 Task: Play online Dominion games in easy mode.
Action: Mouse moved to (327, 376)
Screenshot: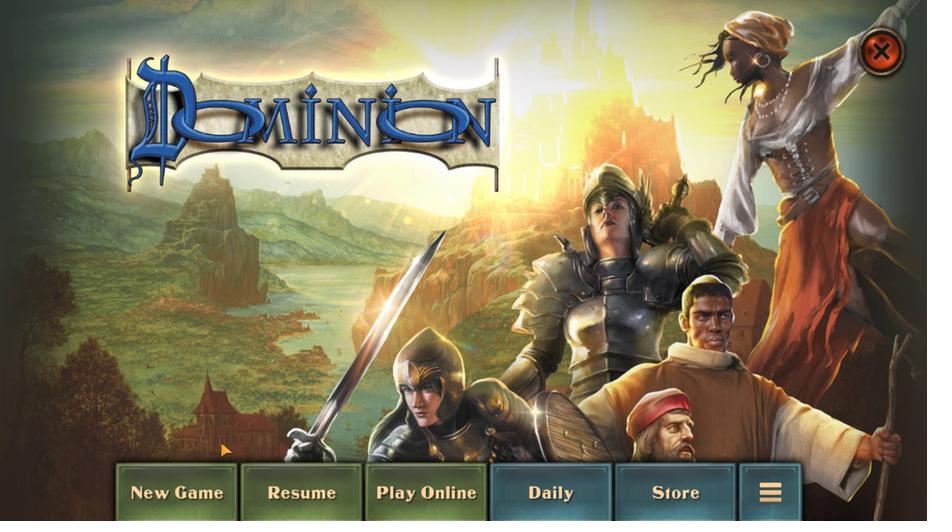 
Action: Mouse pressed left at (327, 376)
Screenshot: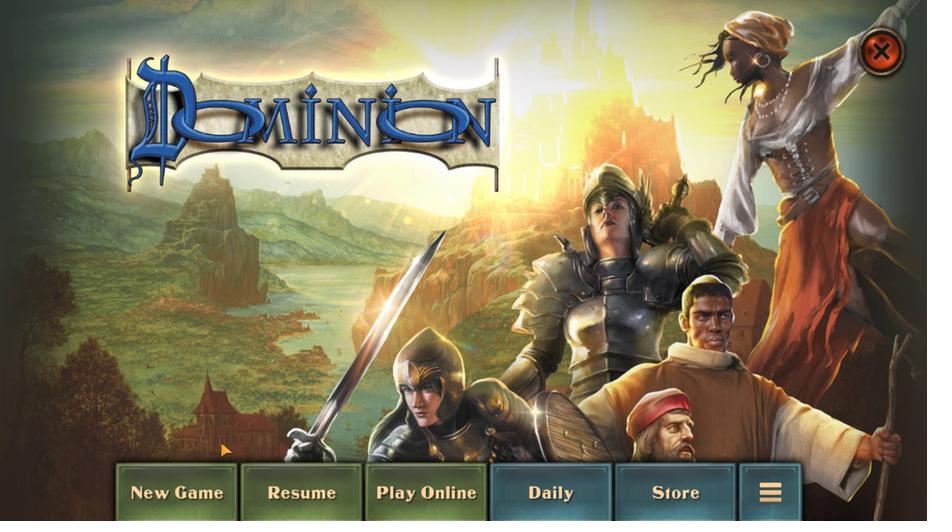 
Action: Mouse moved to (395, 428)
Screenshot: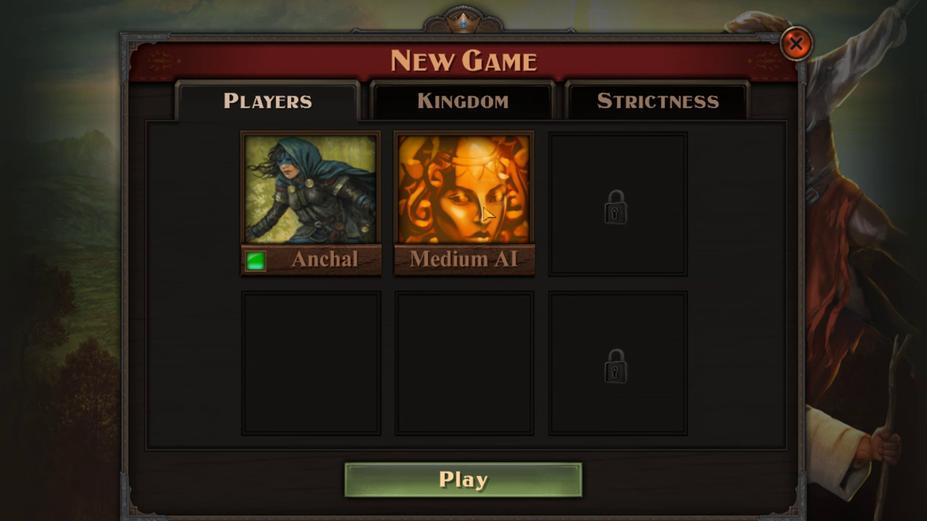 
Action: Mouse pressed left at (395, 428)
Screenshot: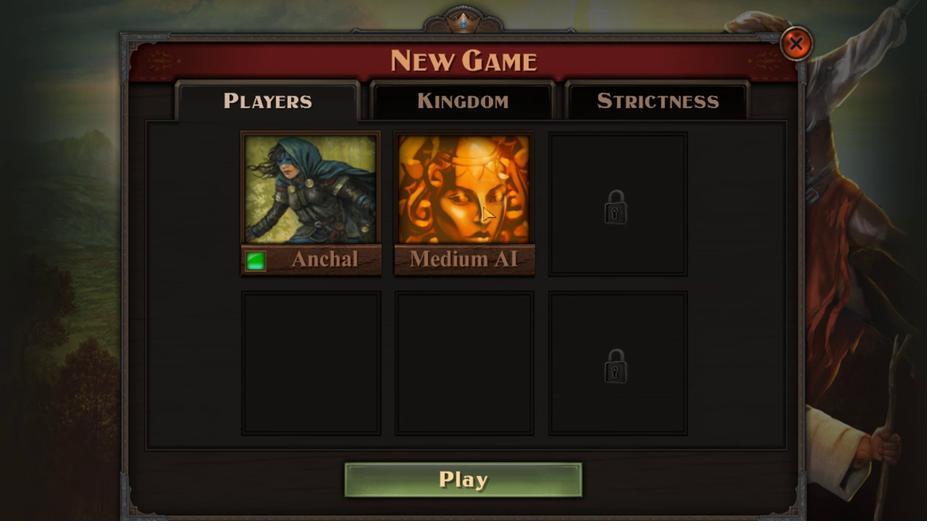 
Action: Mouse moved to (355, 414)
Screenshot: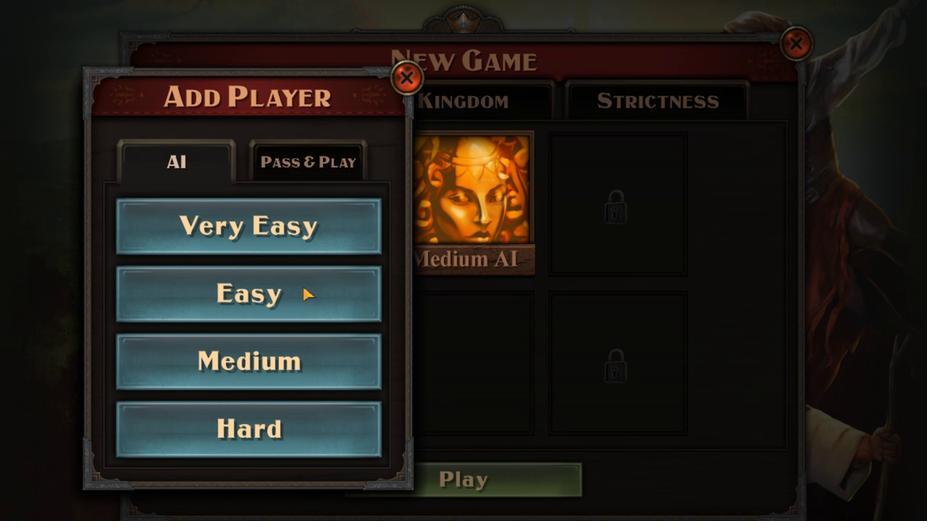 
Action: Mouse pressed left at (355, 414)
Screenshot: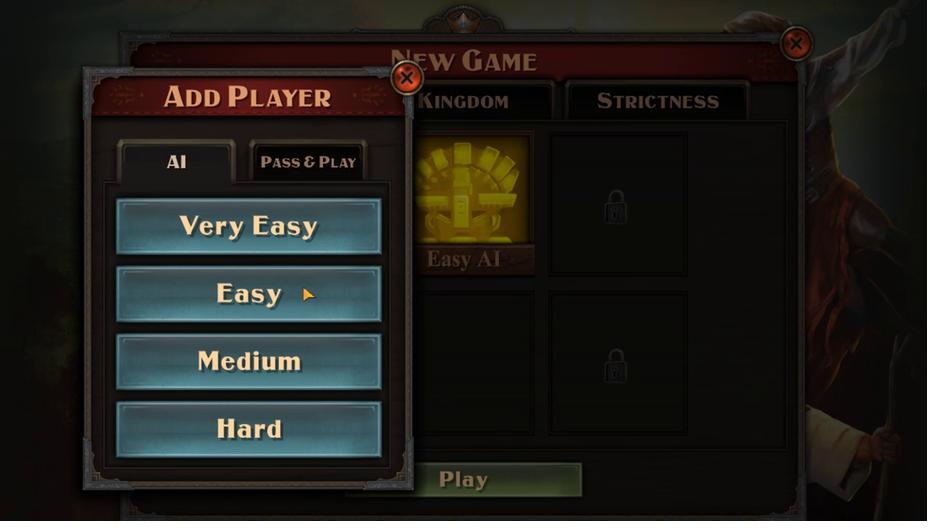 
Action: Mouse moved to (377, 379)
Screenshot: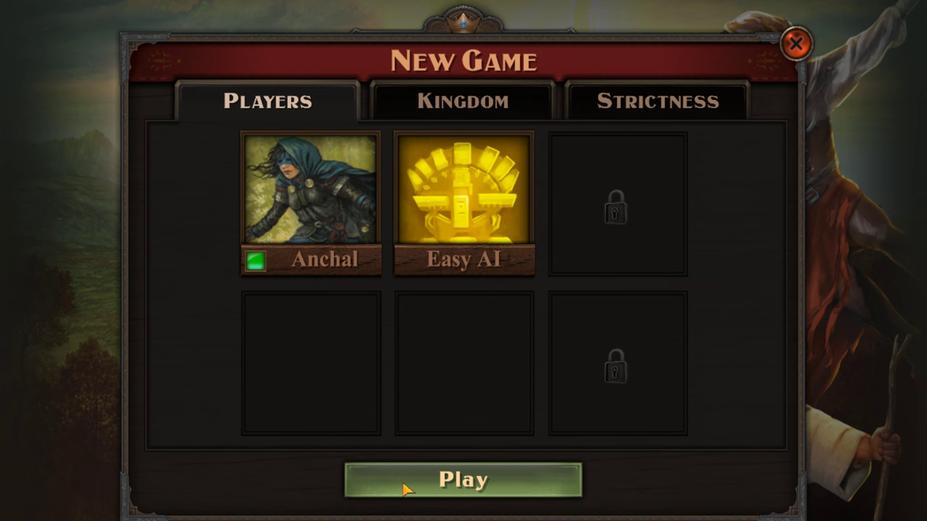 
Action: Mouse pressed left at (377, 379)
Screenshot: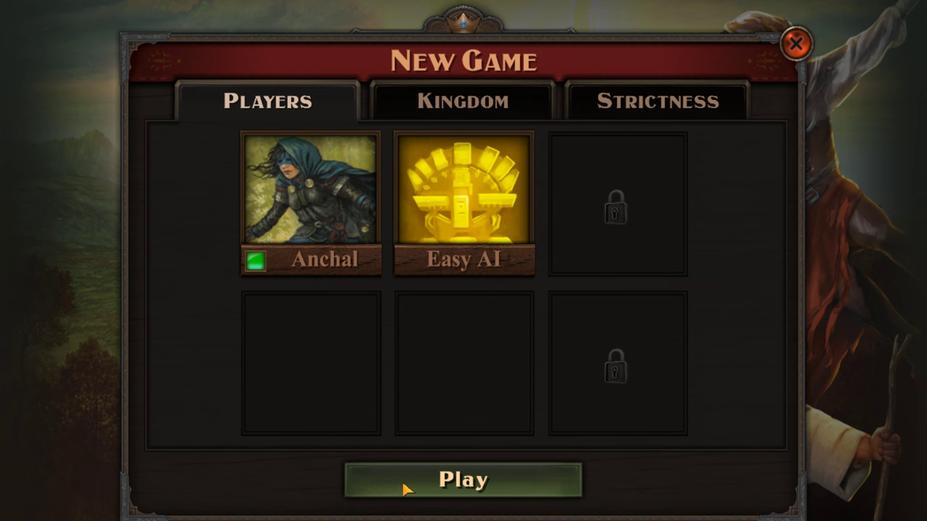 
Action: Mouse moved to (363, 382)
Screenshot: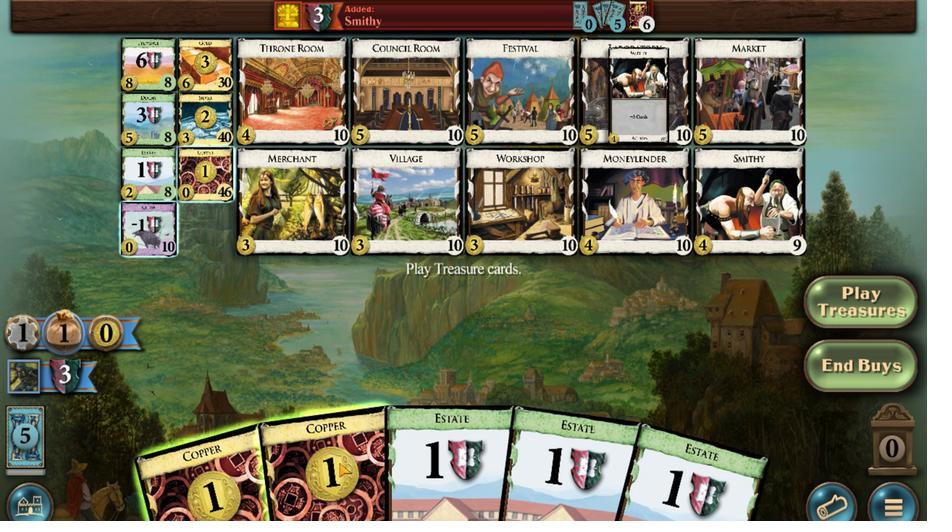 
Action: Mouse pressed left at (363, 382)
Screenshot: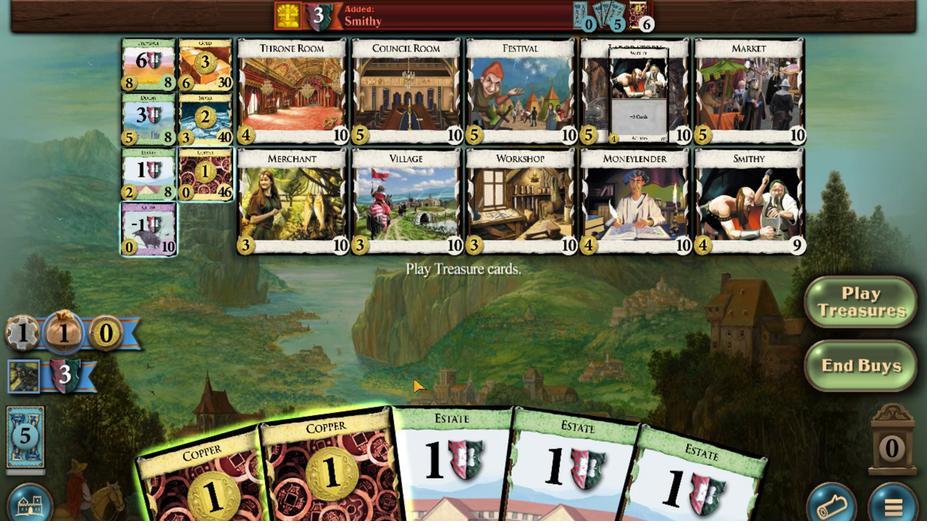 
Action: Mouse moved to (354, 383)
Screenshot: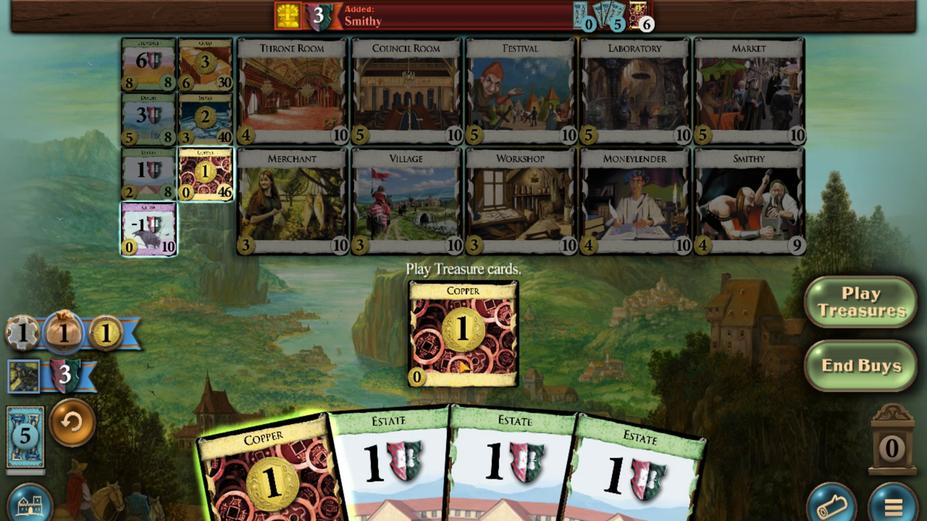 
Action: Mouse pressed left at (354, 383)
Screenshot: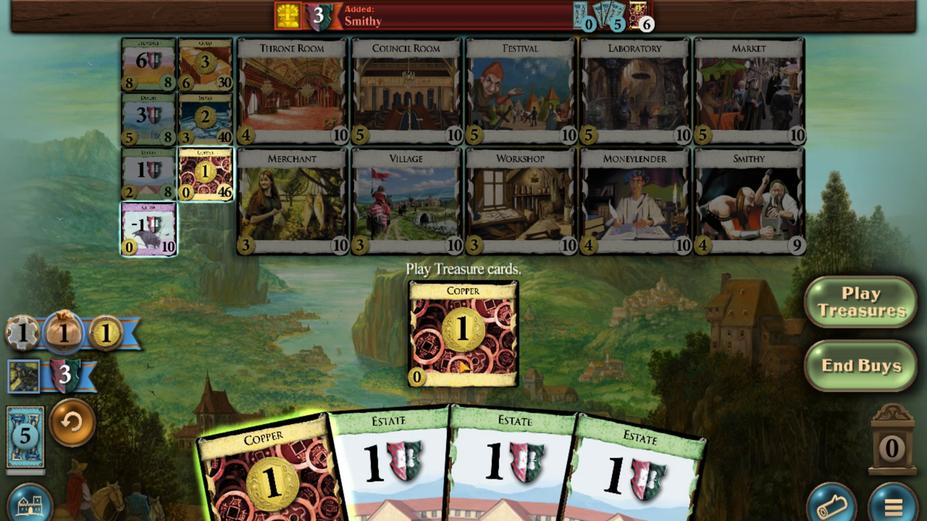 
Action: Mouse moved to (320, 436)
Screenshot: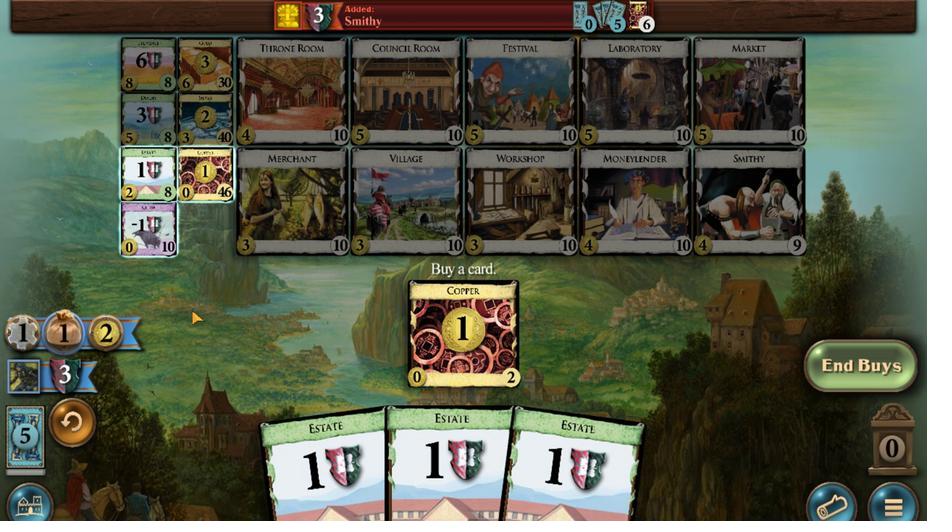 
Action: Mouse pressed left at (320, 436)
Screenshot: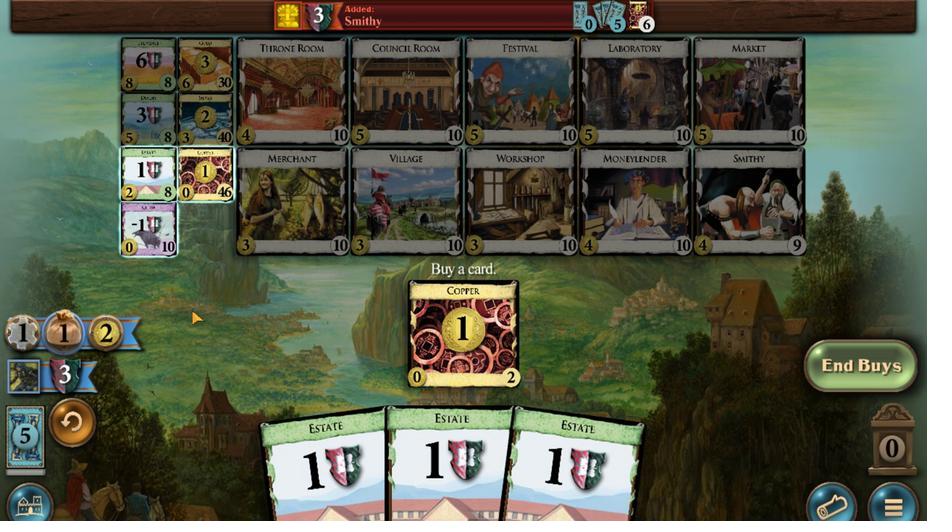 
Action: Mouse moved to (391, 376)
Screenshot: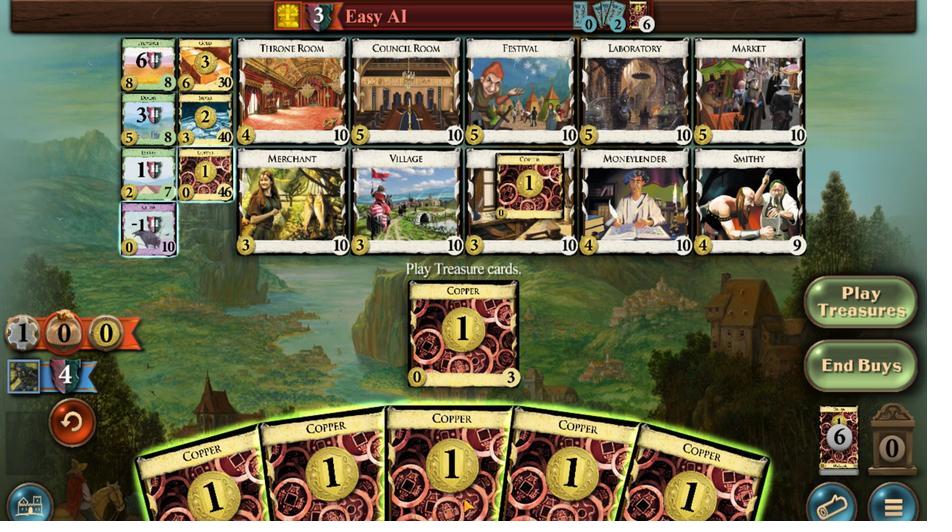 
Action: Mouse pressed left at (391, 376)
Screenshot: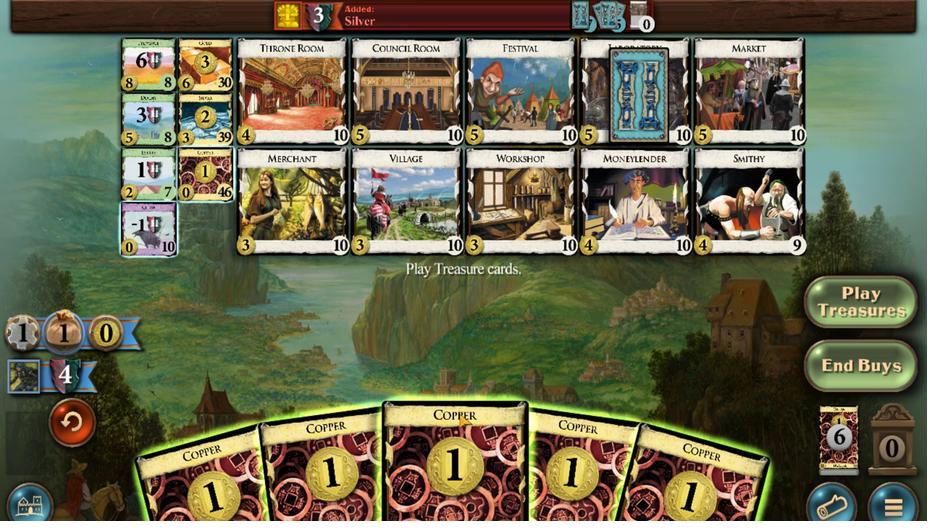 
Action: Mouse moved to (403, 373)
Screenshot: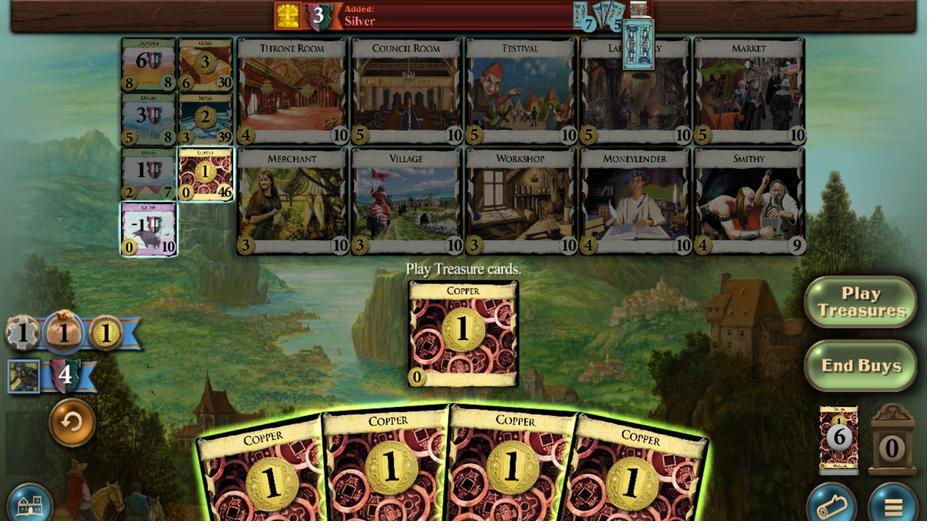 
Action: Mouse pressed left at (403, 373)
Screenshot: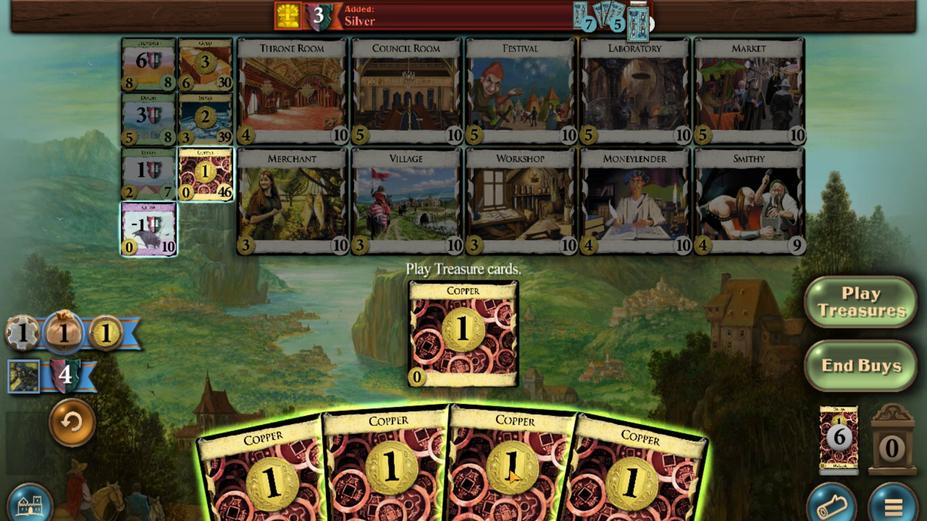 
Action: Mouse moved to (391, 378)
Screenshot: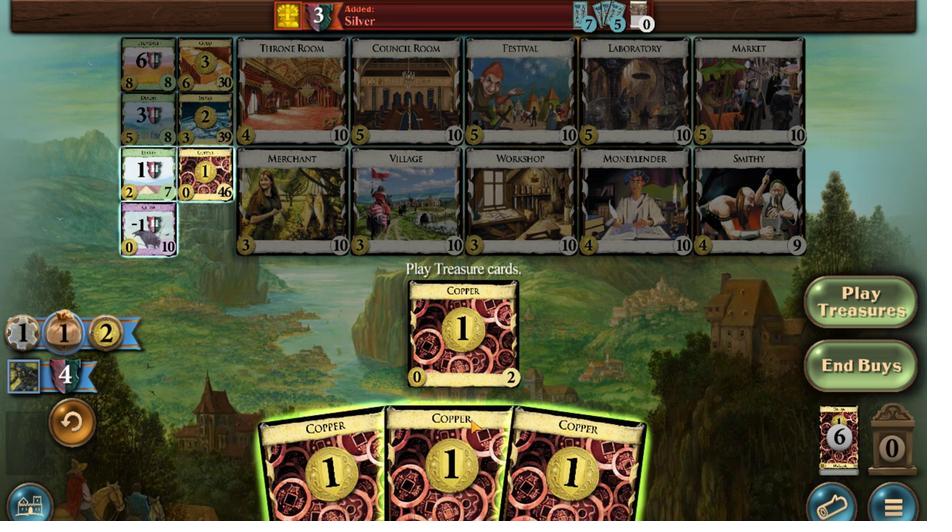 
Action: Mouse pressed left at (391, 378)
Screenshot: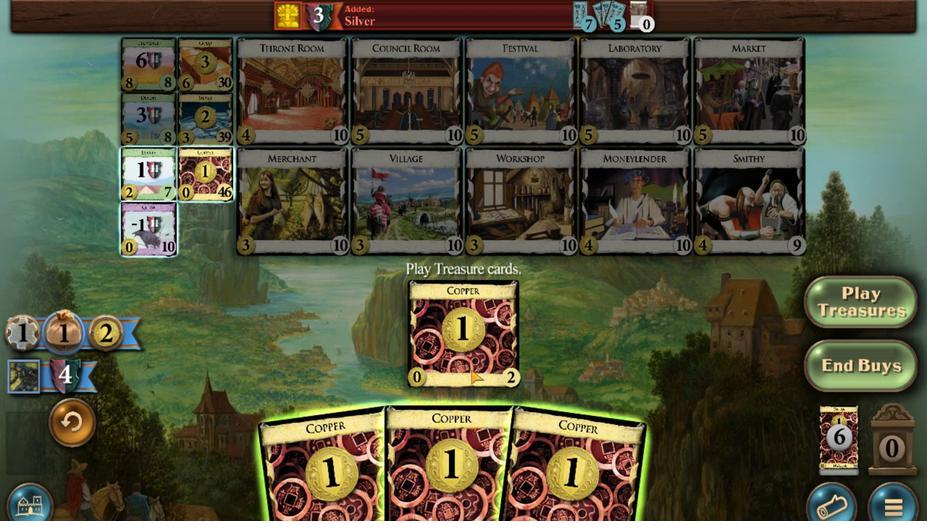 
Action: Mouse moved to (401, 376)
Screenshot: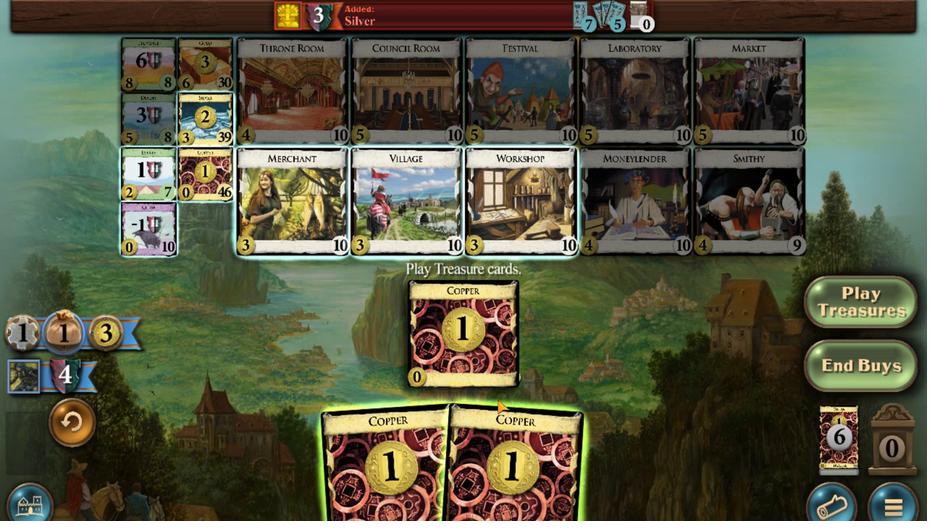 
Action: Mouse pressed left at (401, 376)
Screenshot: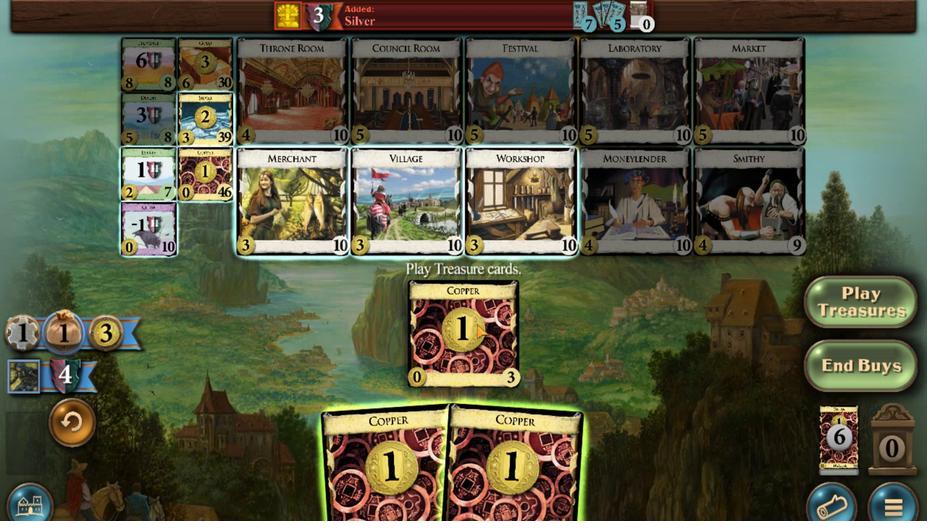 
Action: Mouse moved to (384, 387)
Screenshot: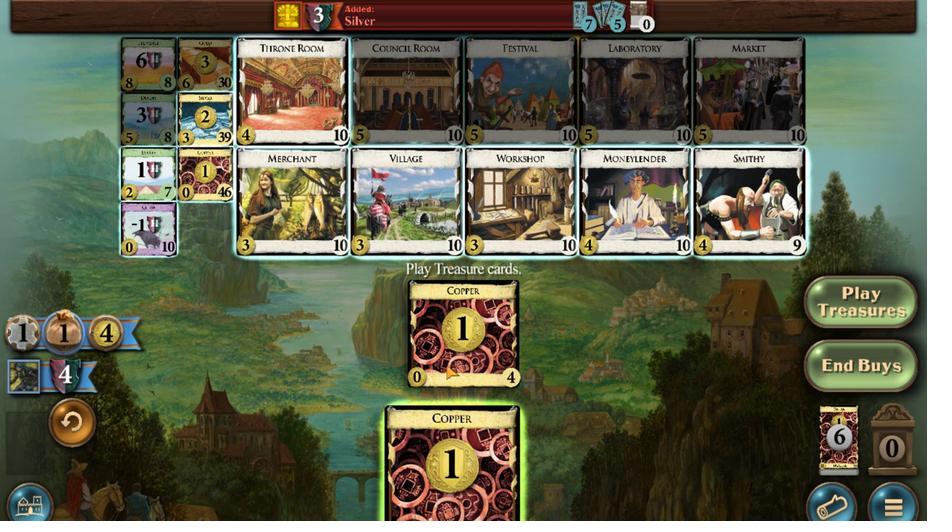 
Action: Mouse pressed left at (384, 387)
Screenshot: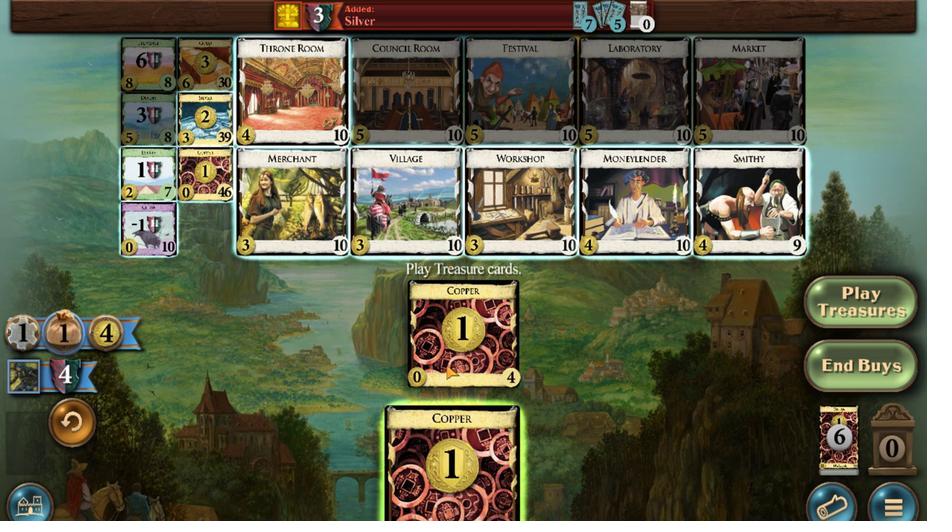 
Action: Mouse moved to (378, 452)
Screenshot: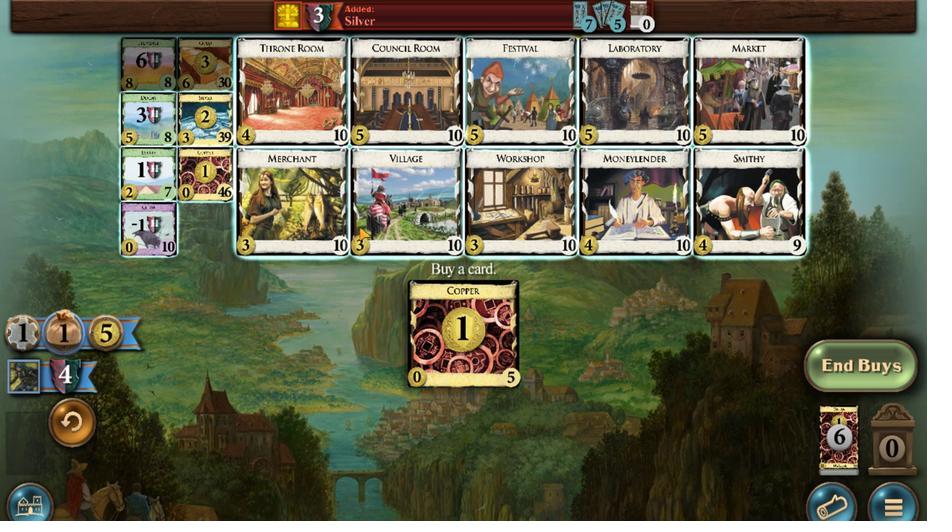 
Action: Mouse pressed left at (378, 452)
Screenshot: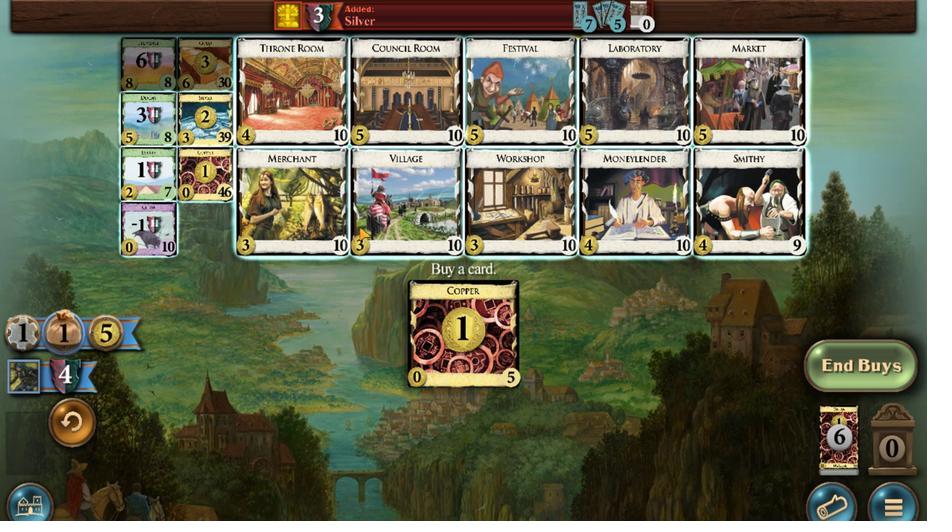 
Action: Mouse moved to (381, 379)
Screenshot: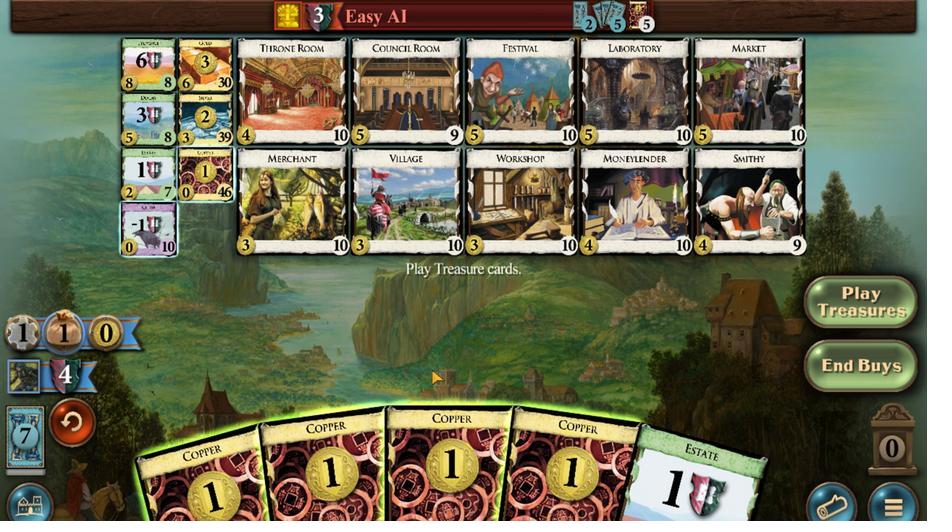 
Action: Mouse pressed left at (381, 379)
Screenshot: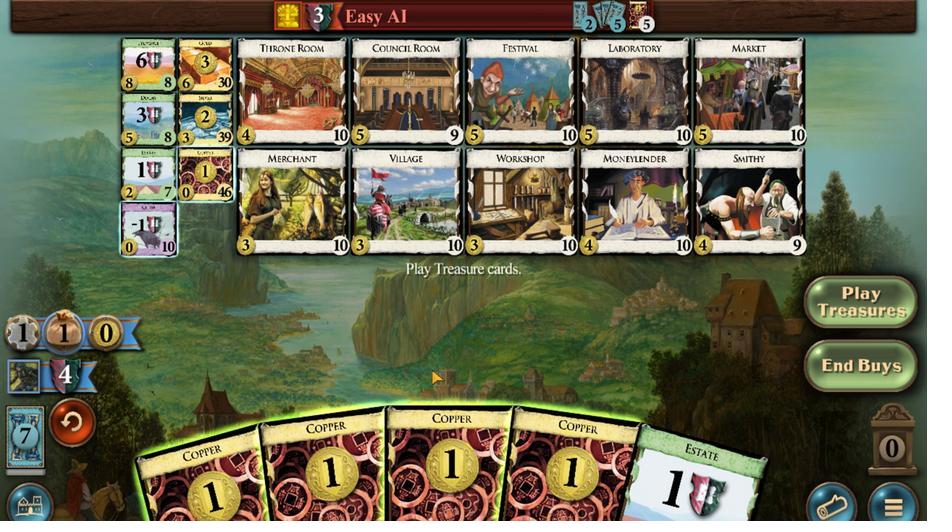 
Action: Mouse moved to (400, 375)
Screenshot: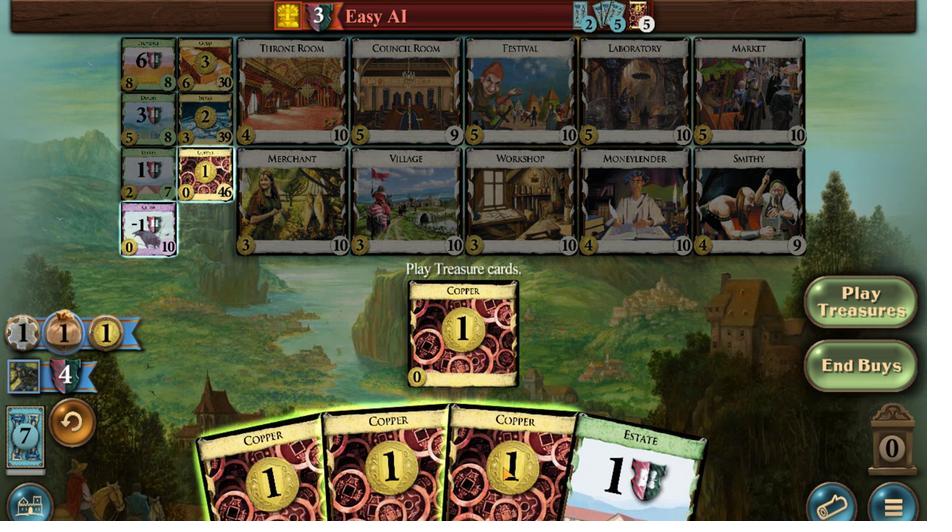 
Action: Mouse pressed left at (400, 375)
Screenshot: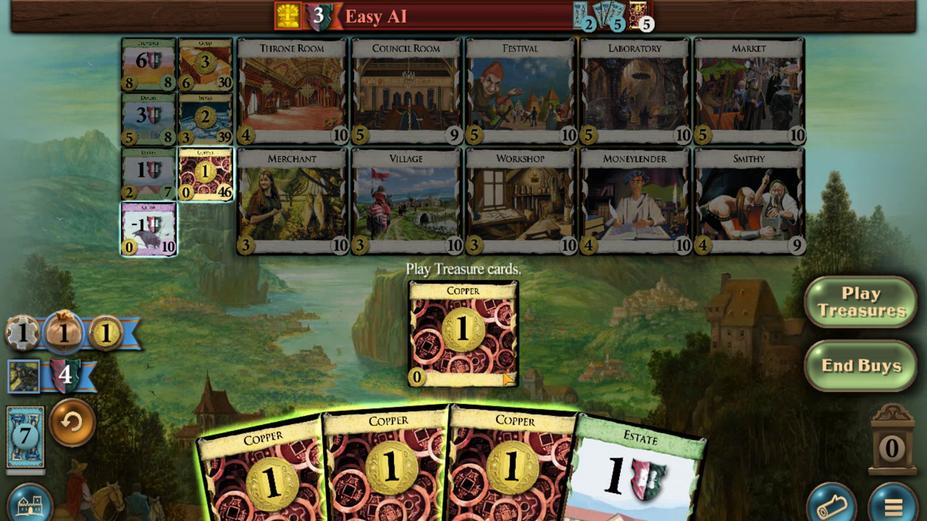 
Action: Mouse moved to (385, 377)
Screenshot: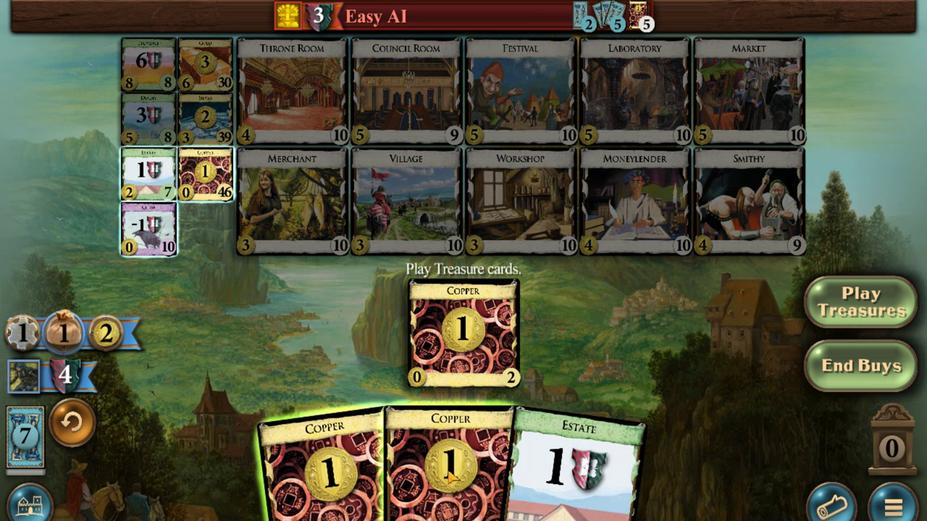 
Action: Mouse pressed left at (385, 377)
Screenshot: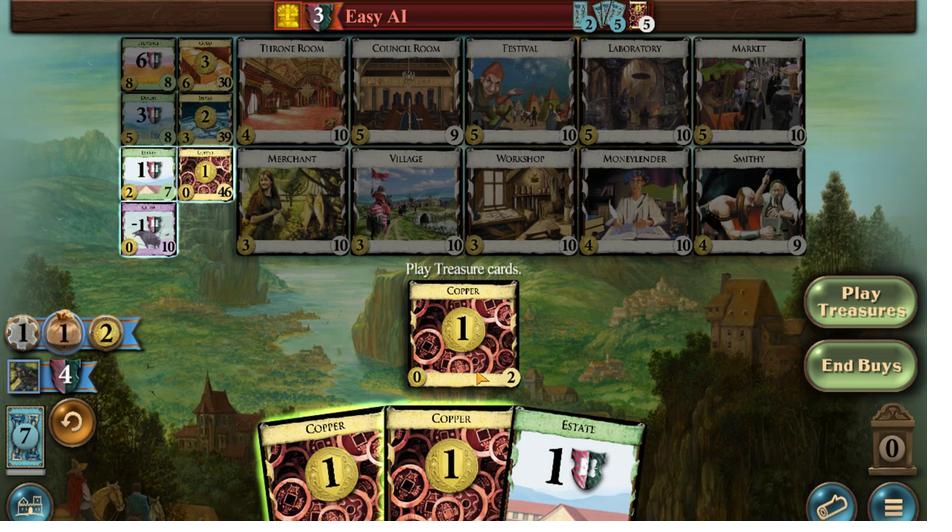 
Action: Mouse moved to (373, 376)
Screenshot: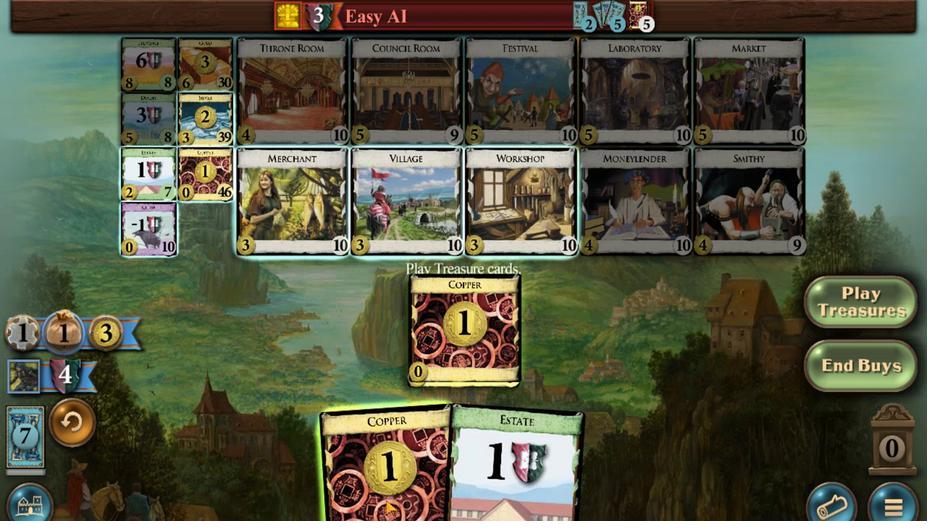 
Action: Mouse pressed left at (373, 376)
Screenshot: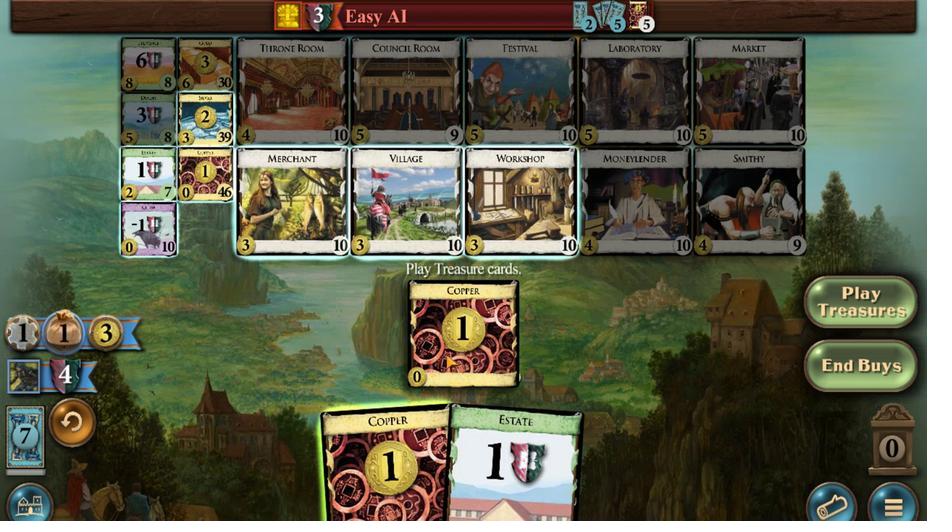 
Action: Mouse moved to (357, 452)
Screenshot: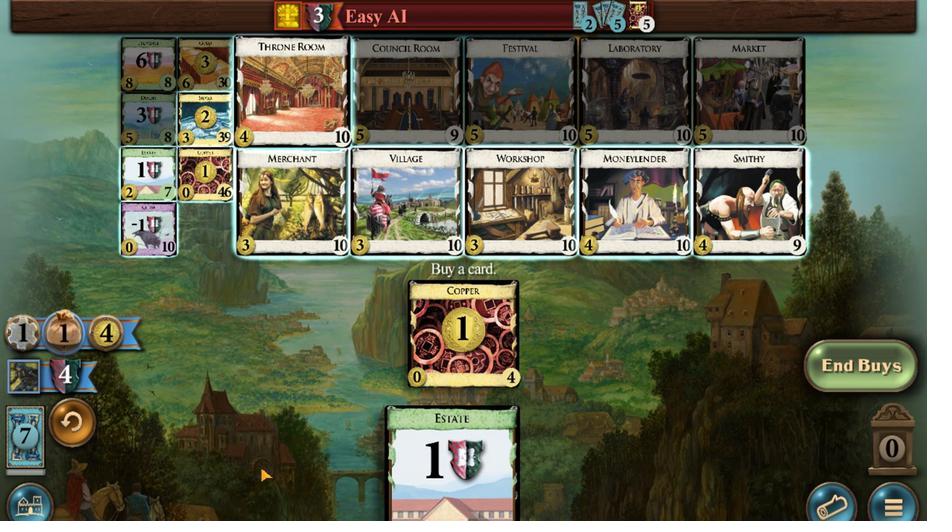 
Action: Mouse pressed left at (357, 452)
Screenshot: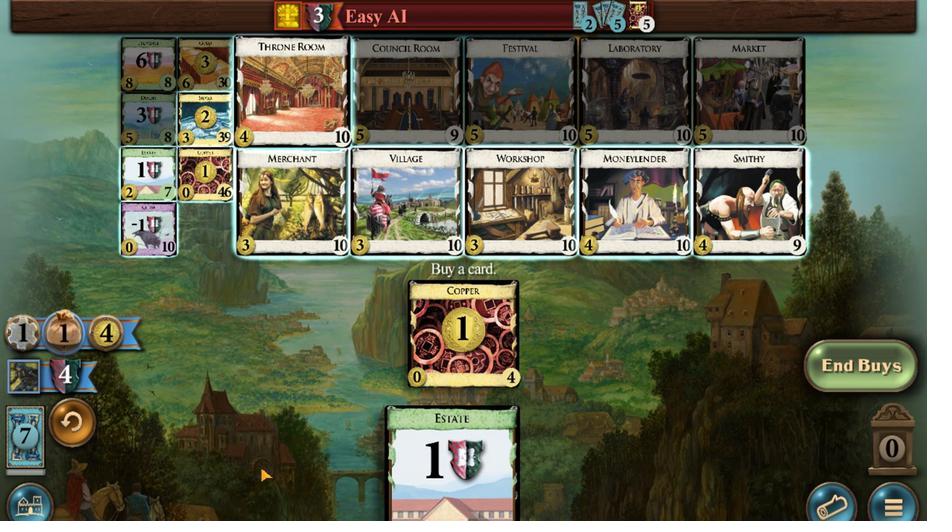 
Action: Mouse moved to (383, 383)
Screenshot: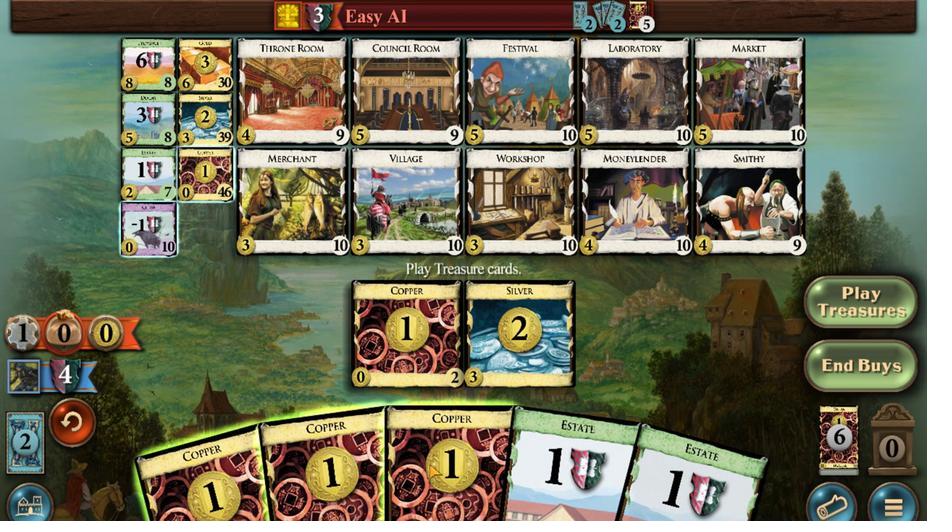 
Action: Mouse pressed left at (383, 383)
Screenshot: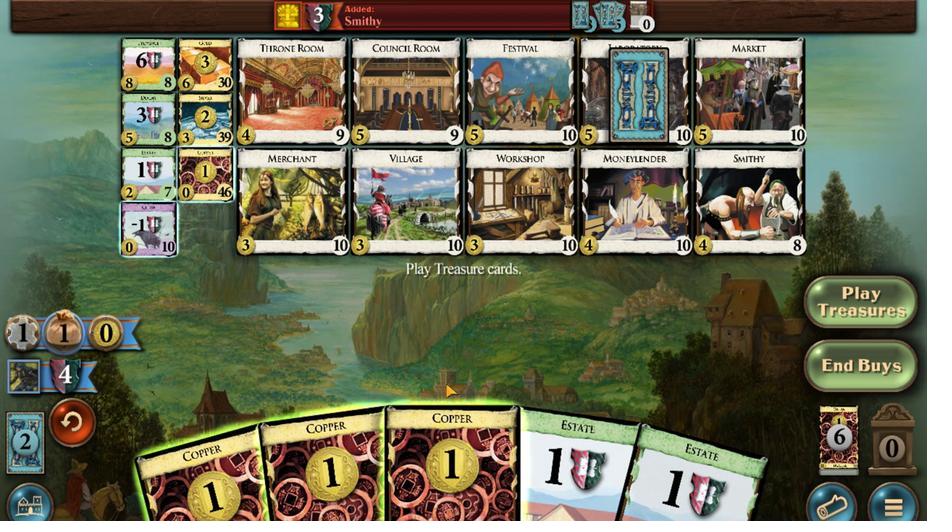 
Action: Mouse moved to (366, 377)
Screenshot: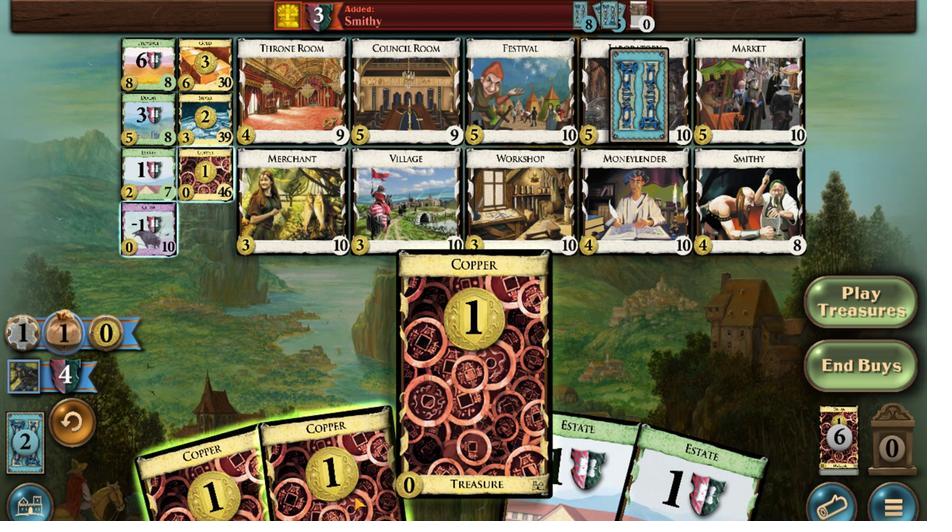 
Action: Mouse pressed left at (366, 377)
Screenshot: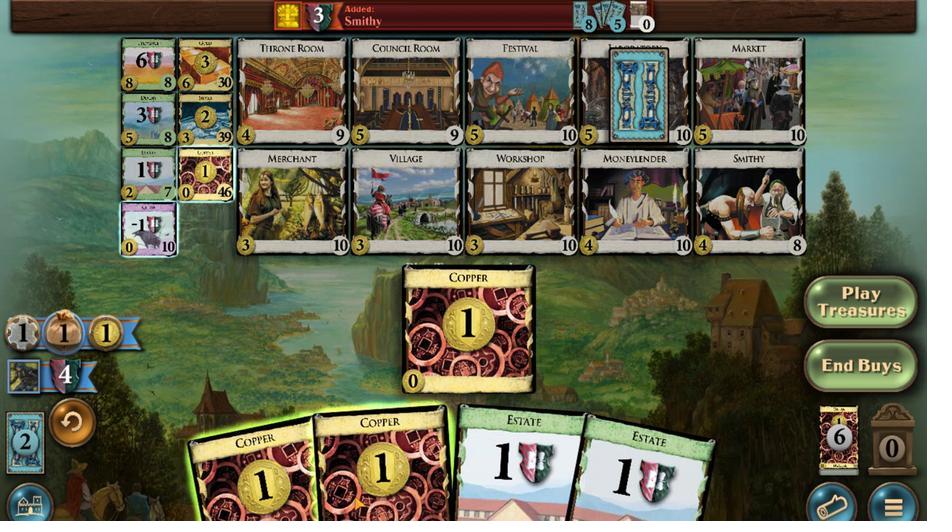 
Action: Mouse moved to (354, 369)
Screenshot: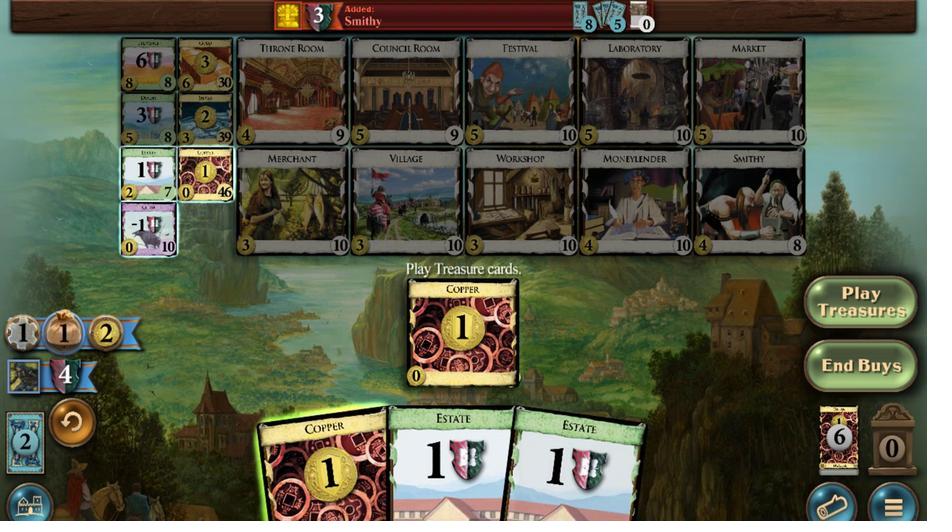 
Action: Mouse pressed left at (354, 369)
Screenshot: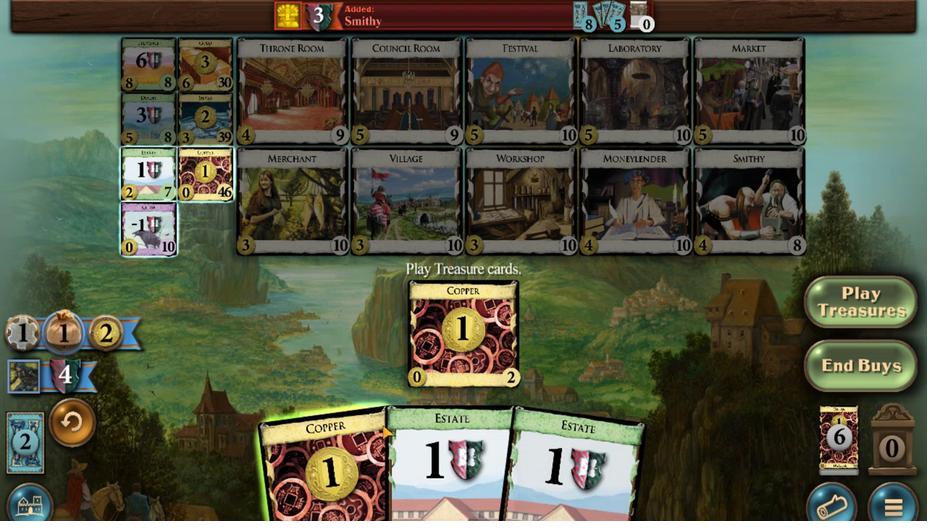 
Action: Mouse moved to (358, 373)
Screenshot: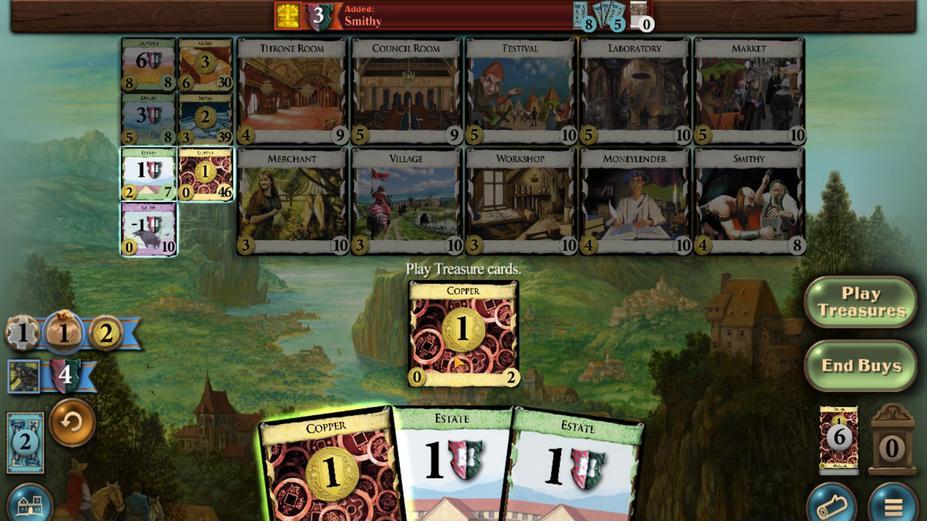 
Action: Mouse pressed left at (358, 373)
Screenshot: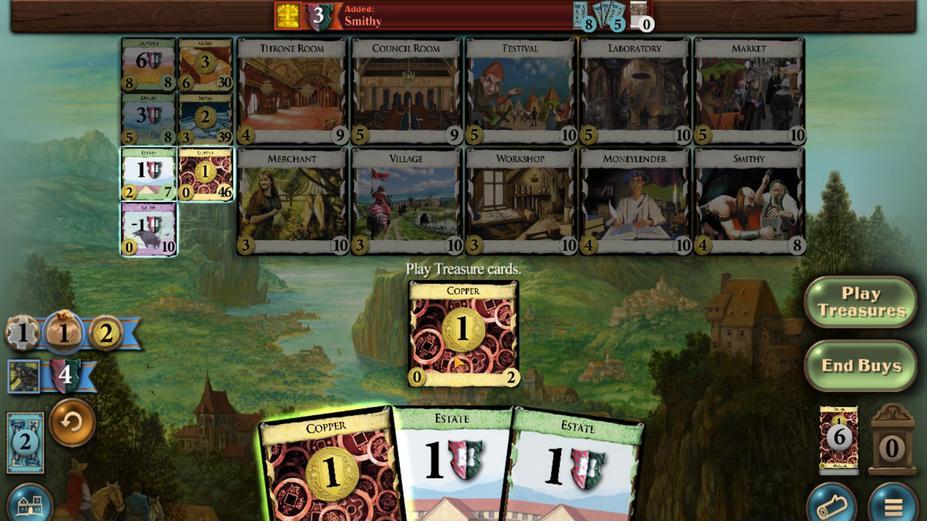 
Action: Mouse moved to (357, 430)
Screenshot: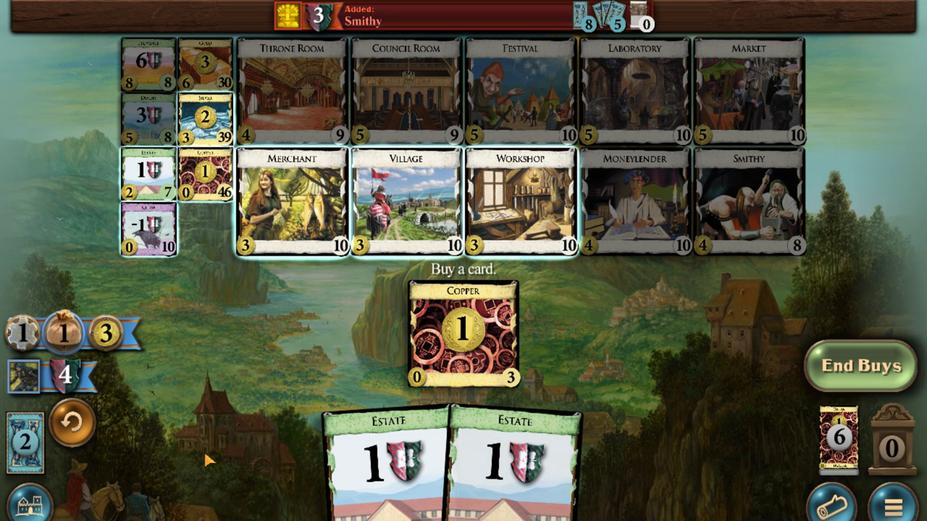 
Action: Mouse pressed left at (357, 430)
Screenshot: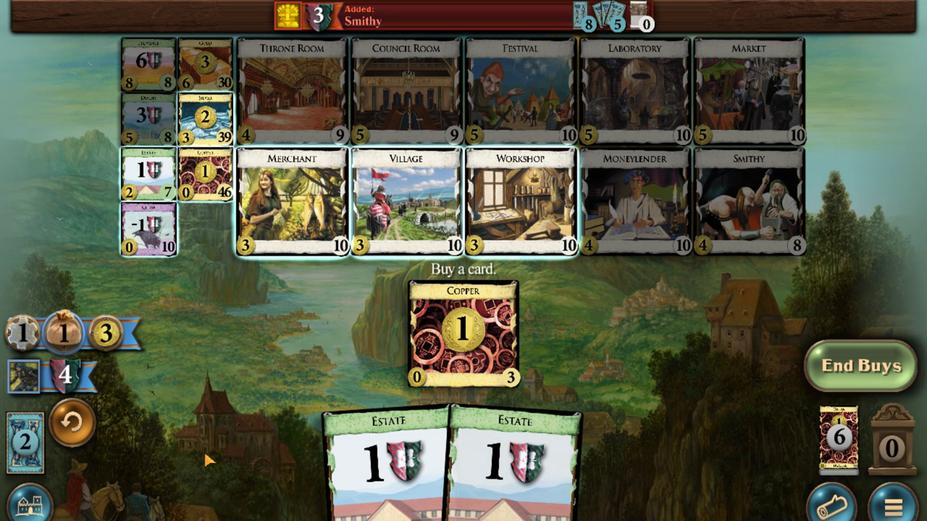 
Action: Mouse moved to (334, 377)
Screenshot: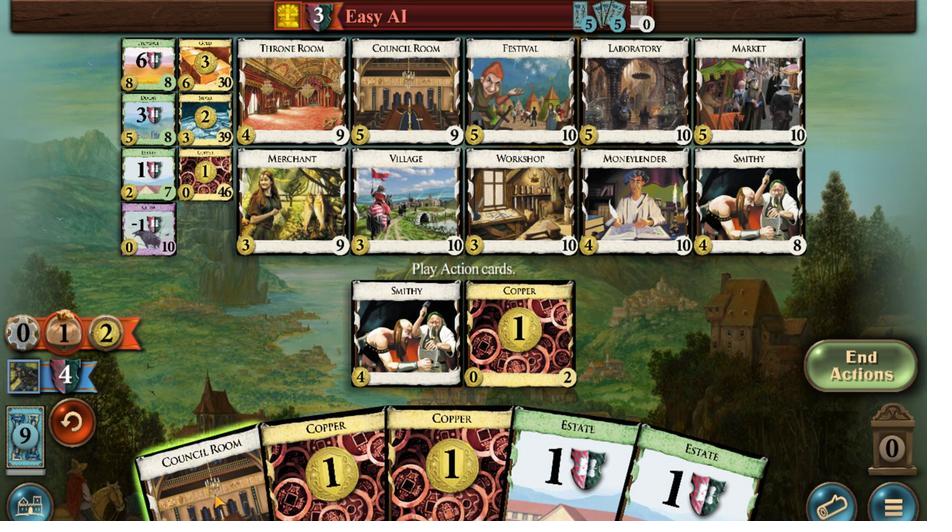 
Action: Mouse pressed left at (334, 377)
Screenshot: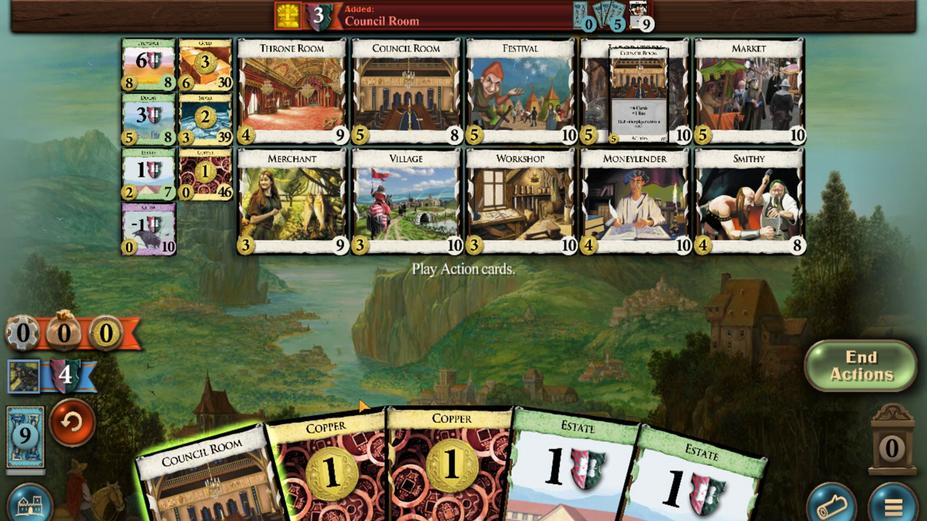 
Action: Mouse moved to (381, 378)
Screenshot: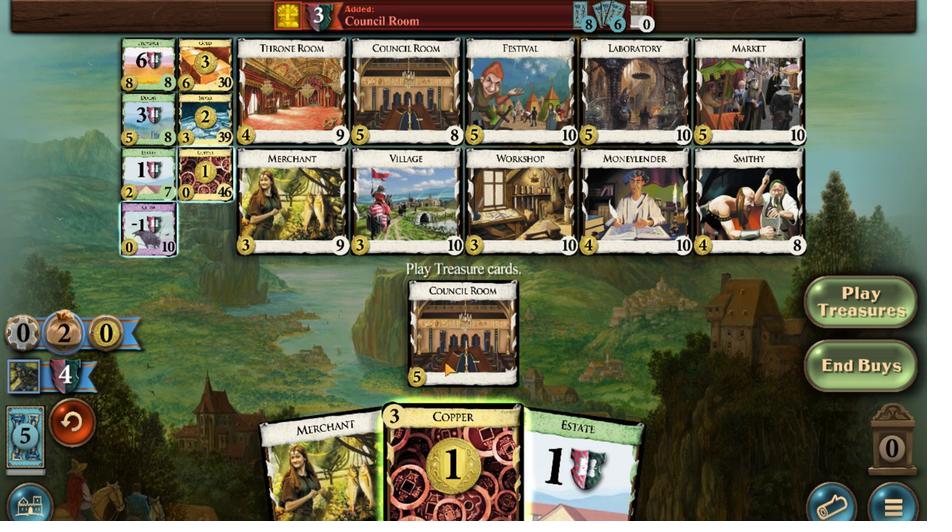 
Action: Mouse pressed left at (381, 378)
Screenshot: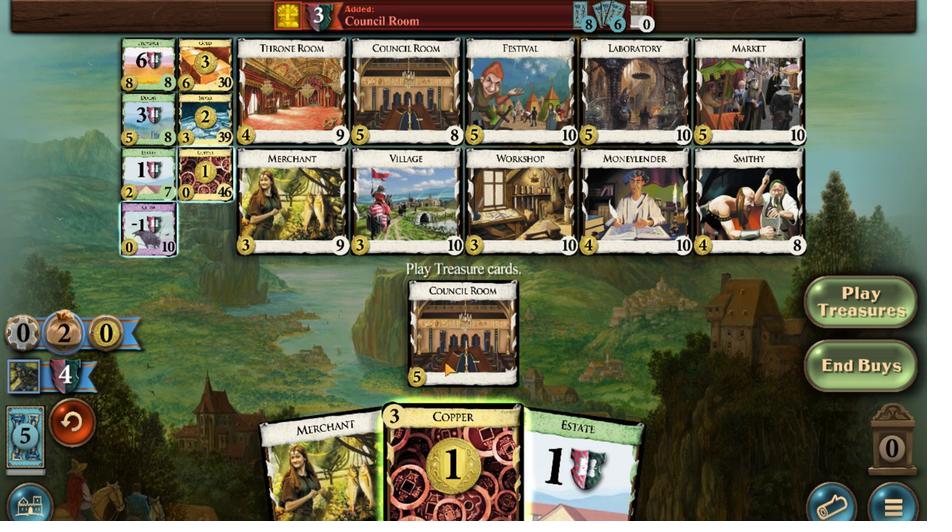 
Action: Mouse moved to (384, 379)
Screenshot: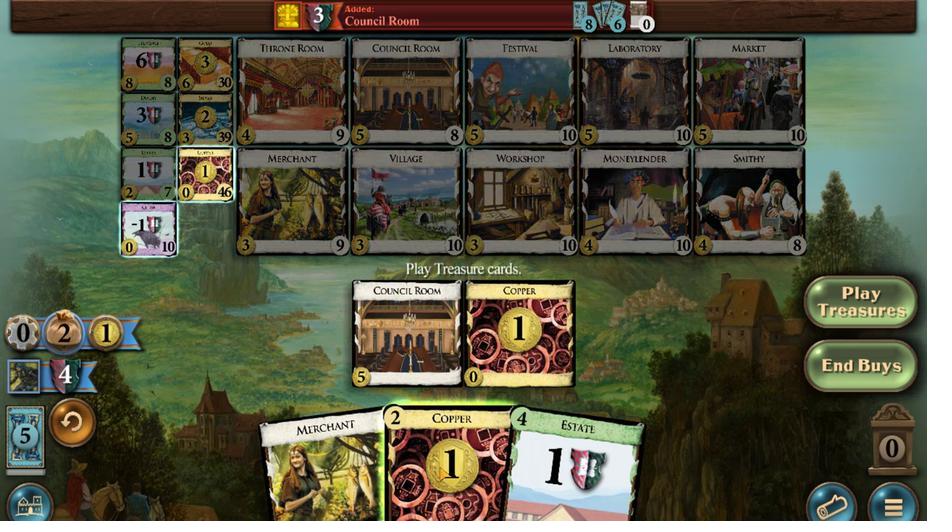 
Action: Mouse pressed left at (384, 379)
Screenshot: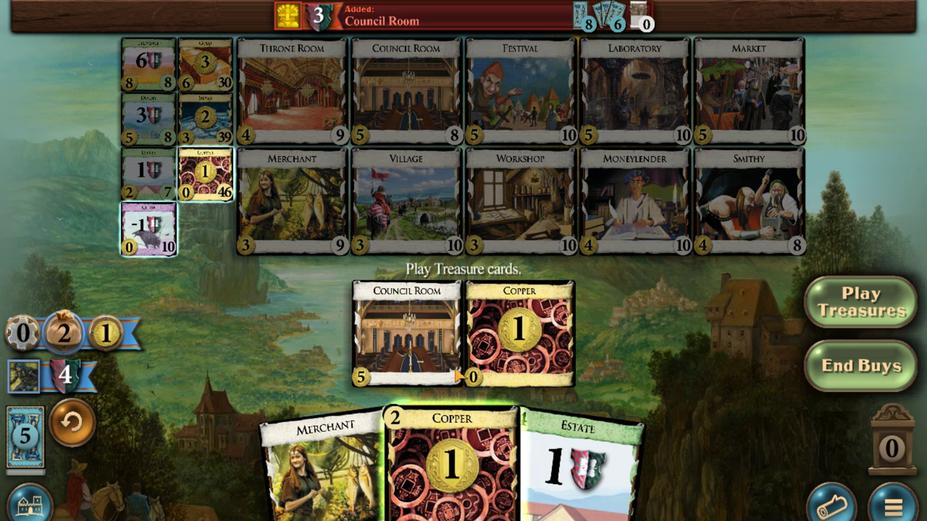 
Action: Mouse moved to (385, 381)
Screenshot: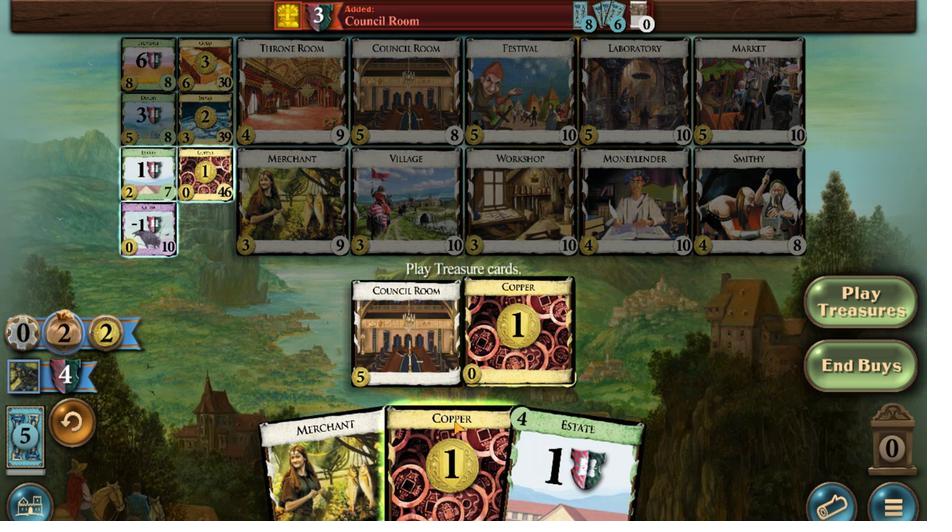 
Action: Mouse pressed left at (385, 381)
Screenshot: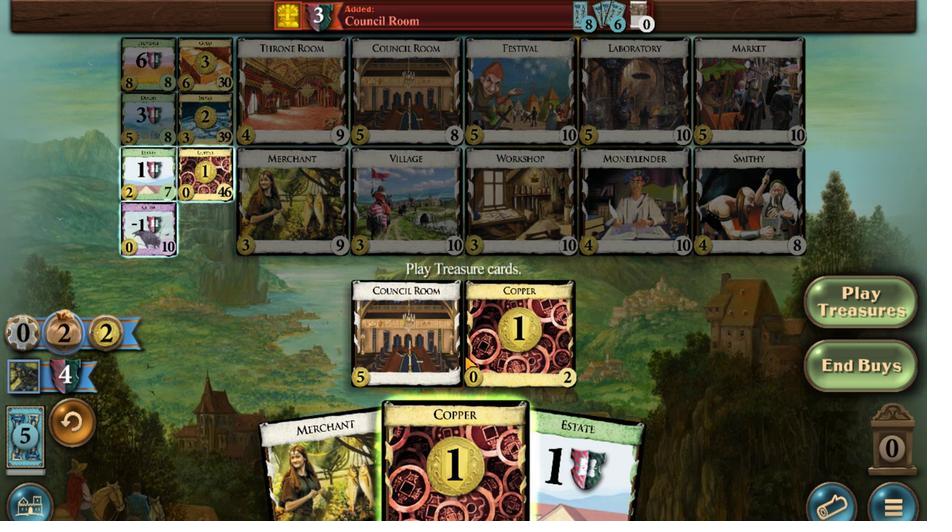 
Action: Mouse moved to (334, 447)
Screenshot: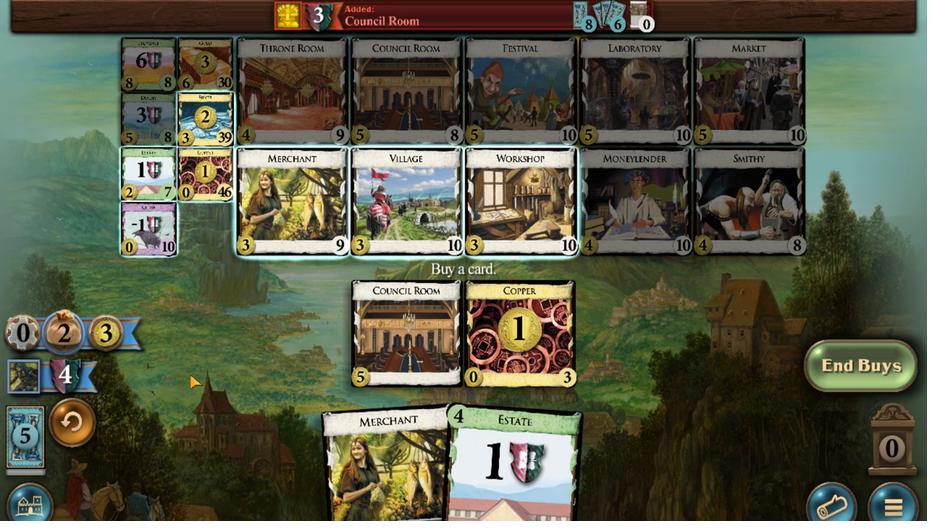 
Action: Mouse pressed left at (334, 447)
Screenshot: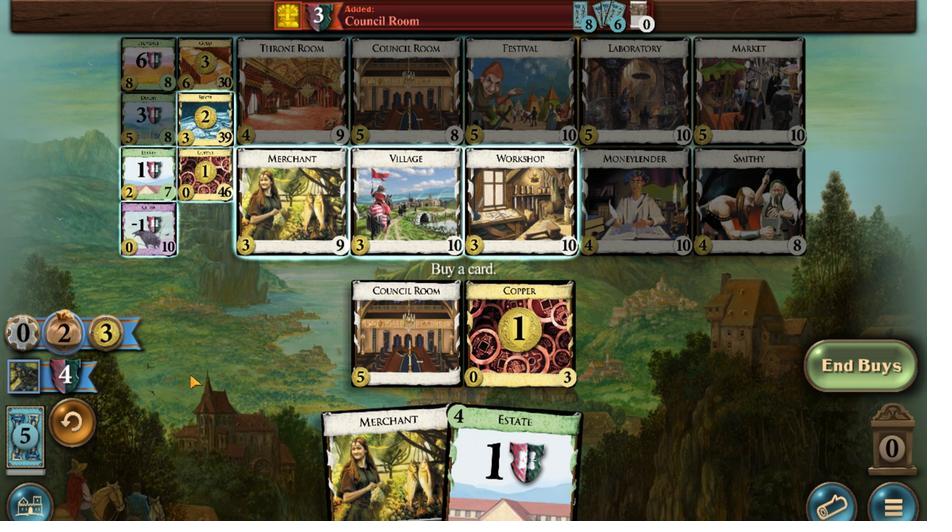 
Action: Mouse moved to (332, 434)
Screenshot: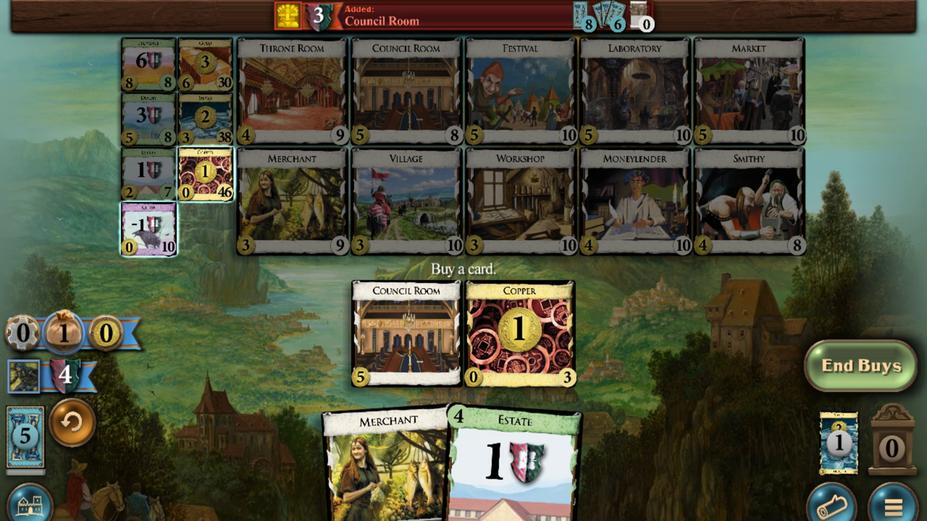 
Action: Mouse pressed left at (332, 436)
Screenshot: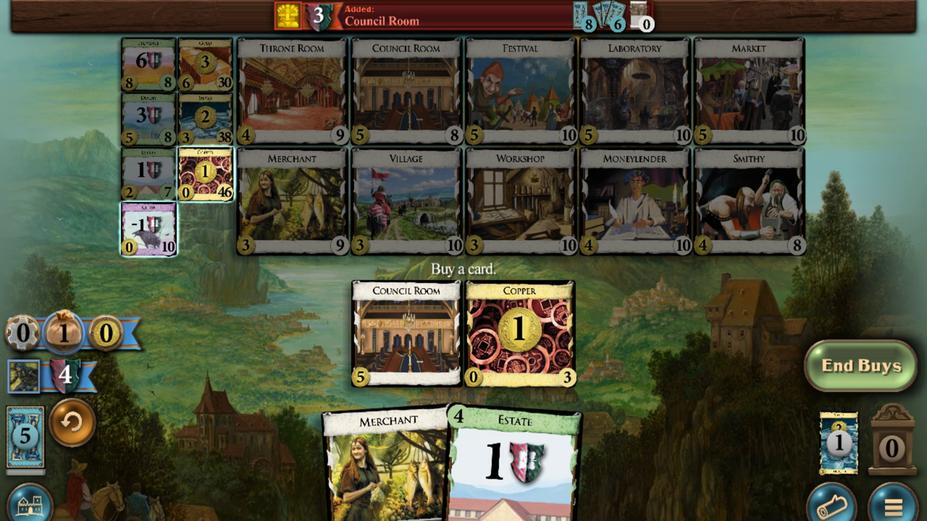 
Action: Mouse moved to (331, 432)
Screenshot: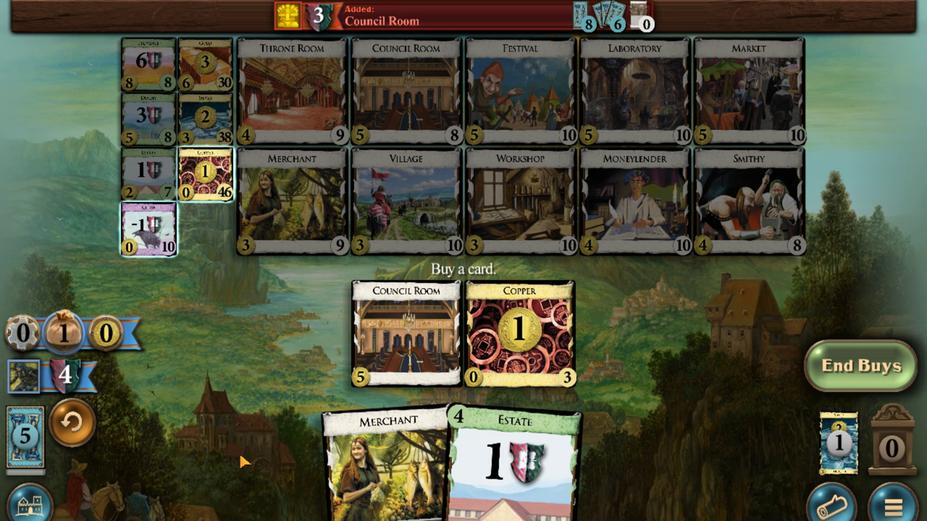 
Action: Mouse pressed left at (331, 432)
Screenshot: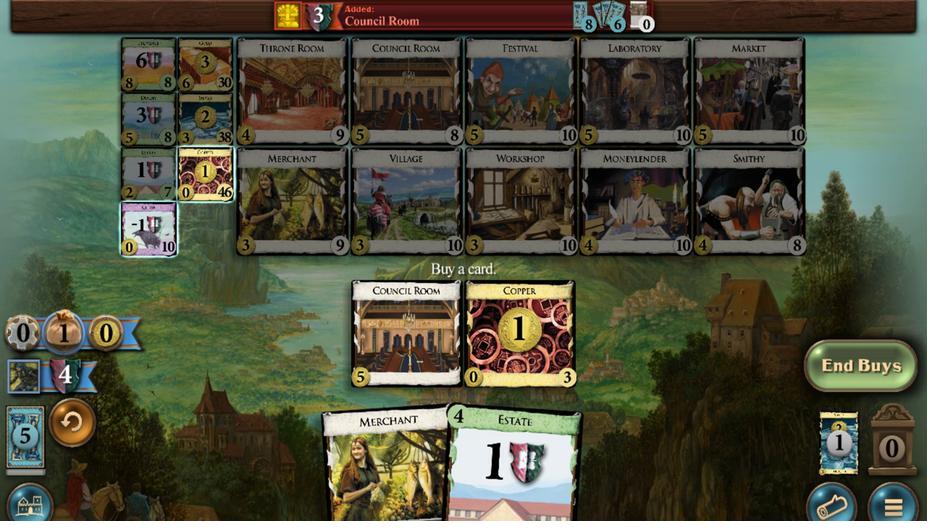 
Action: Mouse moved to (333, 377)
Screenshot: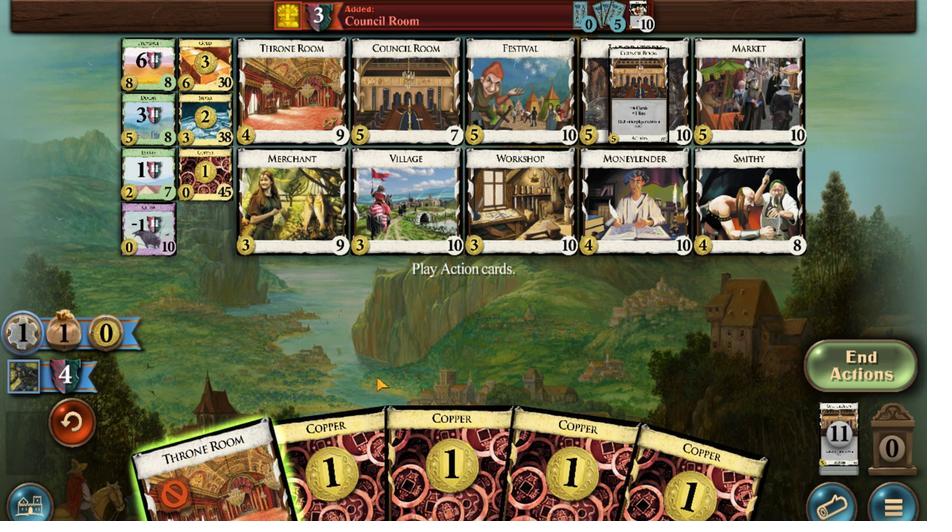 
Action: Mouse pressed left at (333, 377)
Screenshot: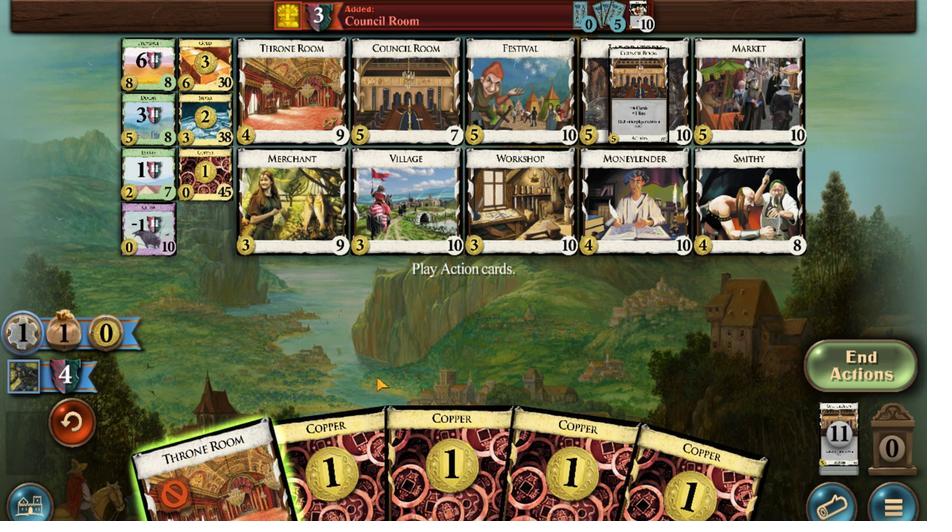 
Action: Mouse moved to (369, 381)
Screenshot: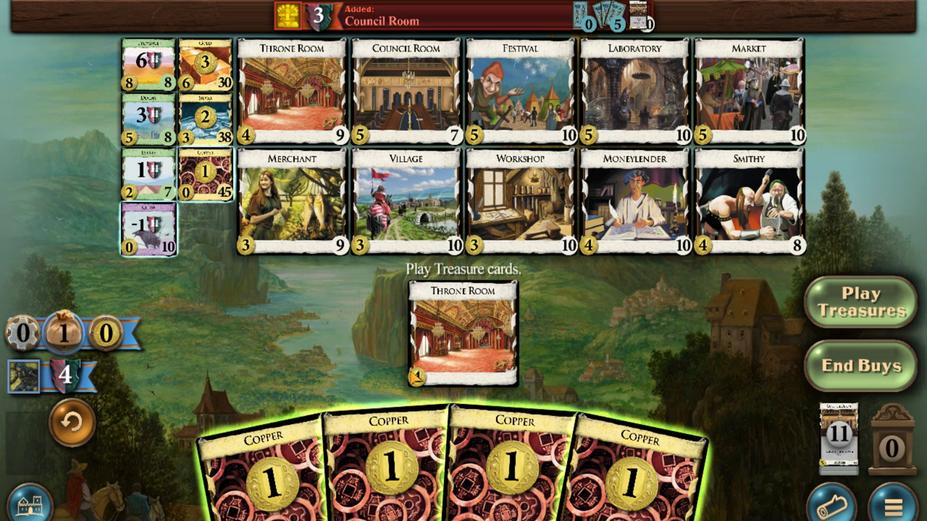 
Action: Mouse pressed left at (369, 381)
Screenshot: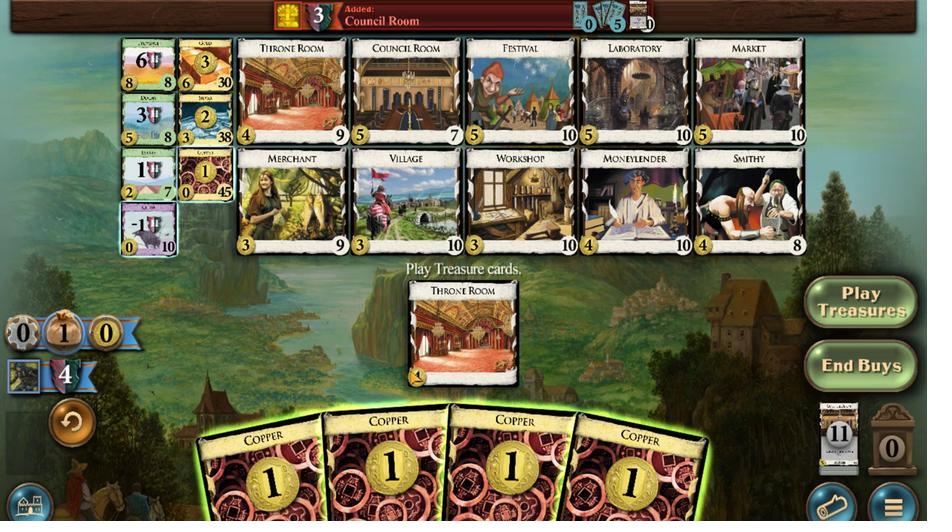 
Action: Mouse moved to (383, 381)
Screenshot: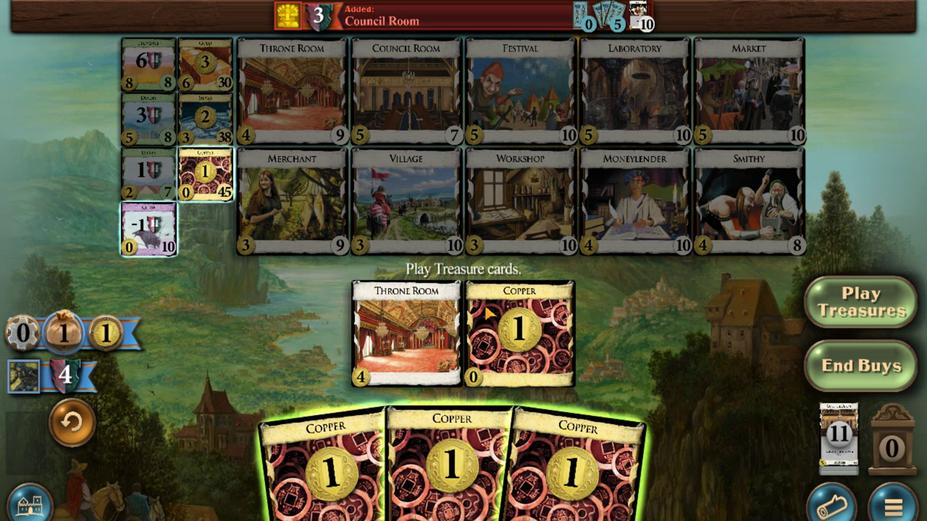 
Action: Mouse pressed left at (383, 381)
Screenshot: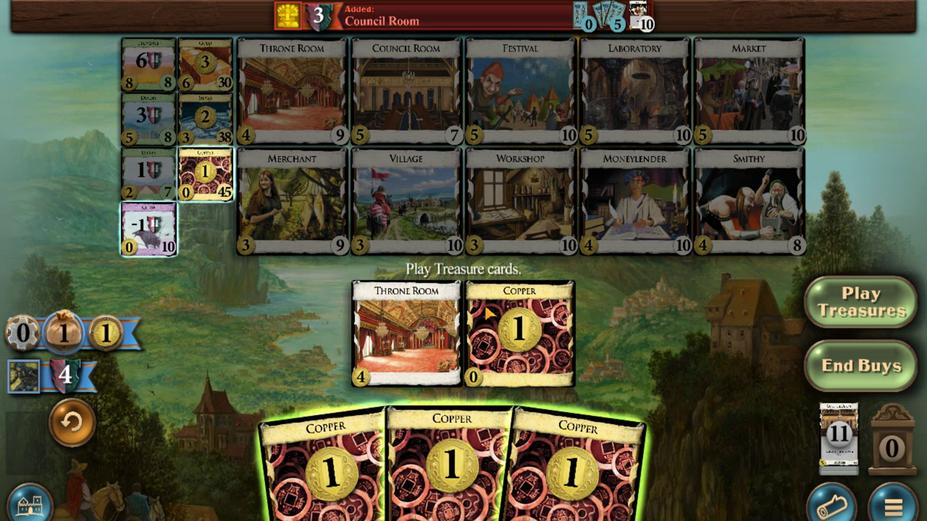 
Action: Mouse moved to (401, 376)
Screenshot: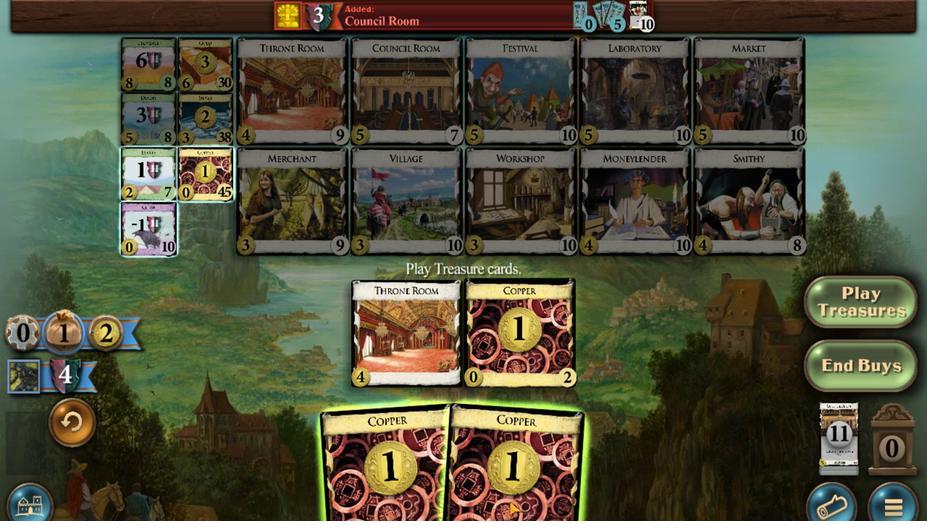 
Action: Mouse pressed left at (401, 376)
Screenshot: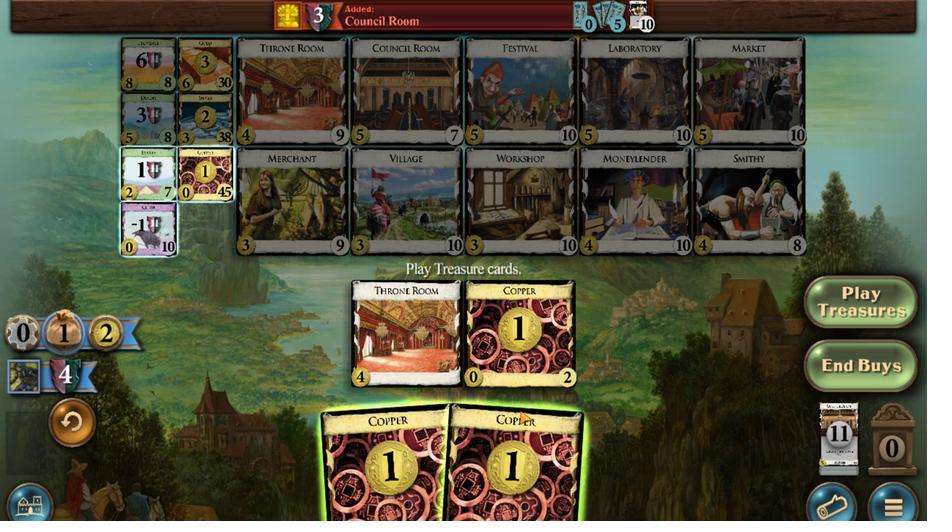 
Action: Mouse moved to (389, 378)
Screenshot: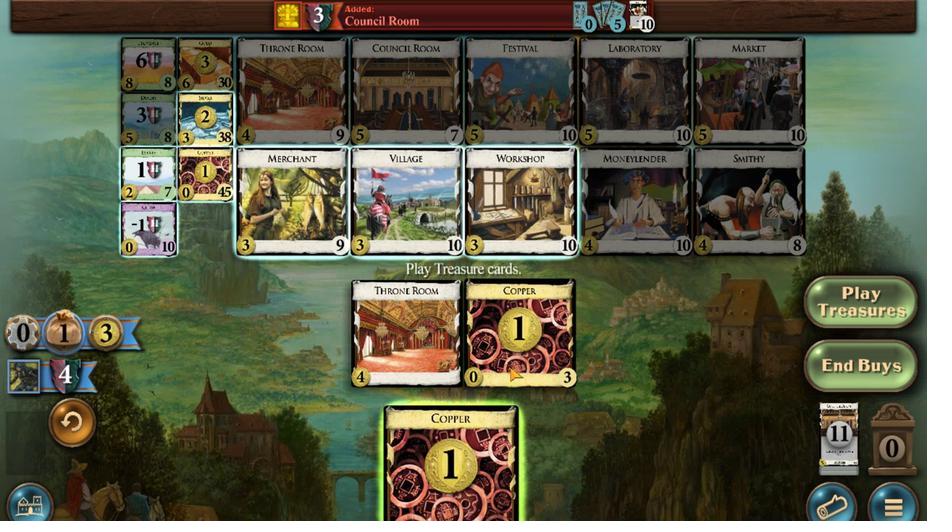 
Action: Mouse pressed left at (389, 378)
Screenshot: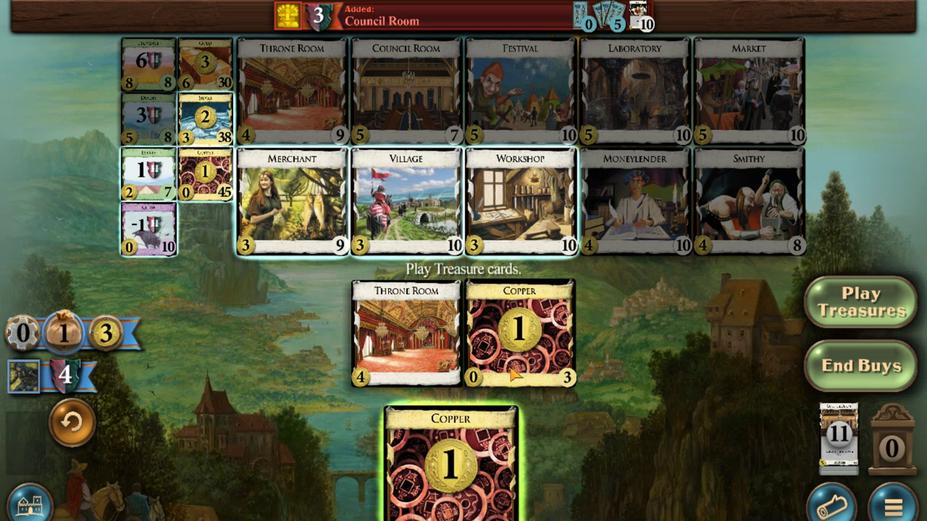 
Action: Mouse moved to (431, 433)
Screenshot: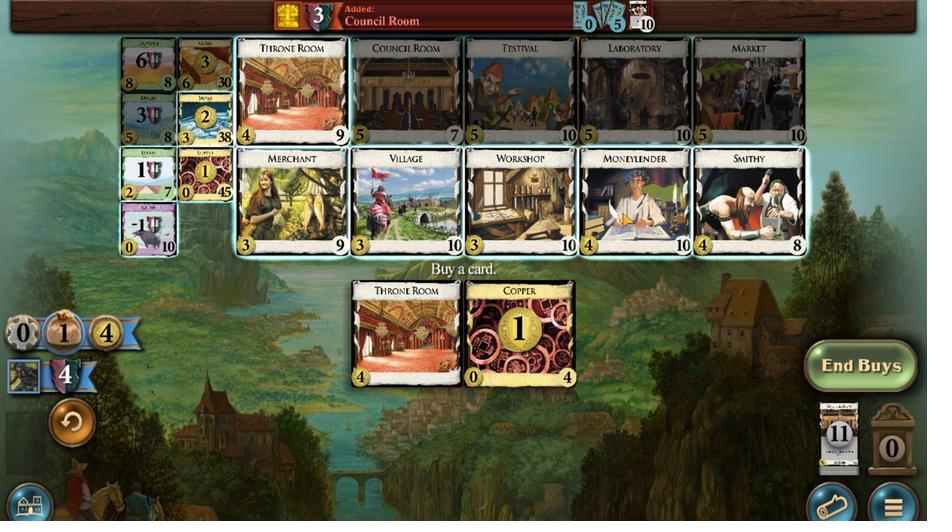 
Action: Mouse pressed left at (431, 433)
Screenshot: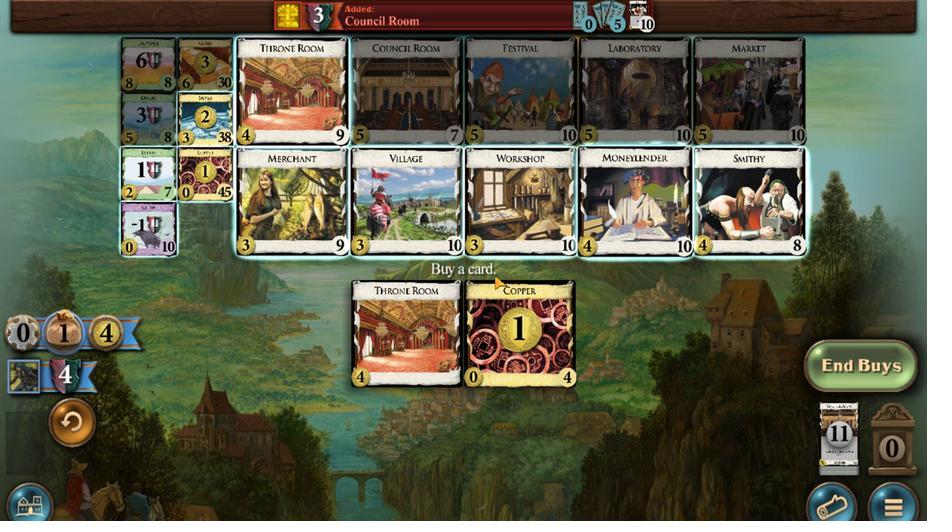
Action: Mouse moved to (324, 376)
Screenshot: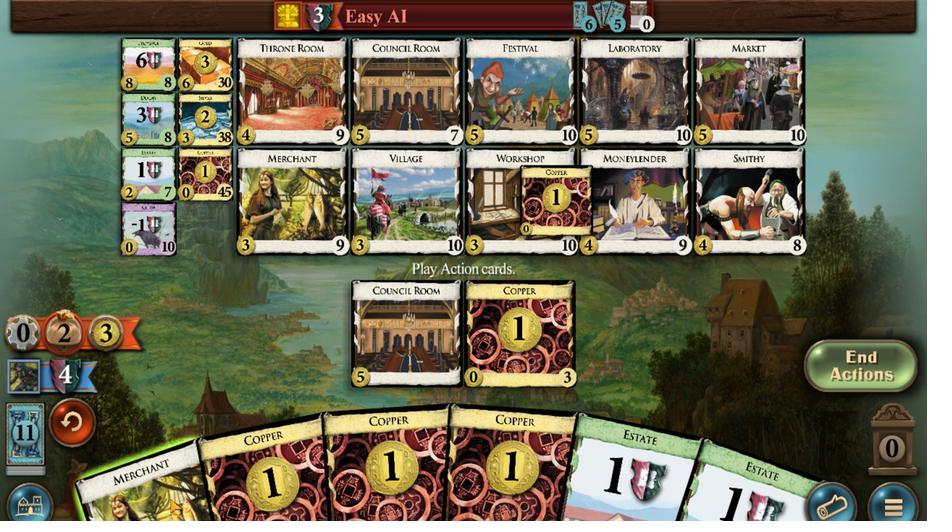 
Action: Mouse pressed left at (324, 376)
Screenshot: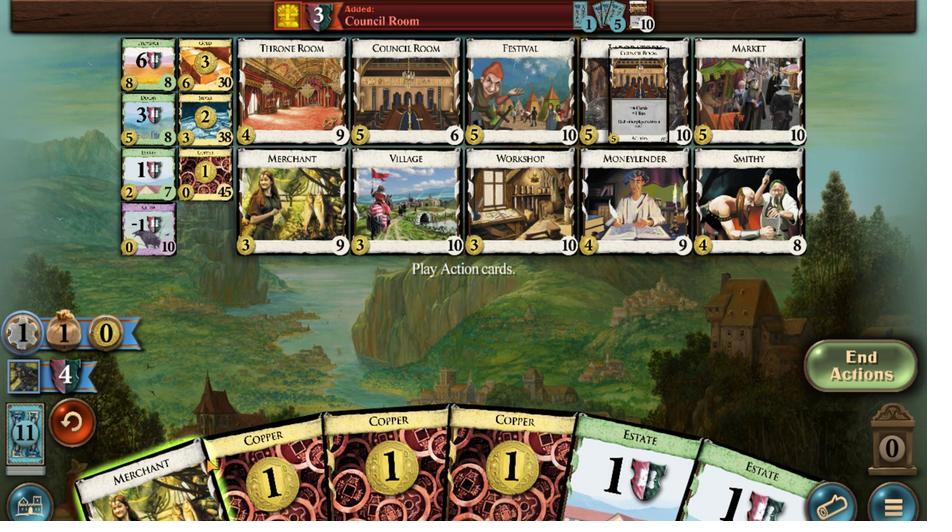 
Action: Mouse moved to (326, 378)
Screenshot: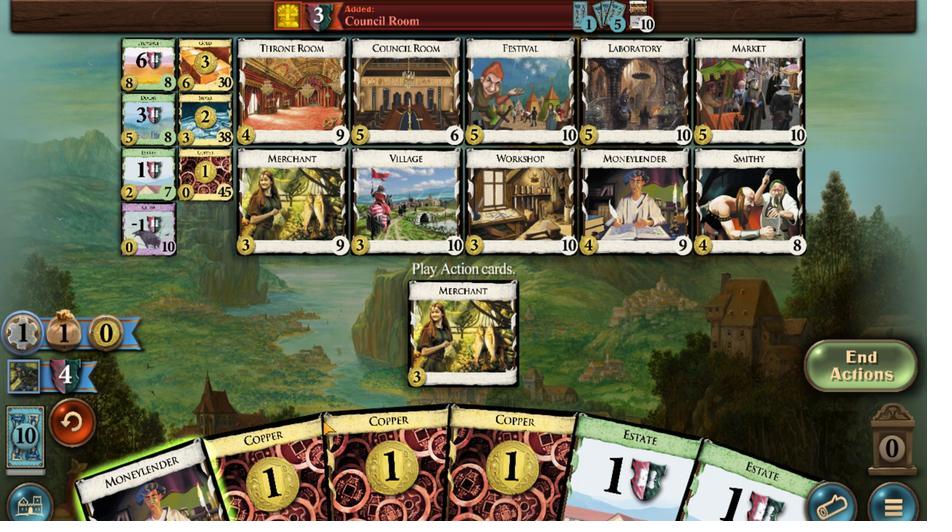 
Action: Mouse pressed left at (326, 378)
Screenshot: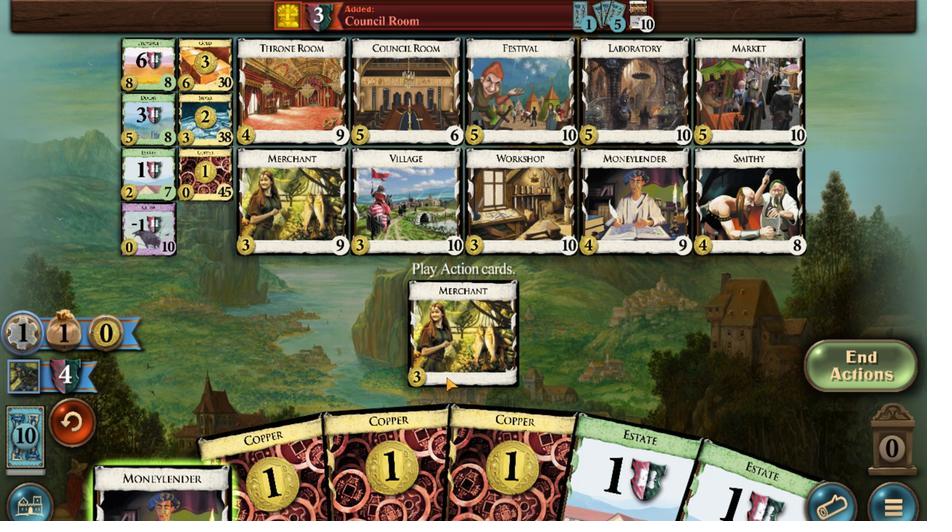 
Action: Mouse moved to (373, 381)
Screenshot: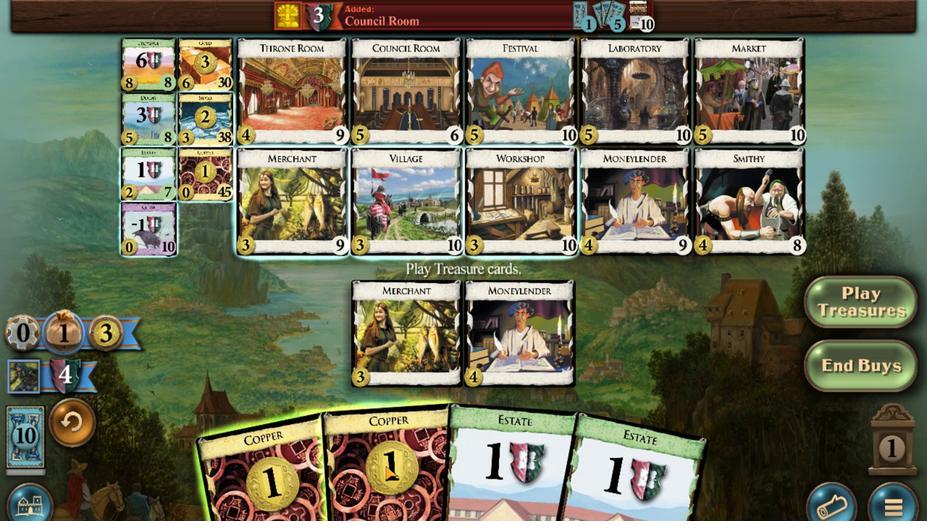 
Action: Mouse pressed left at (373, 381)
Screenshot: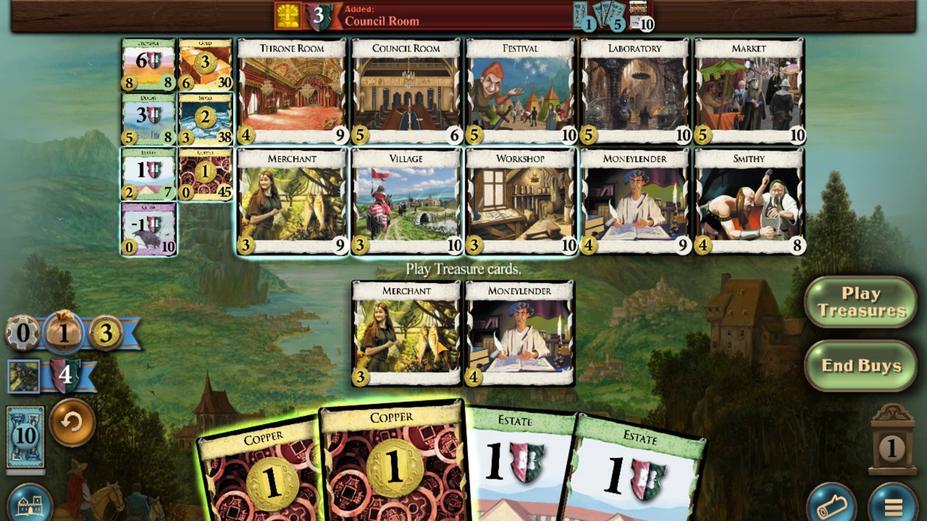 
Action: Mouse moved to (365, 386)
Screenshot: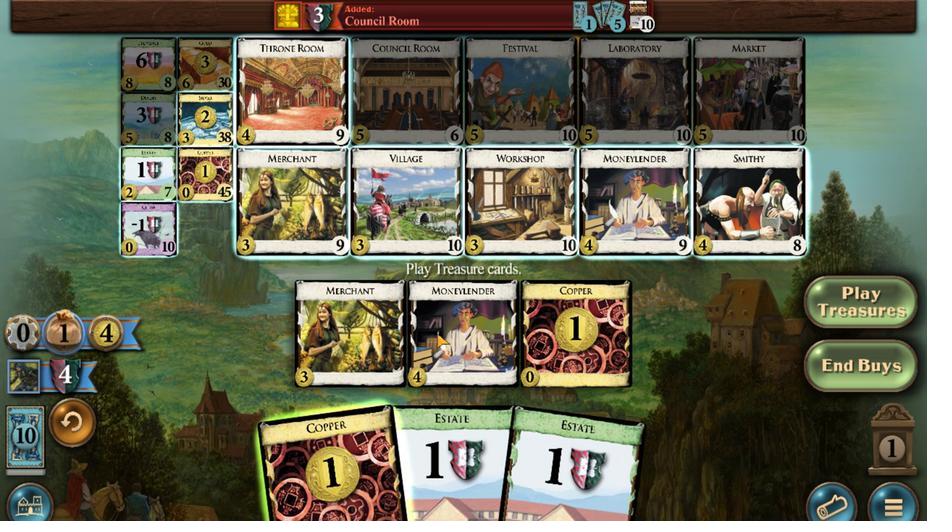 
Action: Mouse pressed left at (365, 386)
Screenshot: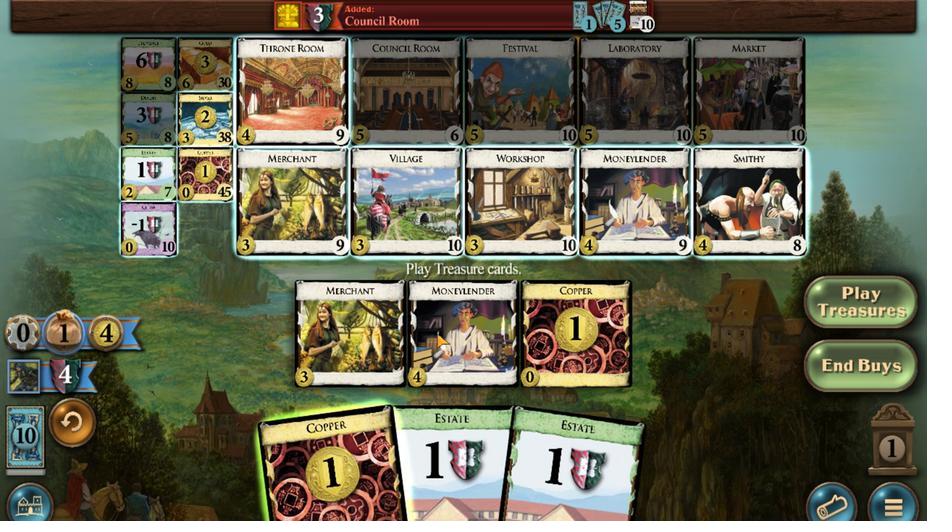 
Action: Mouse moved to (381, 453)
Screenshot: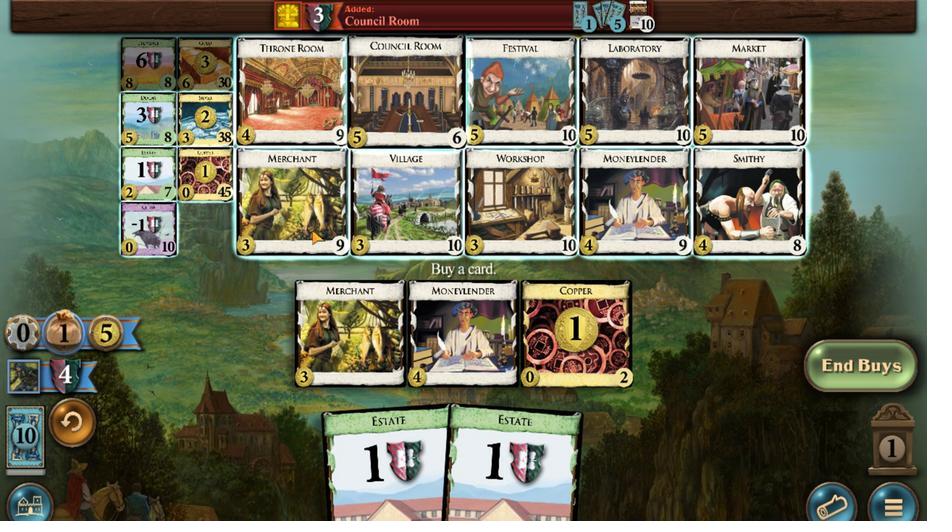 
Action: Mouse pressed left at (381, 453)
Screenshot: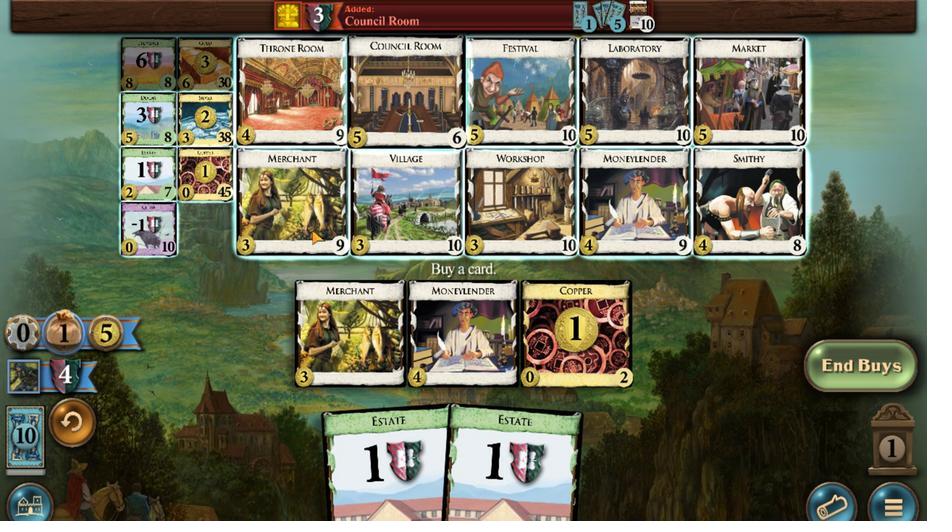 
Action: Mouse moved to (334, 379)
Screenshot: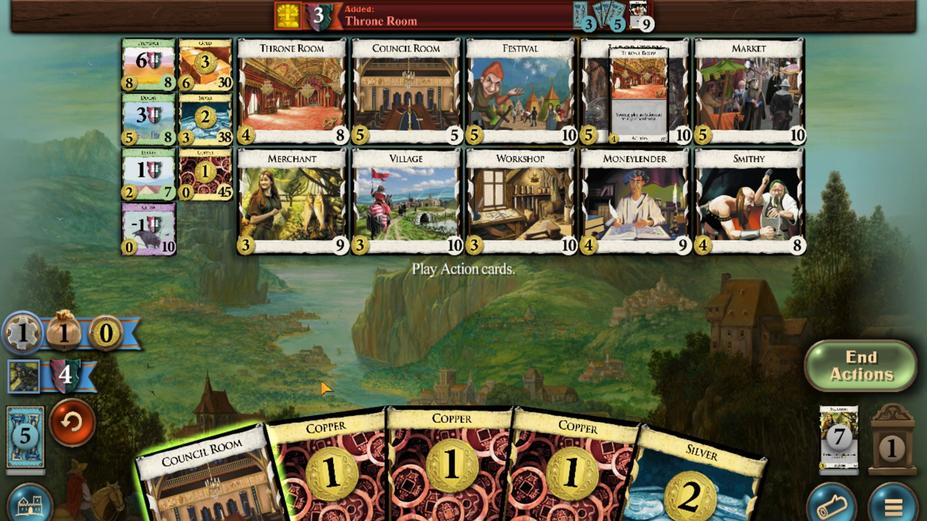 
Action: Mouse pressed left at (334, 379)
Screenshot: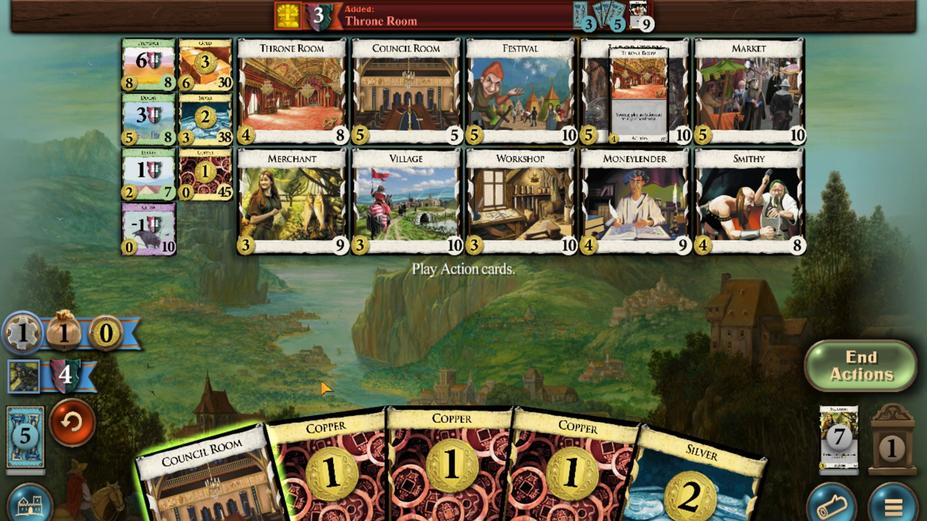 
Action: Mouse moved to (381, 381)
Screenshot: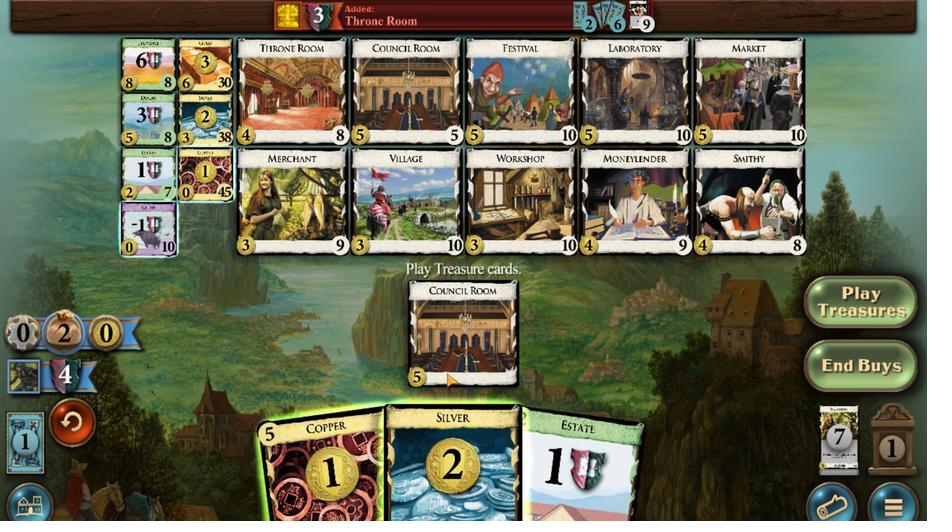 
Action: Mouse pressed left at (381, 381)
Screenshot: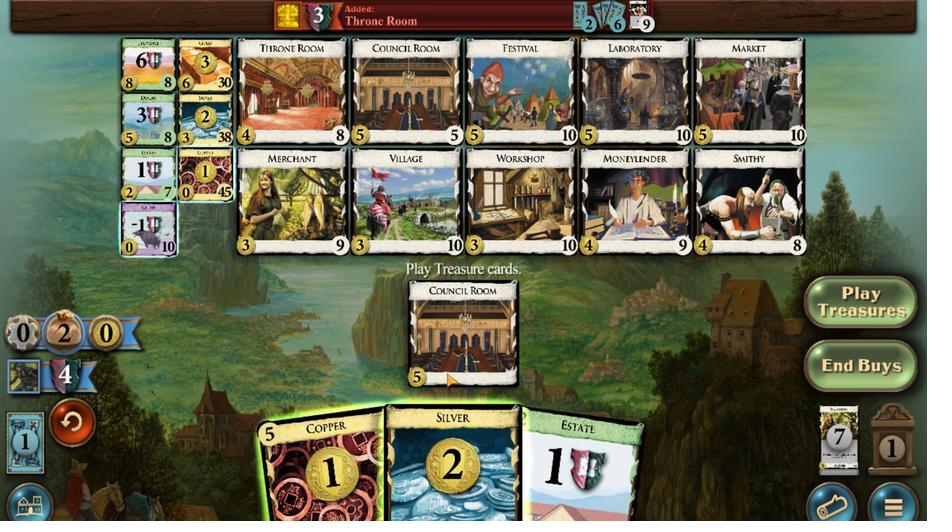 
Action: Mouse moved to (373, 378)
Screenshot: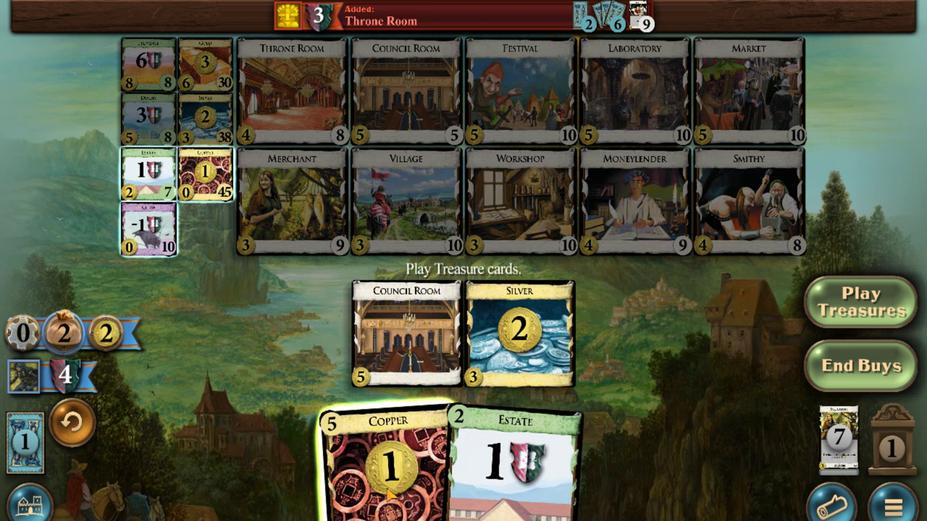 
Action: Mouse pressed left at (373, 378)
Screenshot: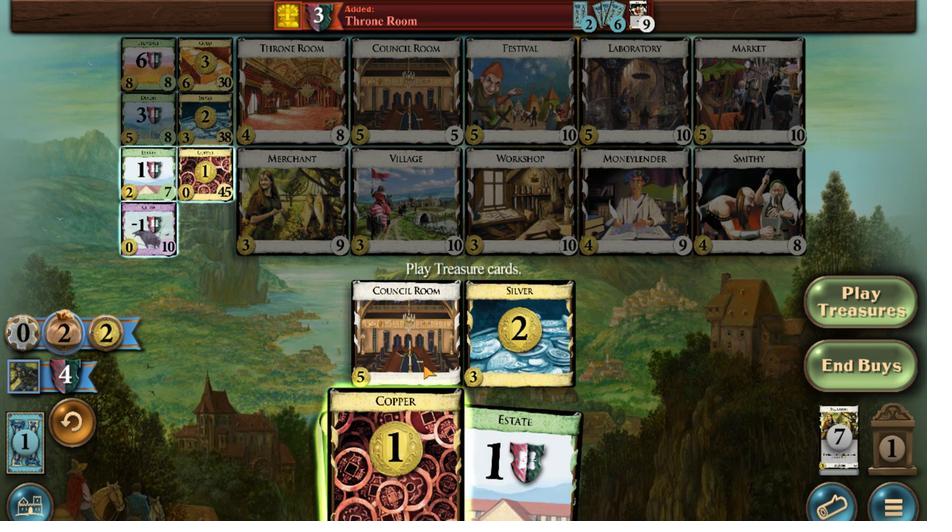 
Action: Mouse moved to (372, 381)
Screenshot: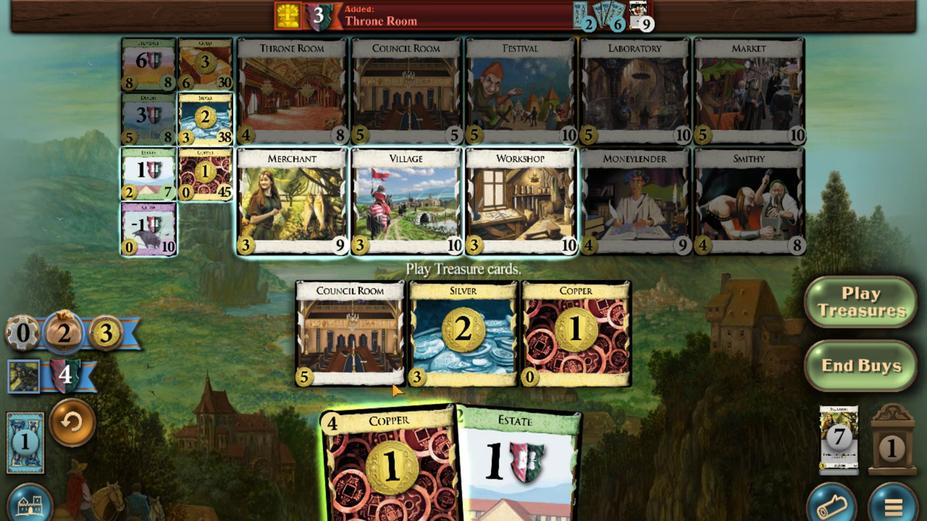 
Action: Mouse pressed left at (372, 381)
Screenshot: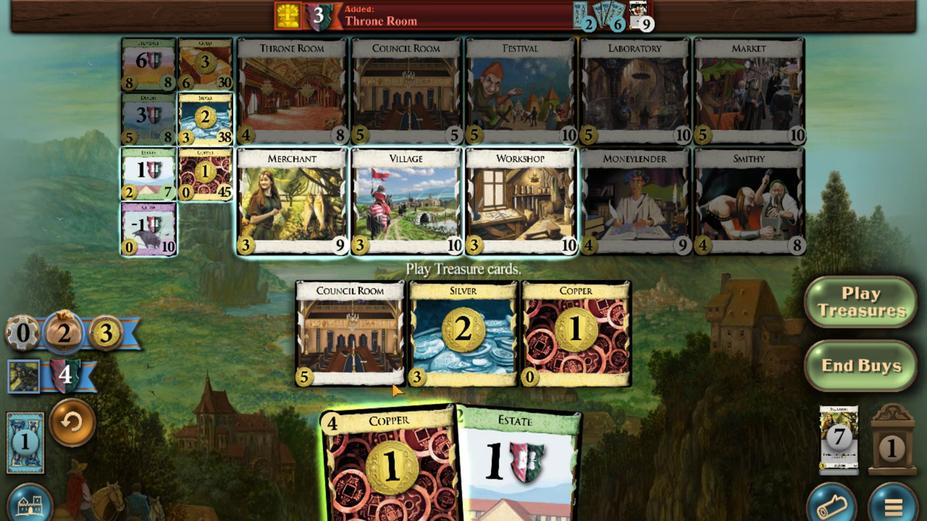 
Action: Mouse moved to (371, 384)
Screenshot: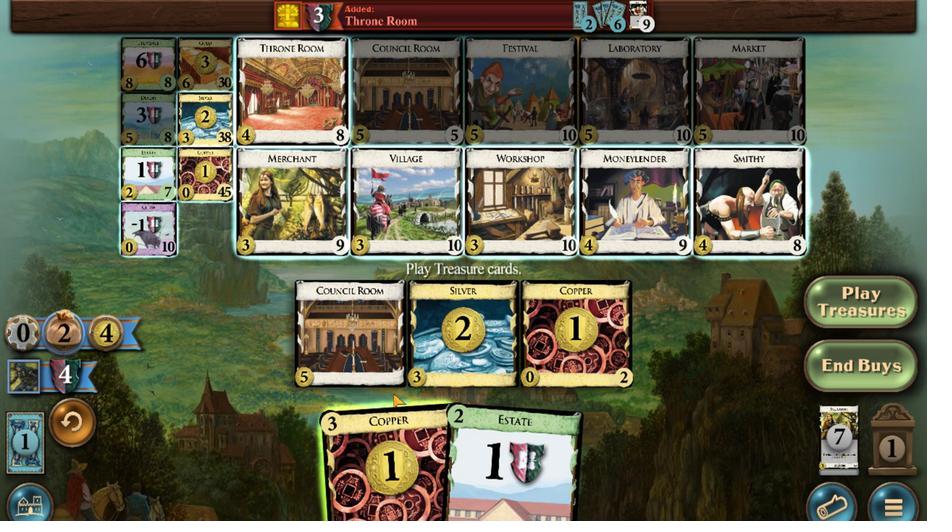 
Action: Mouse pressed left at (371, 384)
Screenshot: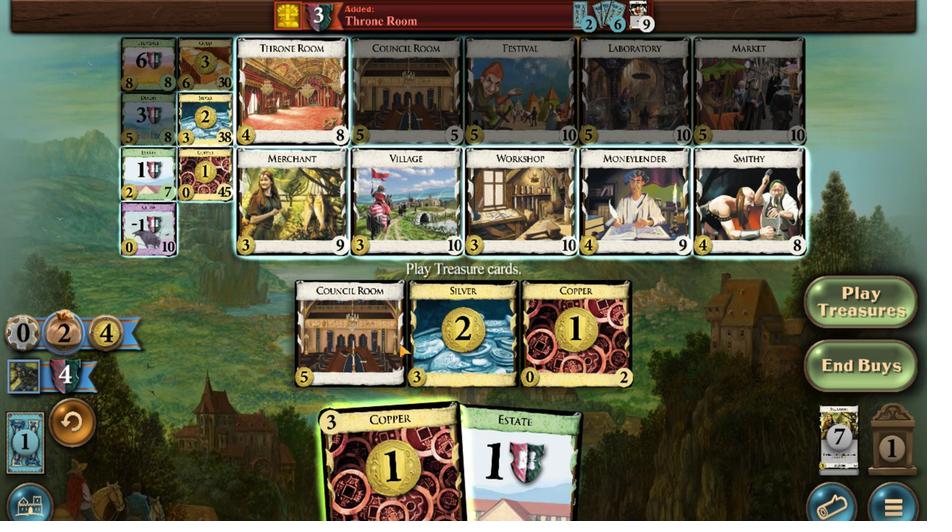 
Action: Mouse moved to (402, 453)
Screenshot: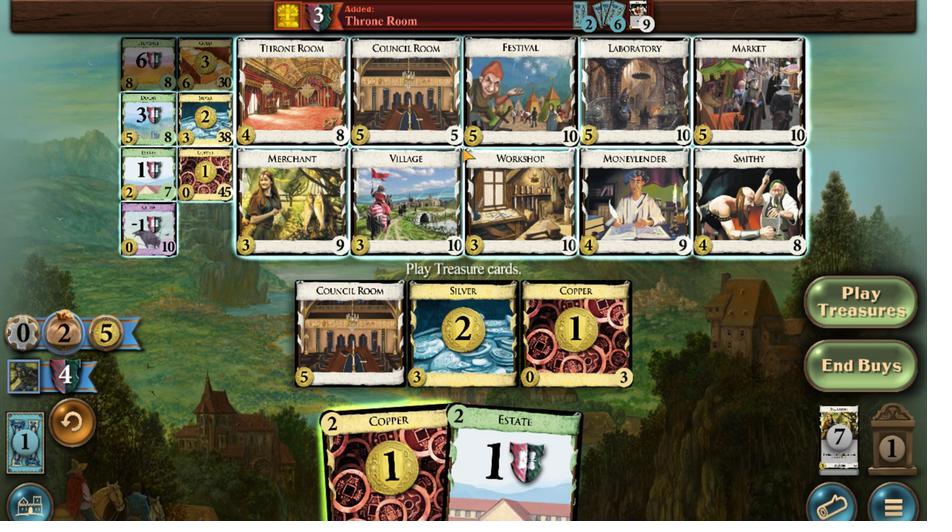 
Action: Mouse pressed left at (402, 453)
Screenshot: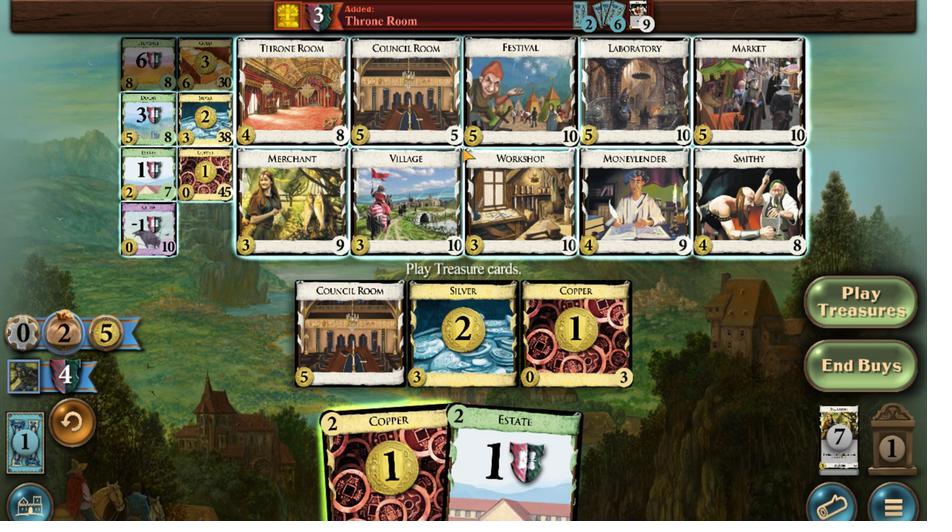 
Action: Mouse moved to (330, 436)
Screenshot: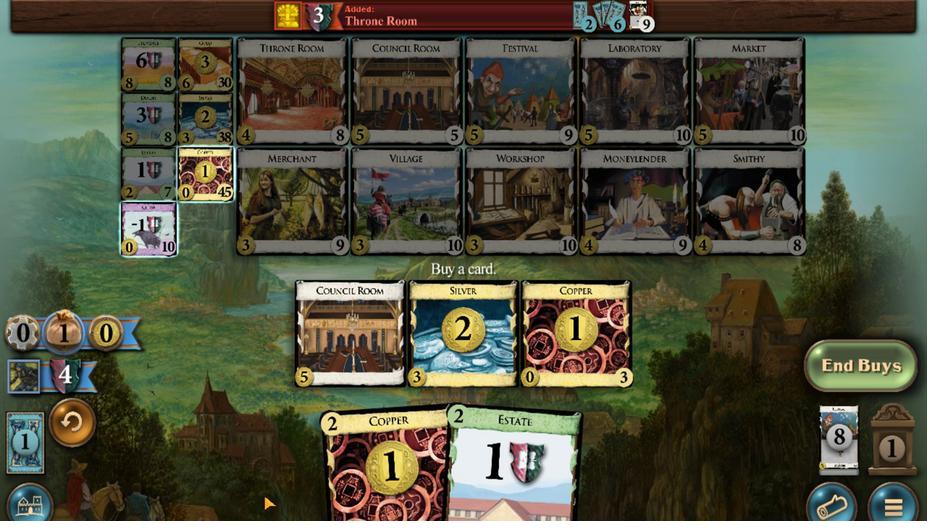
Action: Mouse pressed left at (329, 436)
Screenshot: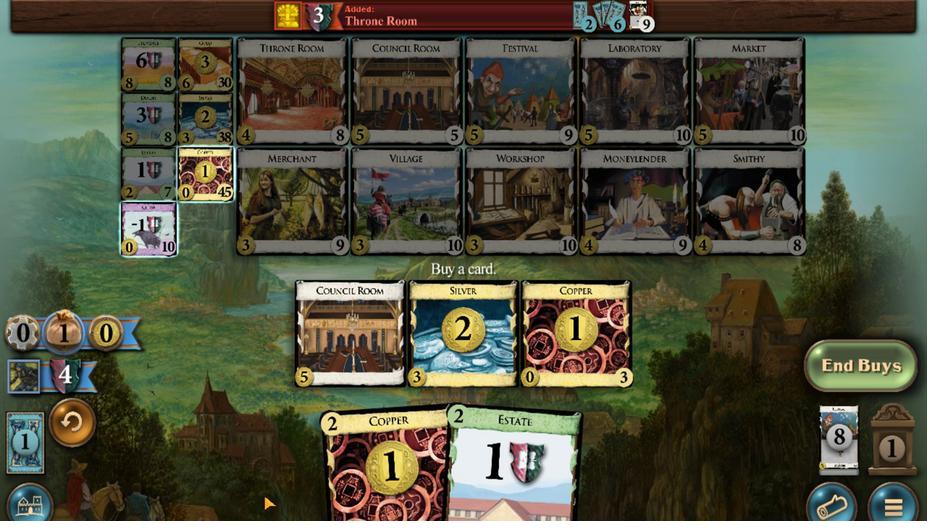 
Action: Mouse moved to (397, 380)
Screenshot: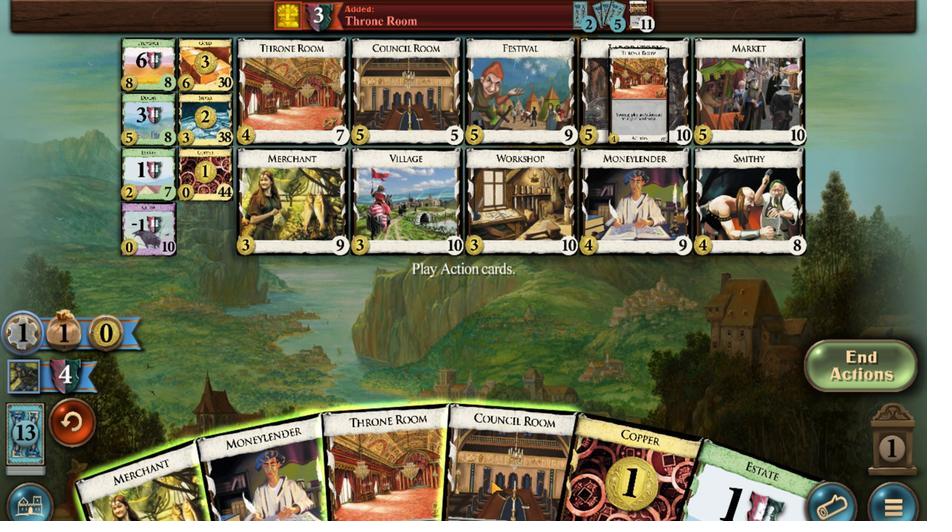 
Action: Mouse pressed left at (397, 380)
Screenshot: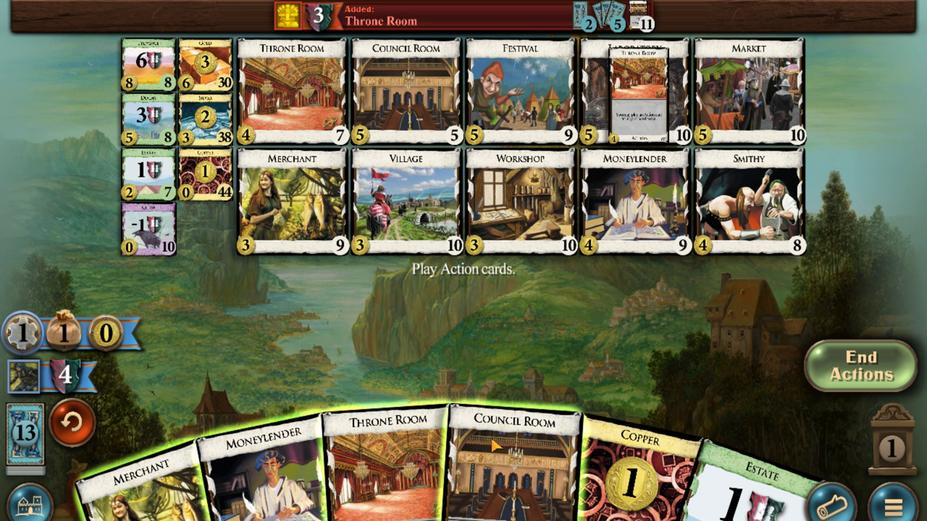 
Action: Mouse moved to (417, 378)
Screenshot: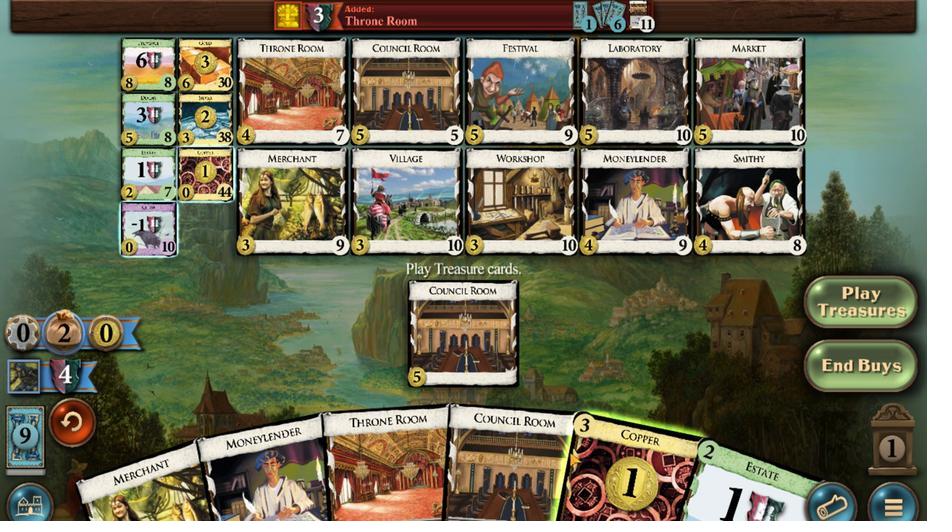 
Action: Mouse pressed left at (417, 378)
Screenshot: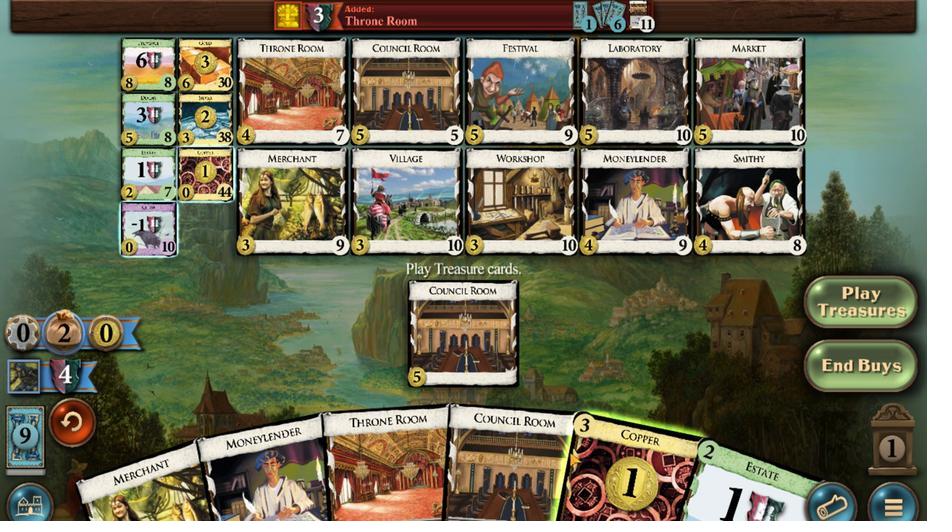 
Action: Mouse moved to (332, 436)
Screenshot: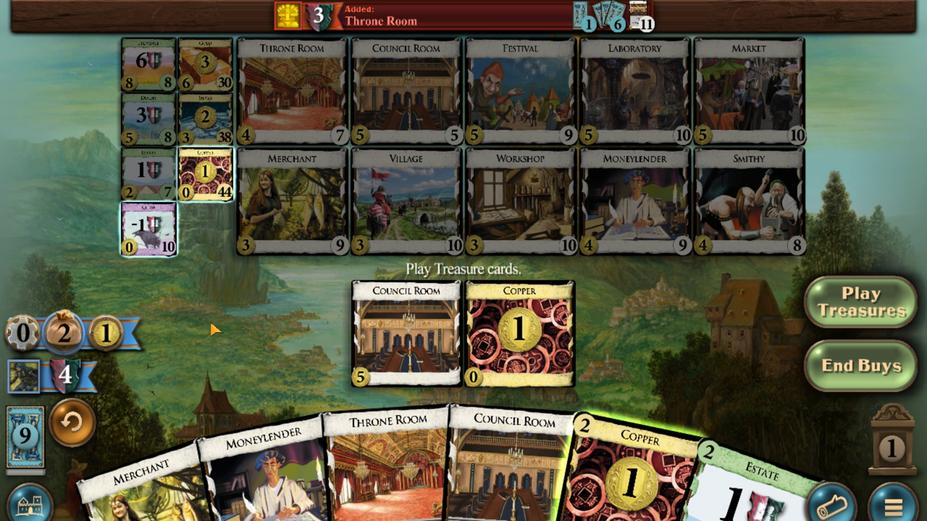 
Action: Mouse pressed left at (332, 436)
Screenshot: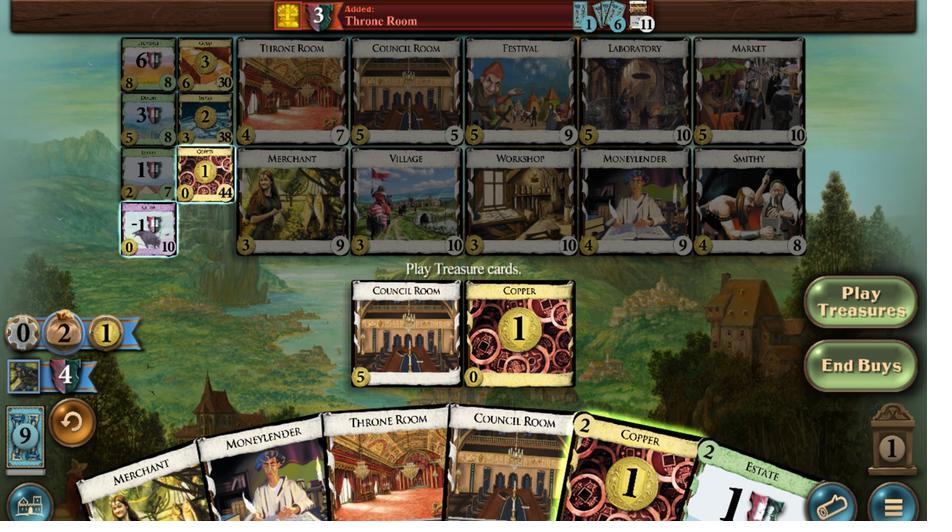 
Action: Mouse moved to (334, 436)
Screenshot: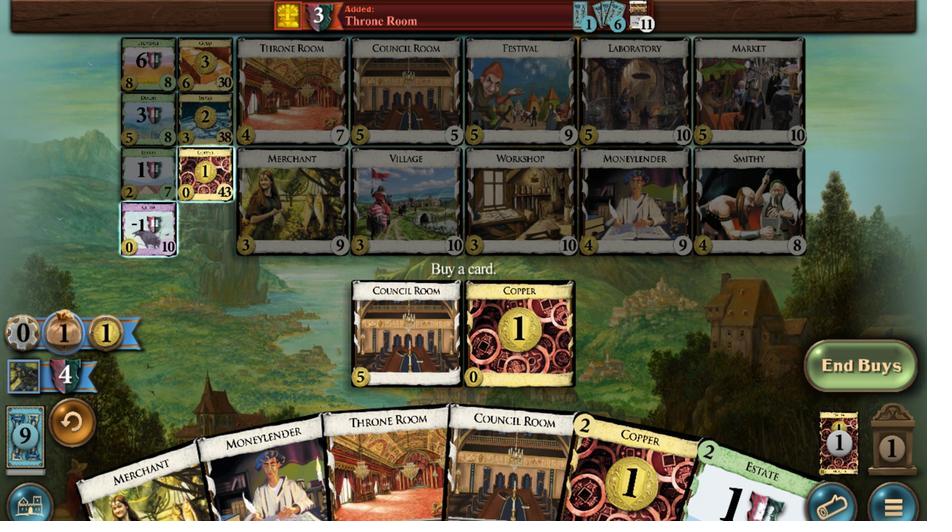 
Action: Mouse pressed left at (334, 436)
Screenshot: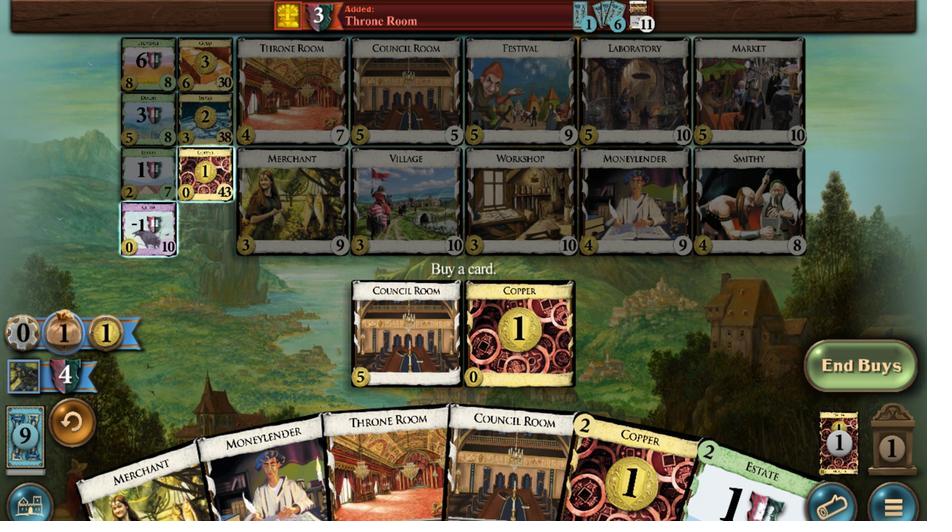 
Action: Mouse moved to (326, 376)
Screenshot: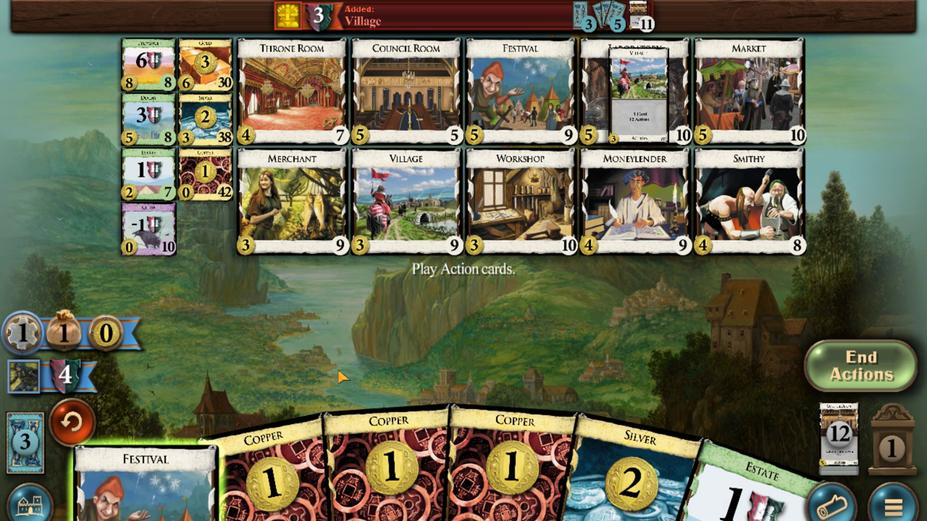
Action: Mouse pressed left at (326, 376)
Screenshot: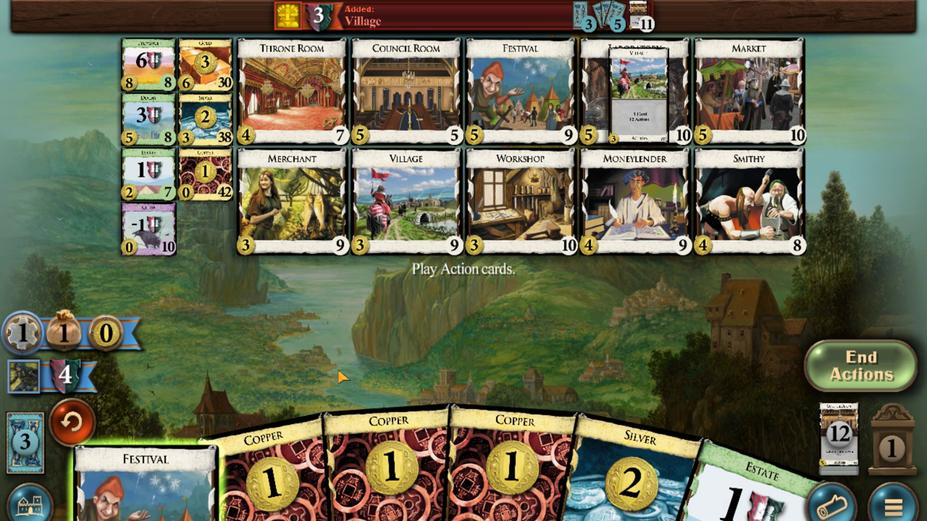 
Action: Mouse moved to (410, 378)
Screenshot: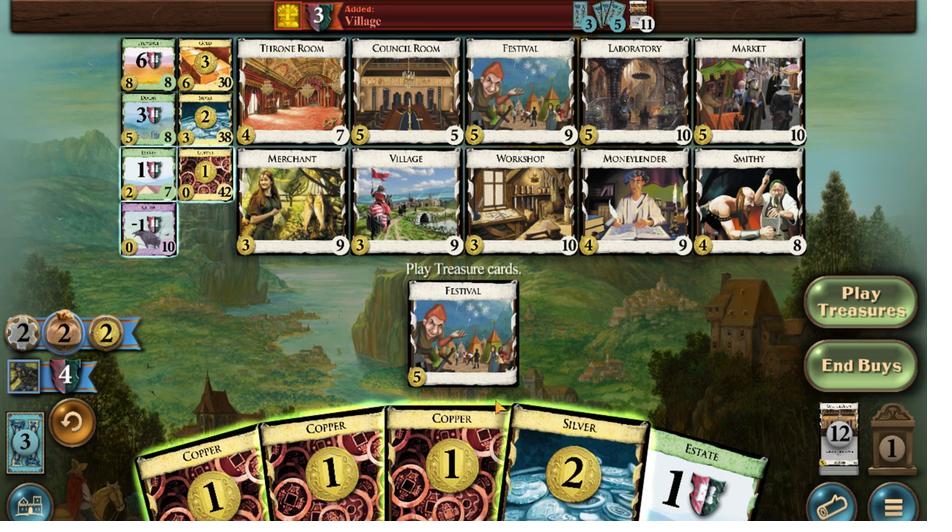 
Action: Mouse pressed left at (410, 378)
Screenshot: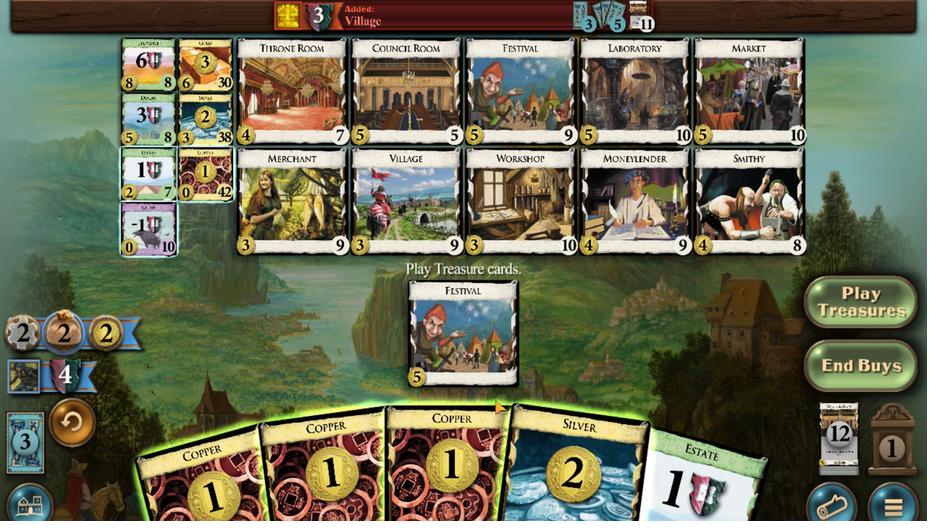 
Action: Mouse moved to (393, 379)
Screenshot: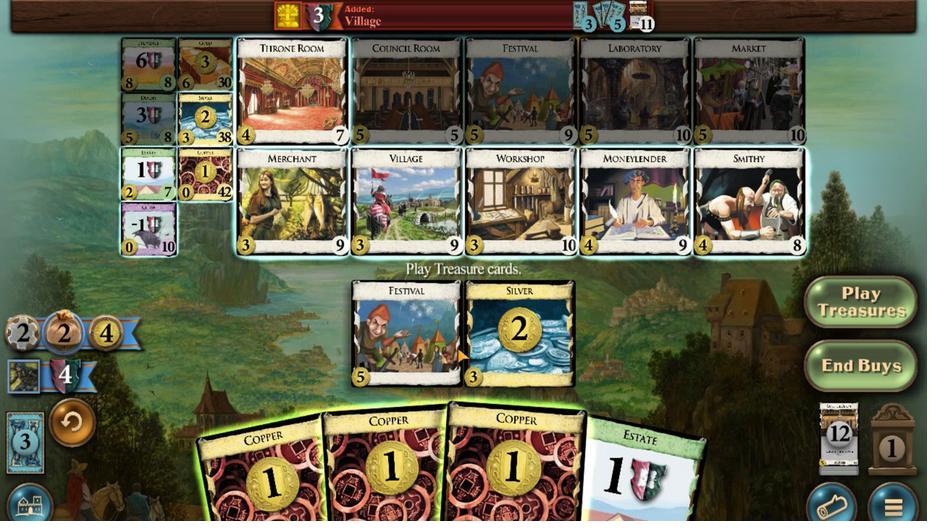 
Action: Mouse pressed left at (393, 379)
Screenshot: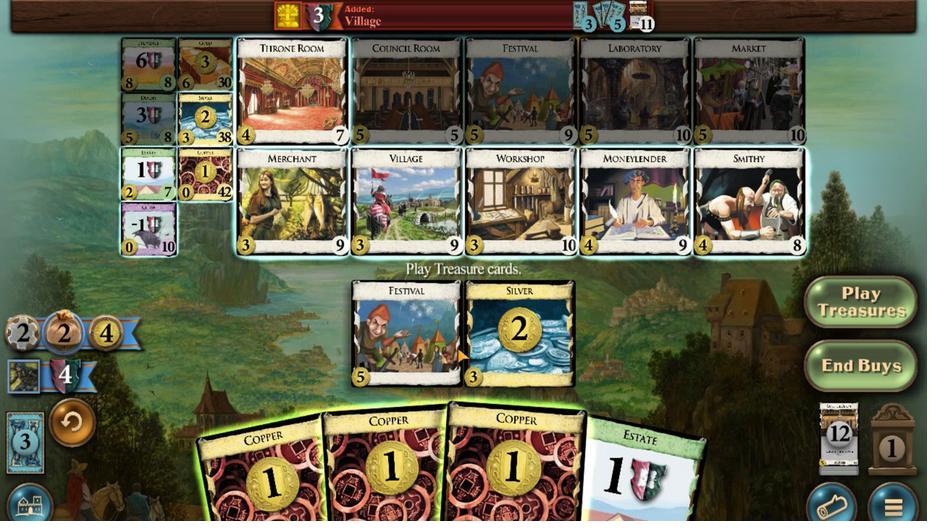 
Action: Mouse moved to (382, 381)
Screenshot: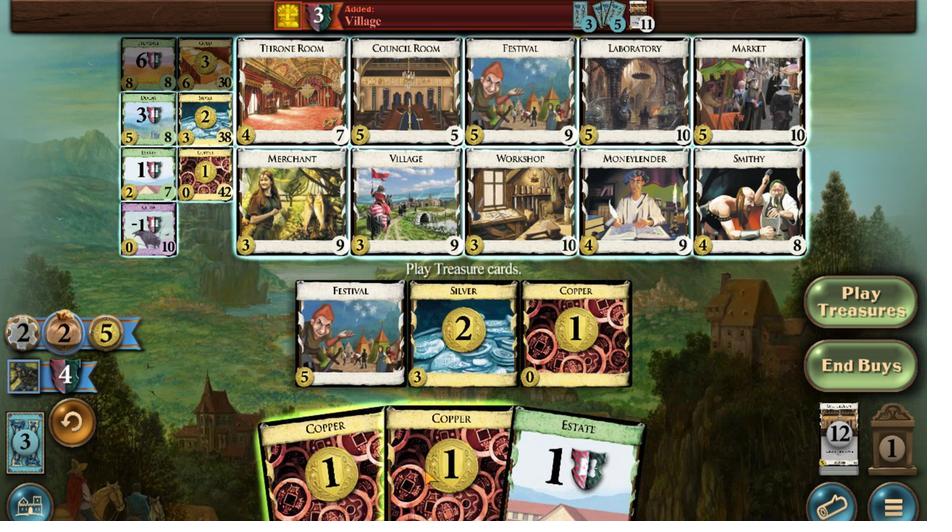 
Action: Mouse pressed left at (382, 381)
Screenshot: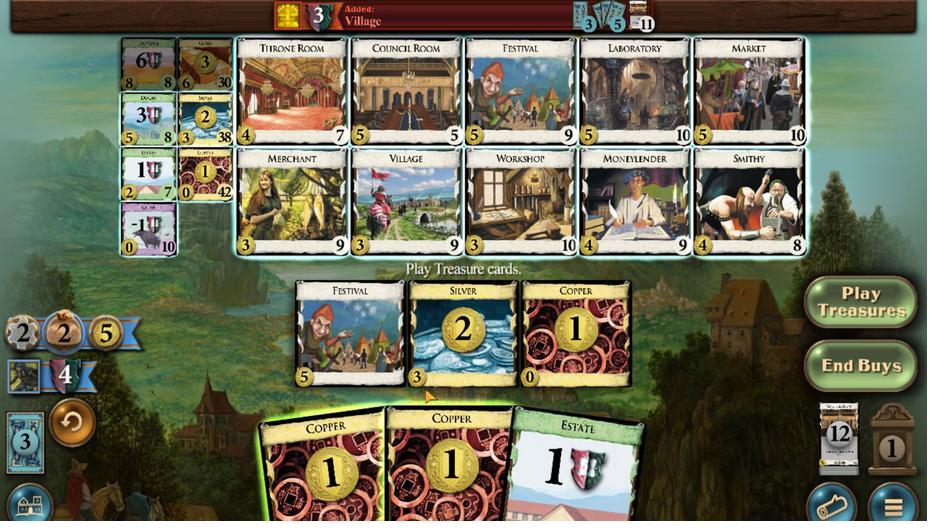 
Action: Mouse moved to (378, 376)
Screenshot: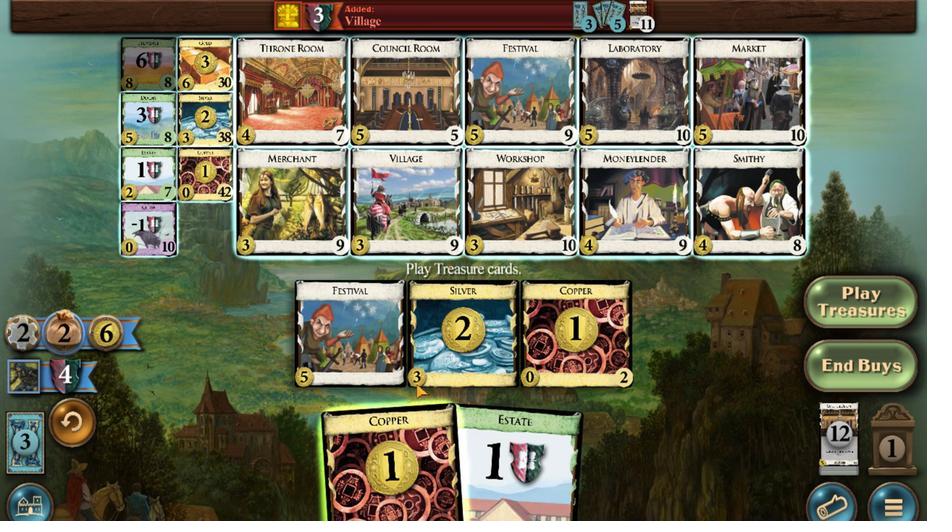 
Action: Mouse pressed left at (378, 376)
Screenshot: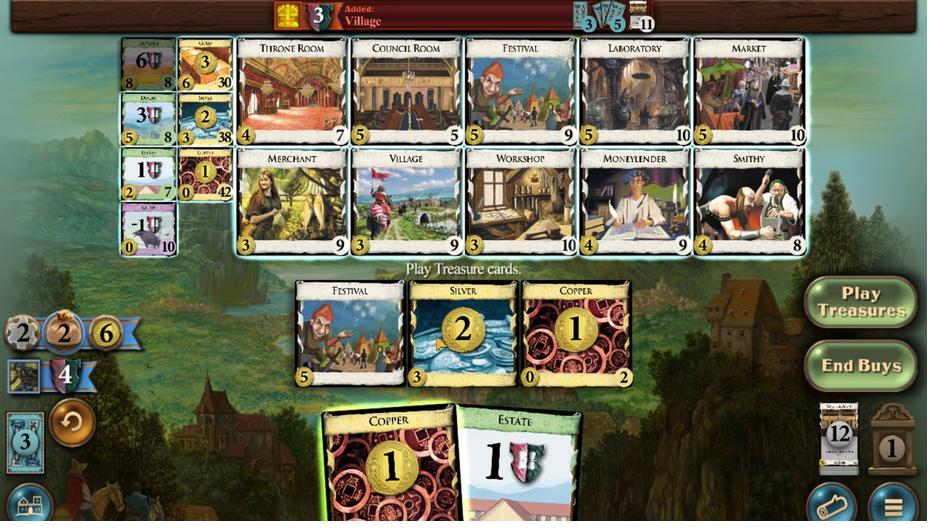 
Action: Mouse moved to (331, 455)
Screenshot: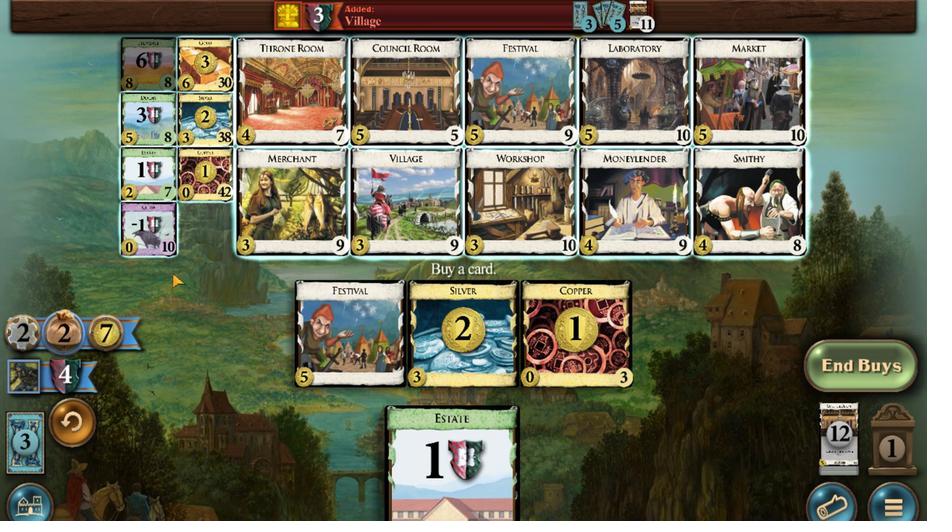 
Action: Mouse pressed left at (331, 455)
Screenshot: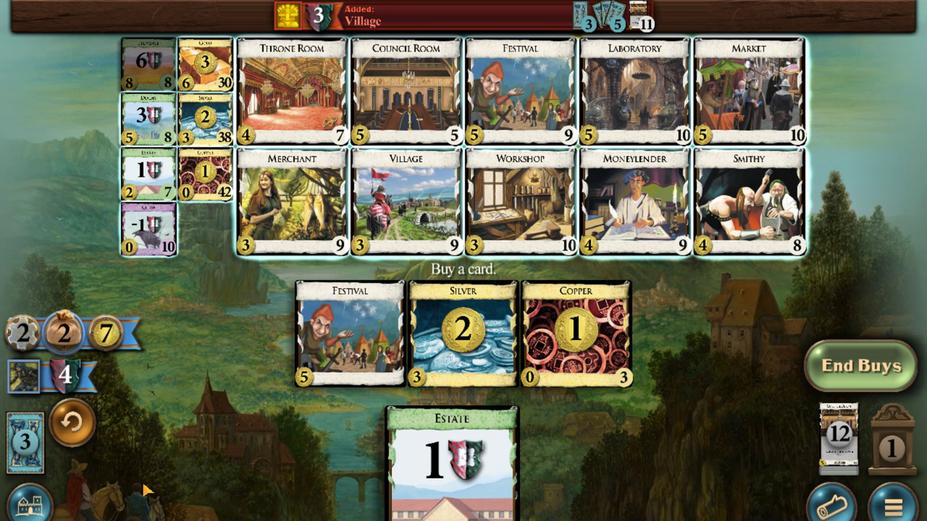 
Action: Mouse moved to (331, 434)
Screenshot: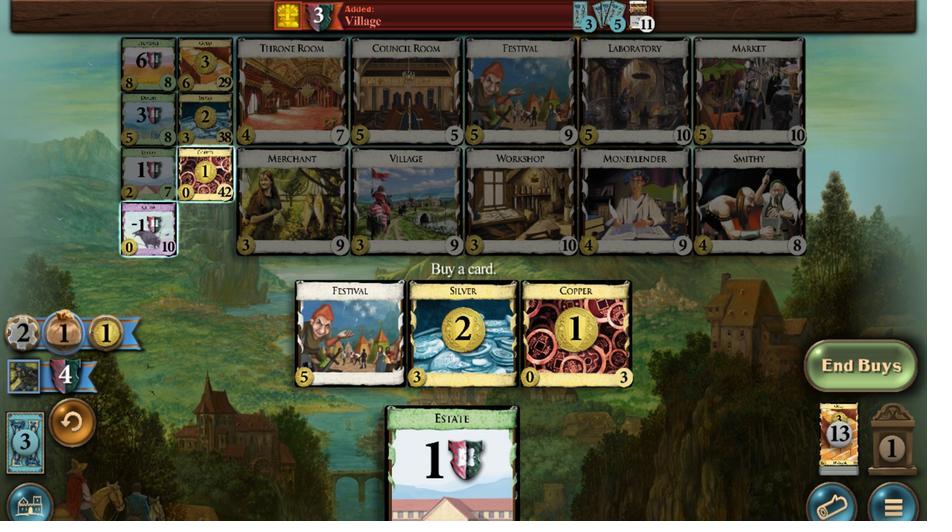 
Action: Mouse pressed left at (331, 434)
Screenshot: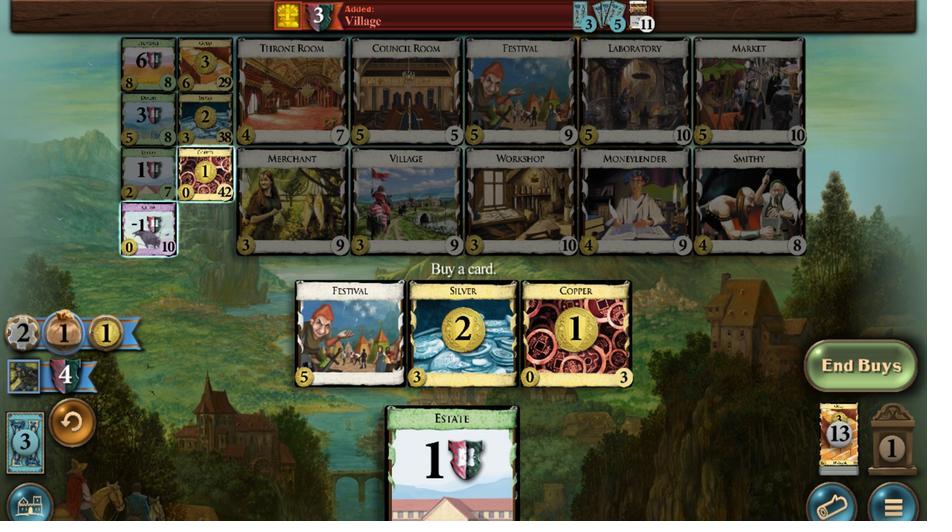 
Action: Mouse moved to (384, 381)
Screenshot: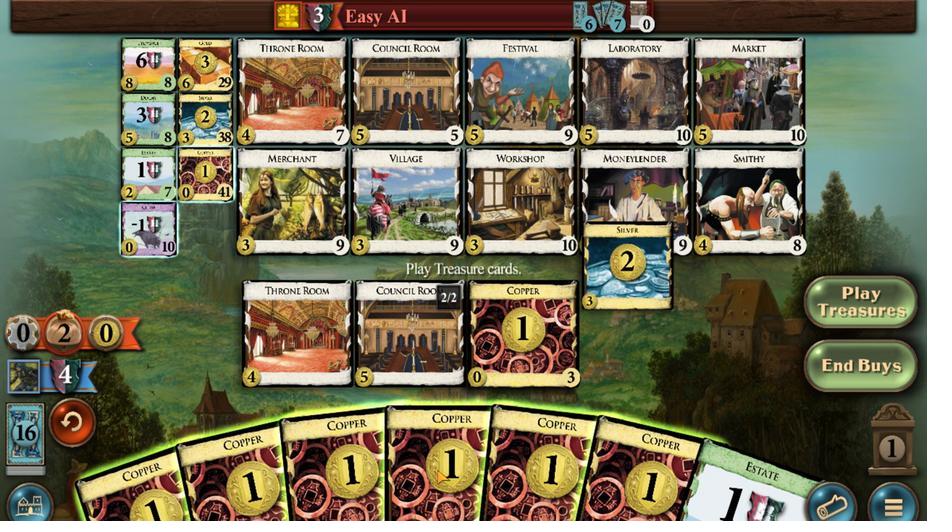 
Action: Mouse pressed left at (384, 381)
Screenshot: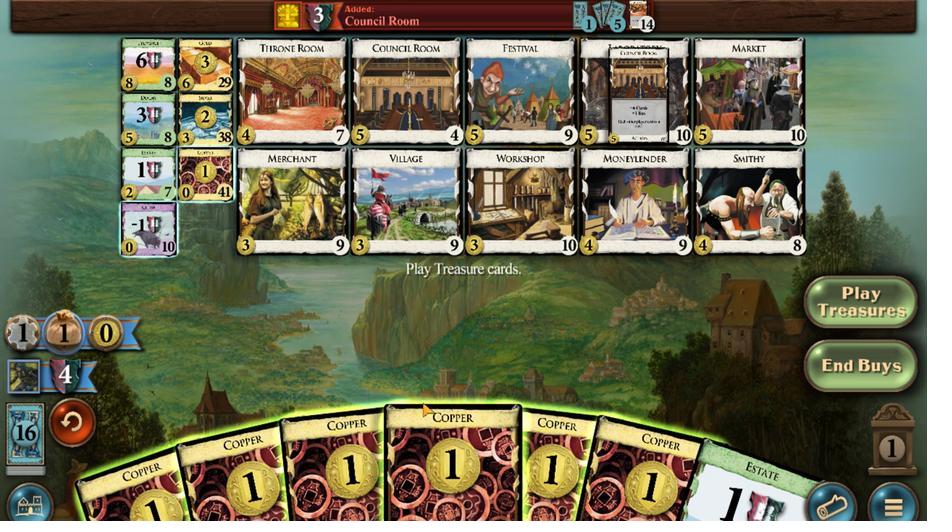 
Action: Mouse moved to (394, 381)
Screenshot: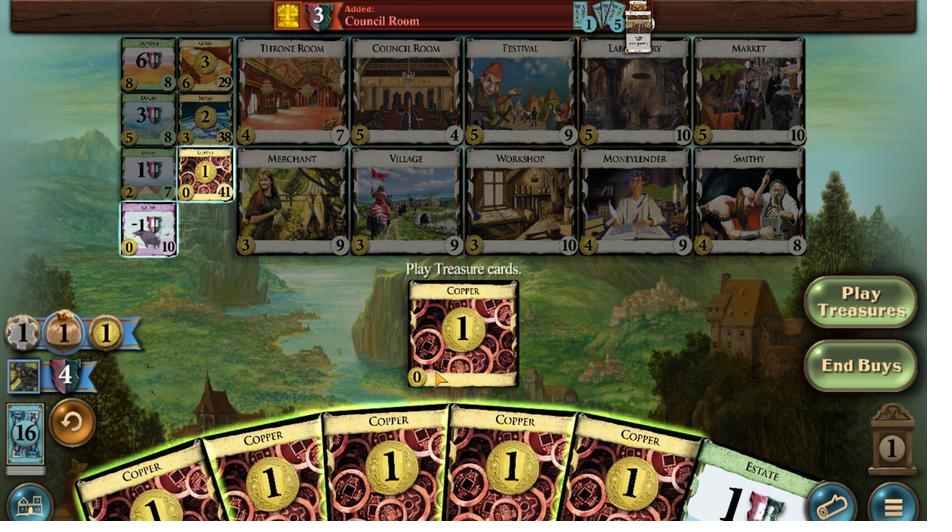
Action: Mouse pressed left at (394, 381)
Screenshot: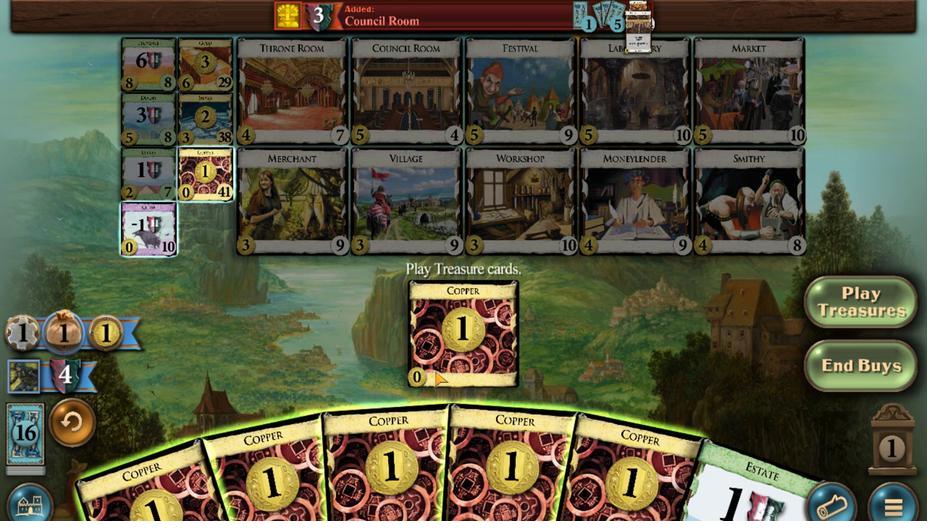 
Action: Mouse moved to (405, 379)
Screenshot: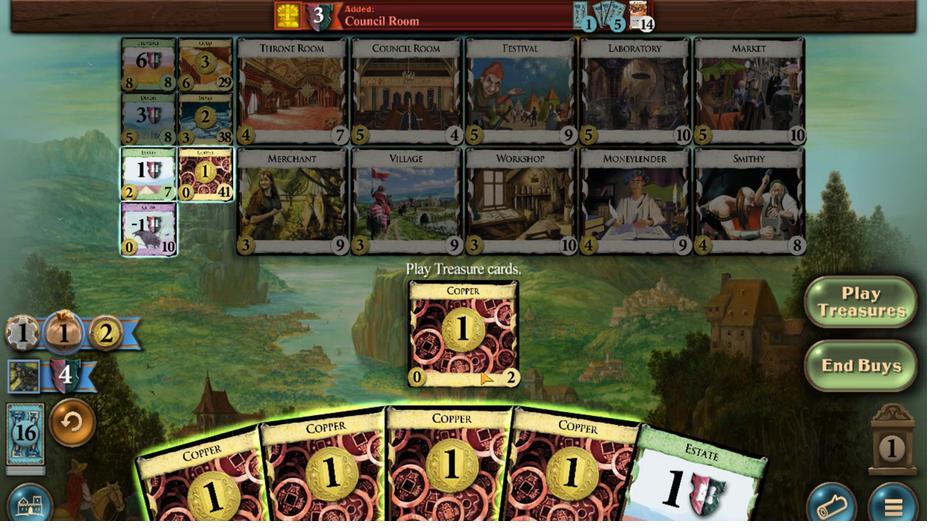 
Action: Mouse pressed left at (405, 379)
Screenshot: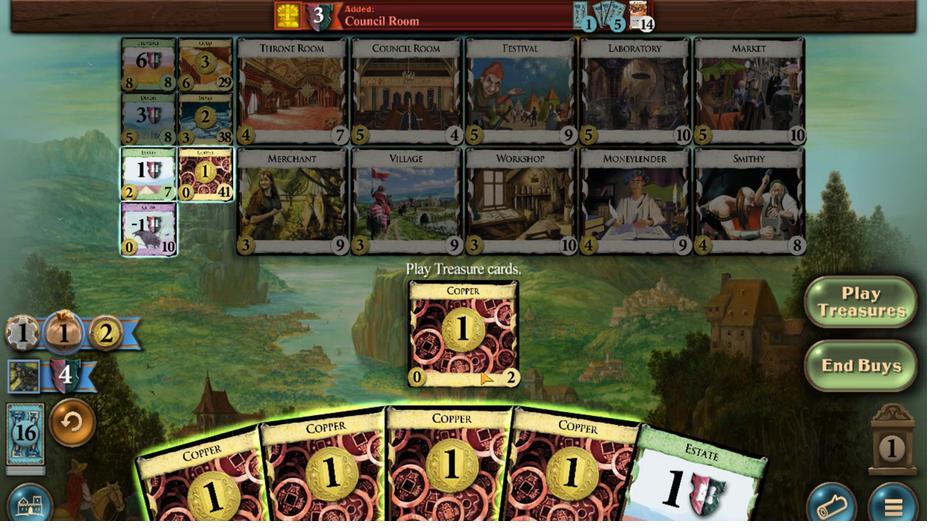 
Action: Mouse moved to (394, 382)
Screenshot: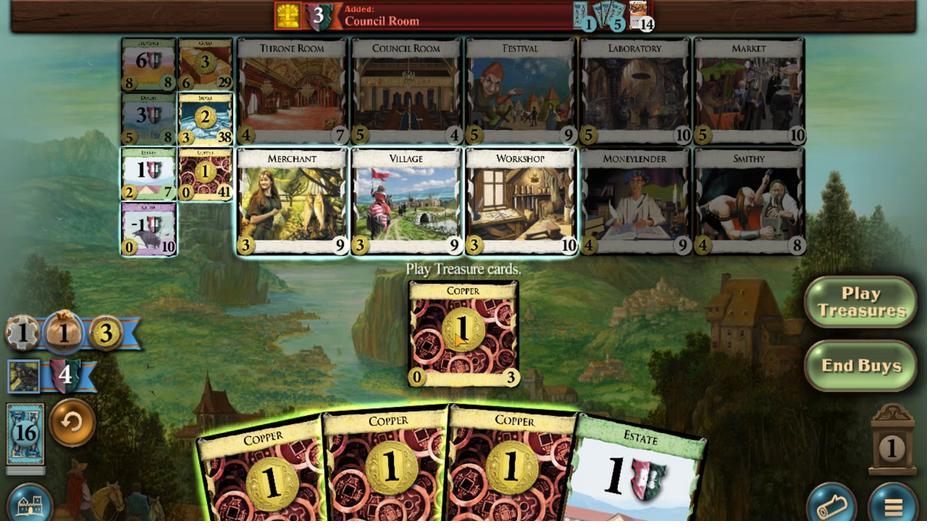 
Action: Mouse pressed left at (394, 382)
Screenshot: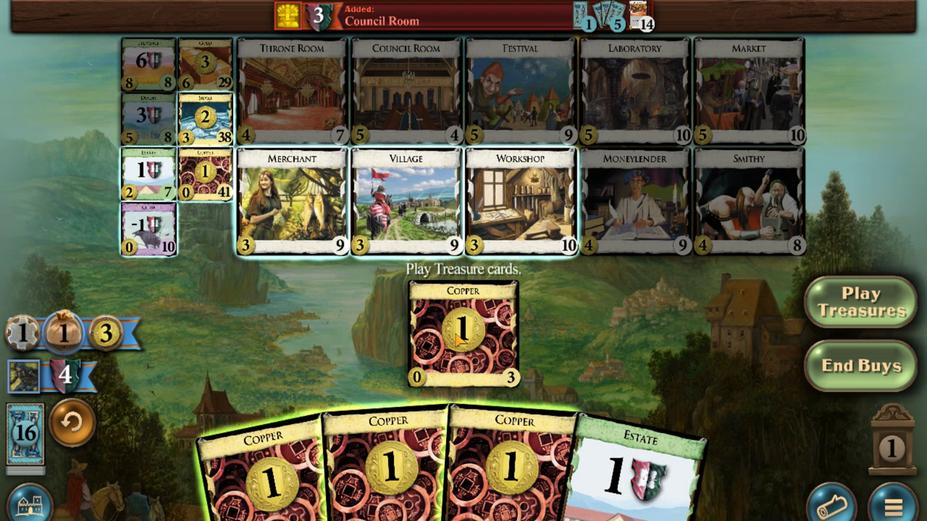 
Action: Mouse moved to (384, 386)
Screenshot: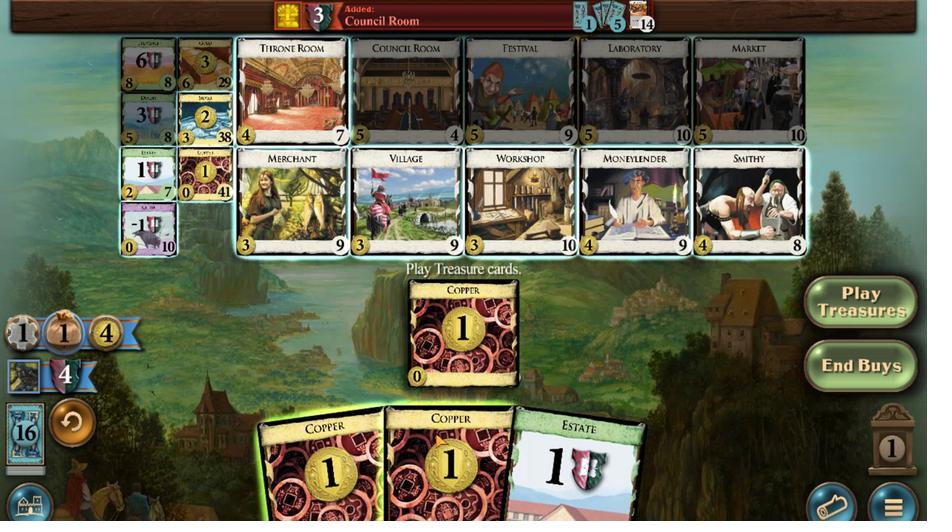
Action: Mouse pressed left at (384, 386)
Screenshot: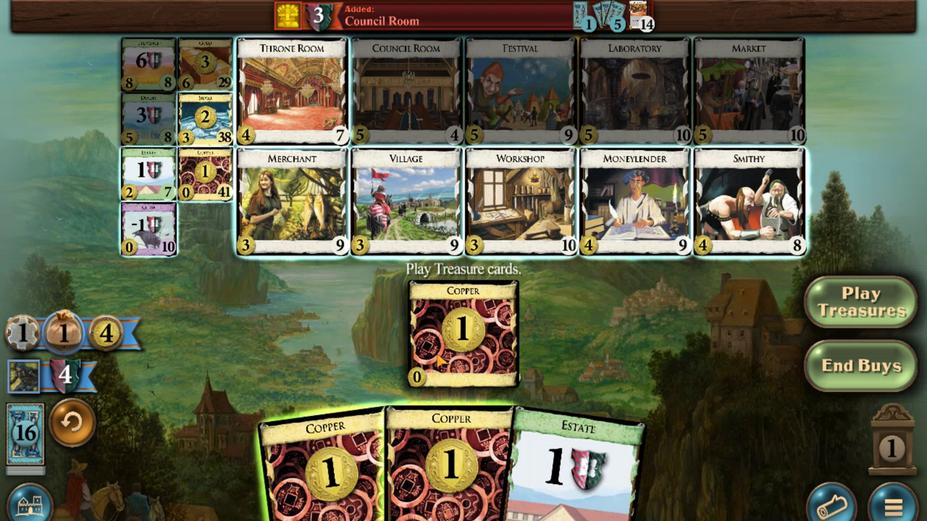 
Action: Mouse moved to (366, 377)
Screenshot: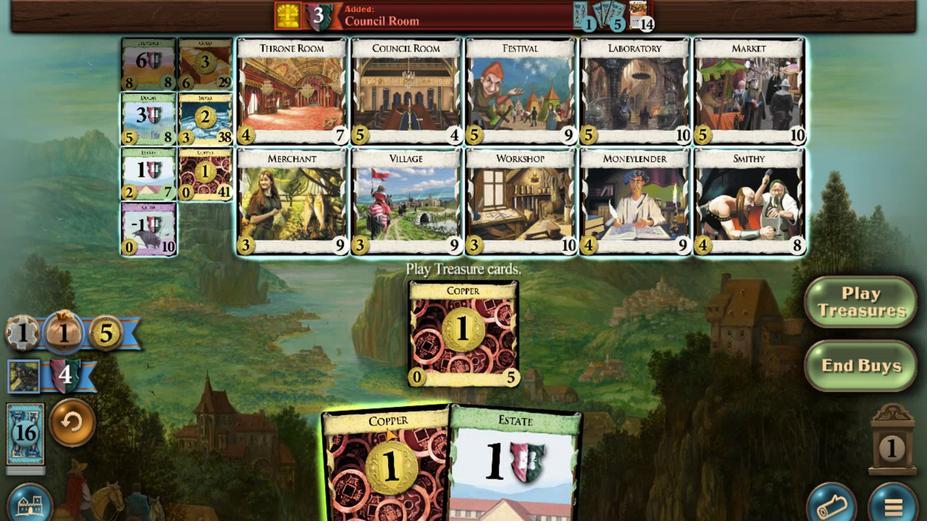 
Action: Mouse pressed left at (366, 377)
Screenshot: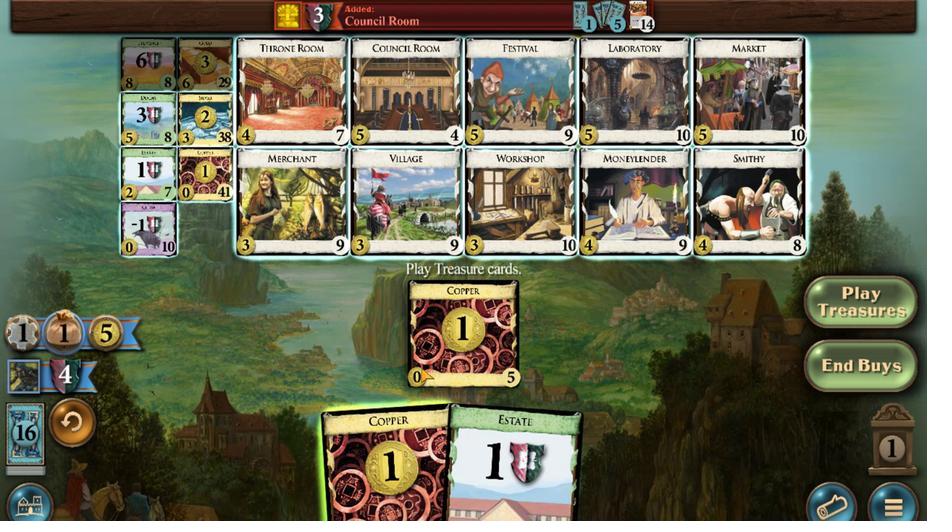 
Action: Mouse moved to (333, 456)
Screenshot: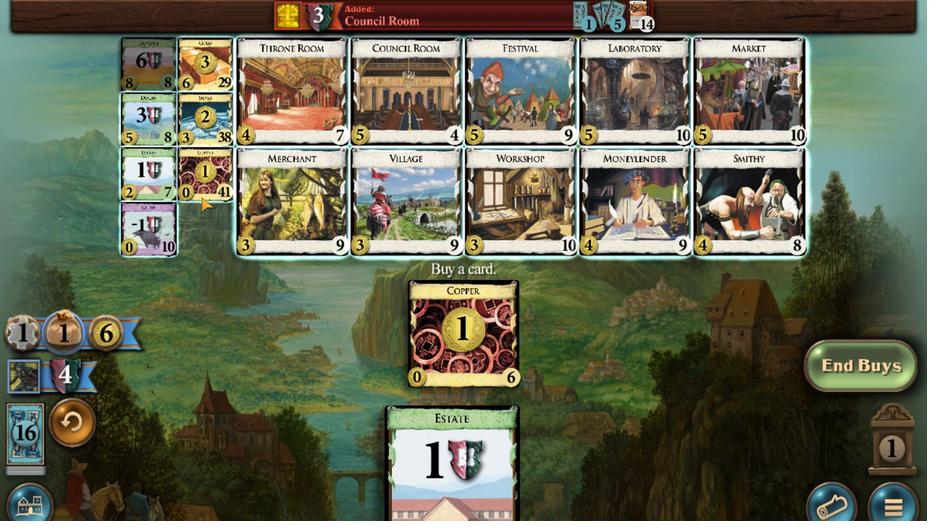 
Action: Mouse pressed left at (333, 456)
Screenshot: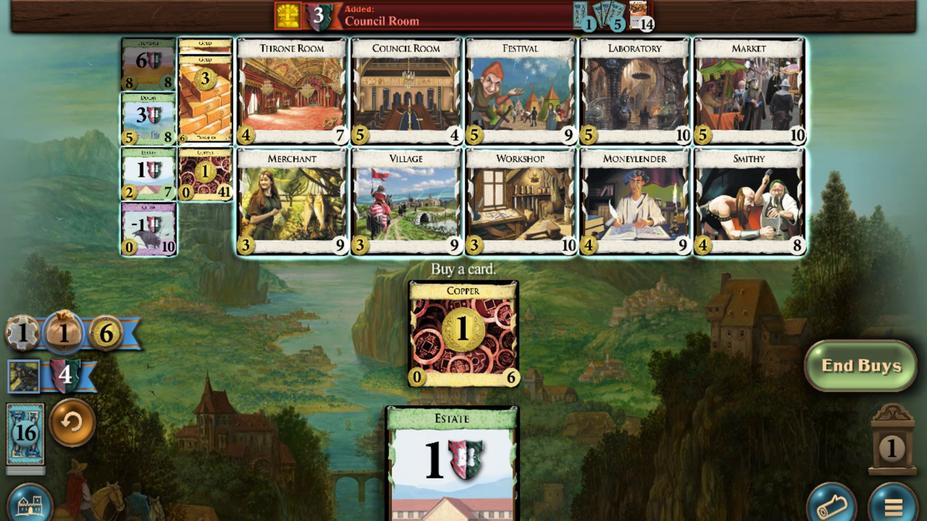 
Action: Mouse moved to (340, 378)
Screenshot: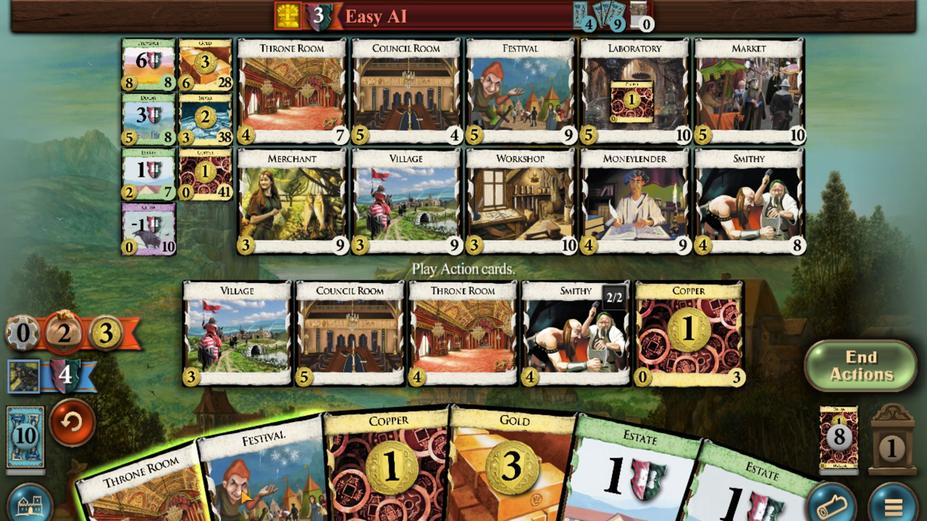 
Action: Mouse pressed left at (340, 378)
Screenshot: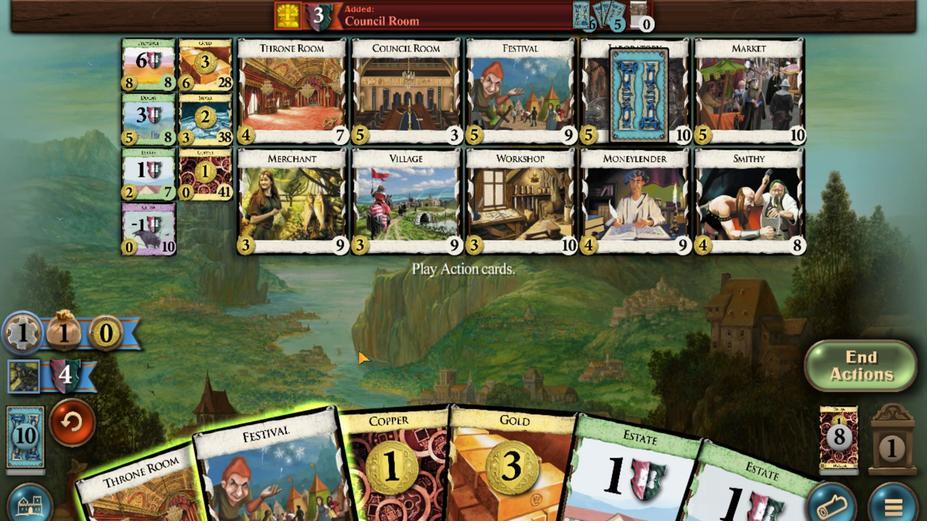
Action: Mouse moved to (328, 381)
Screenshot: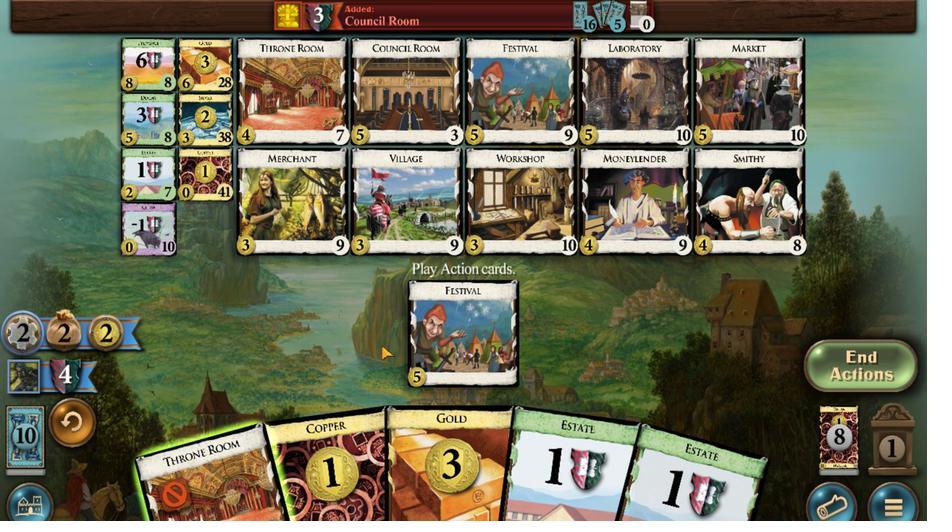 
Action: Mouse pressed left at (328, 381)
Screenshot: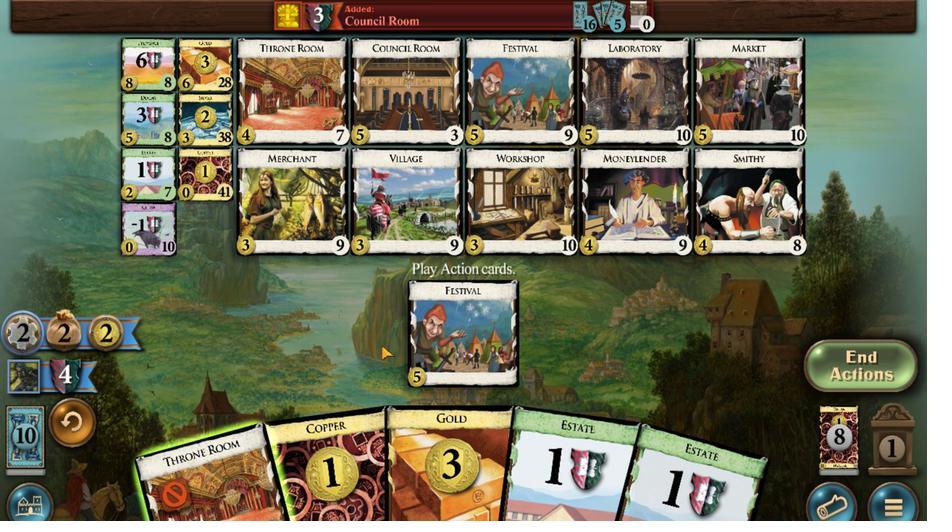 
Action: Mouse moved to (371, 380)
Screenshot: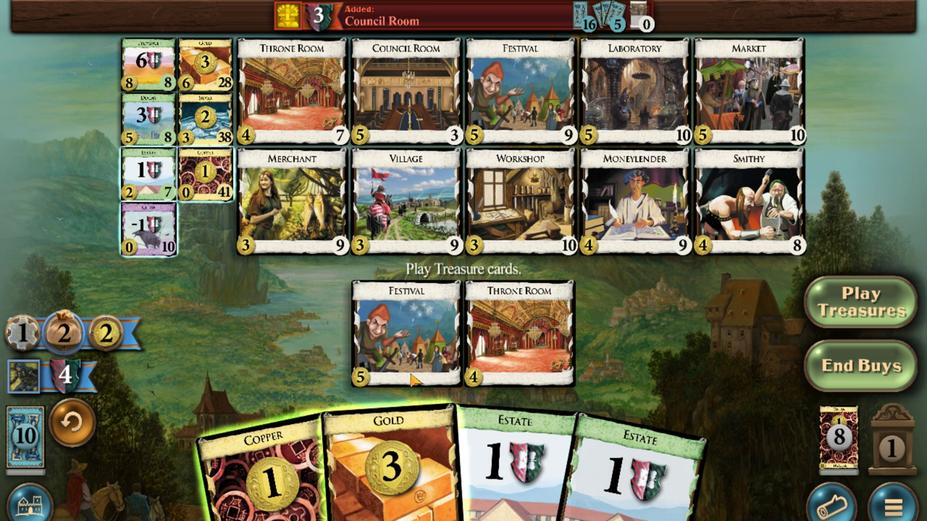 
Action: Mouse pressed left at (371, 380)
Screenshot: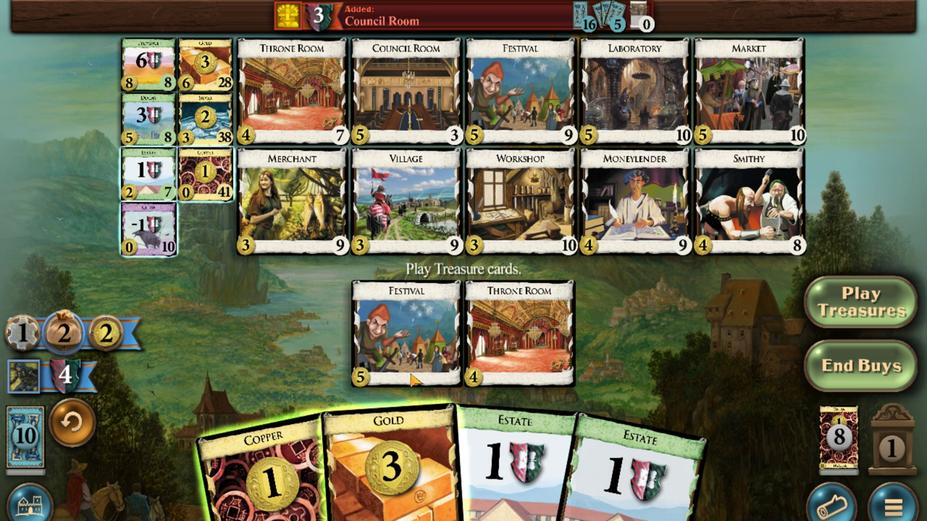 
Action: Mouse moved to (379, 454)
Screenshot: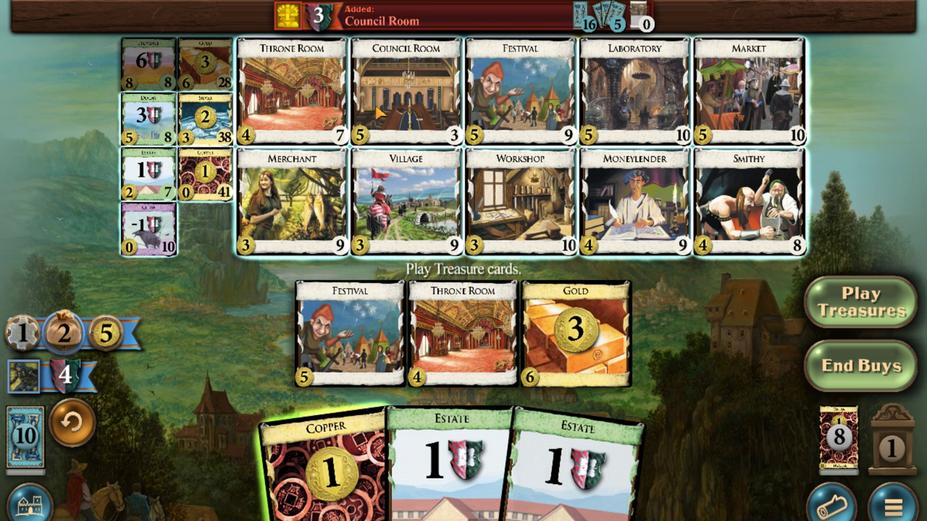 
Action: Mouse pressed left at (379, 454)
Screenshot: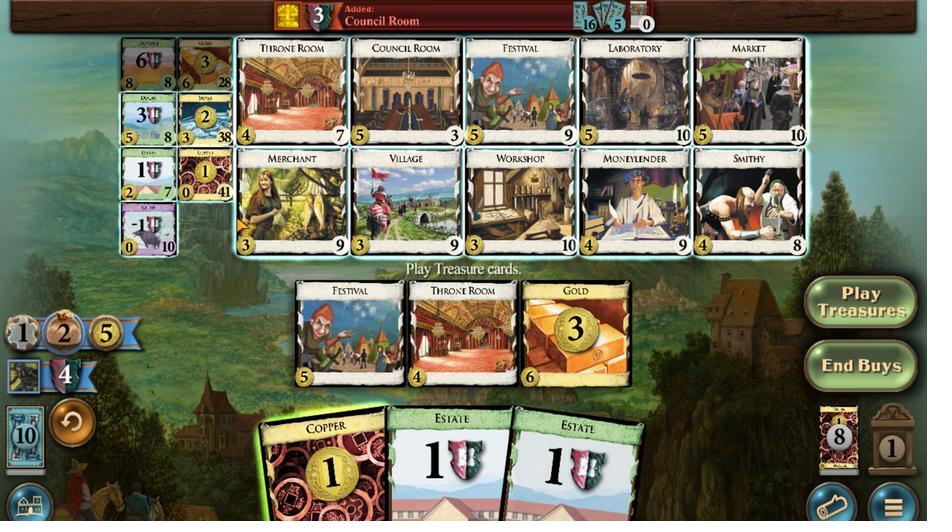 
Action: Mouse moved to (336, 436)
Screenshot: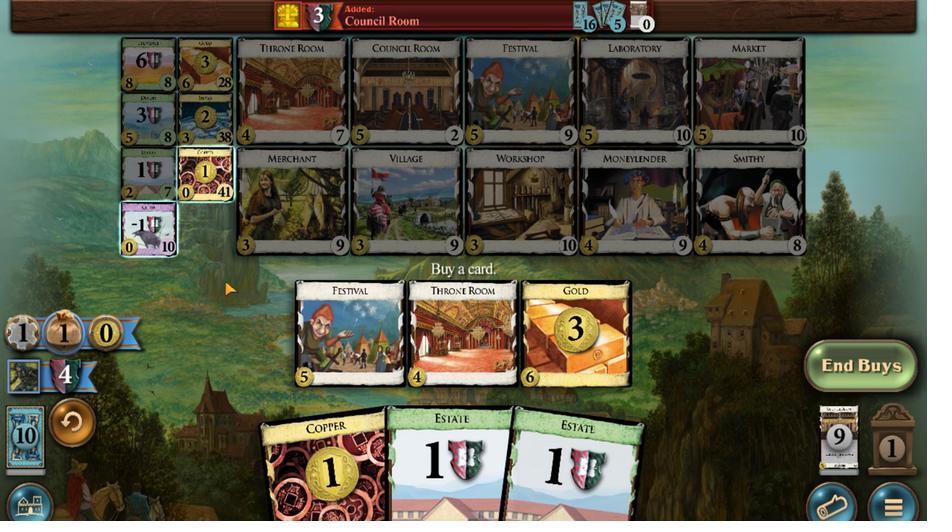 
Action: Mouse pressed left at (336, 436)
Screenshot: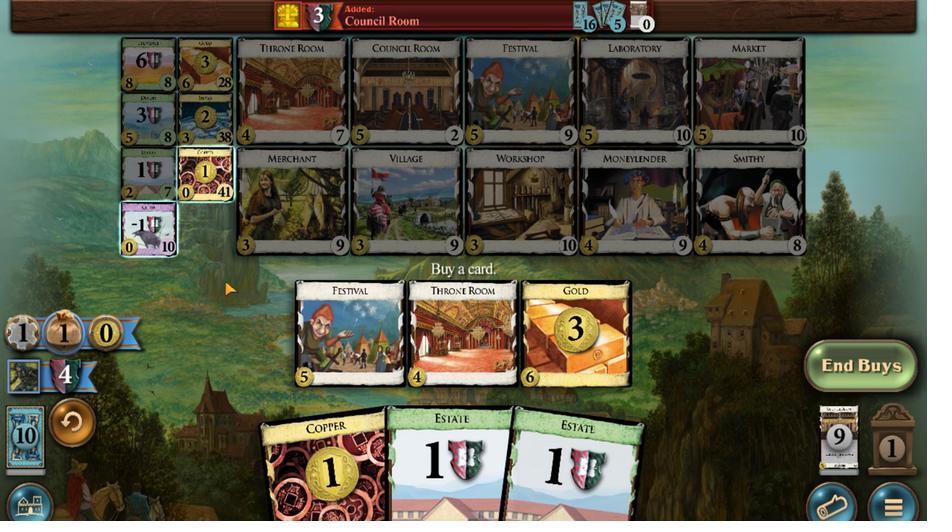 
Action: Mouse moved to (322, 379)
Screenshot: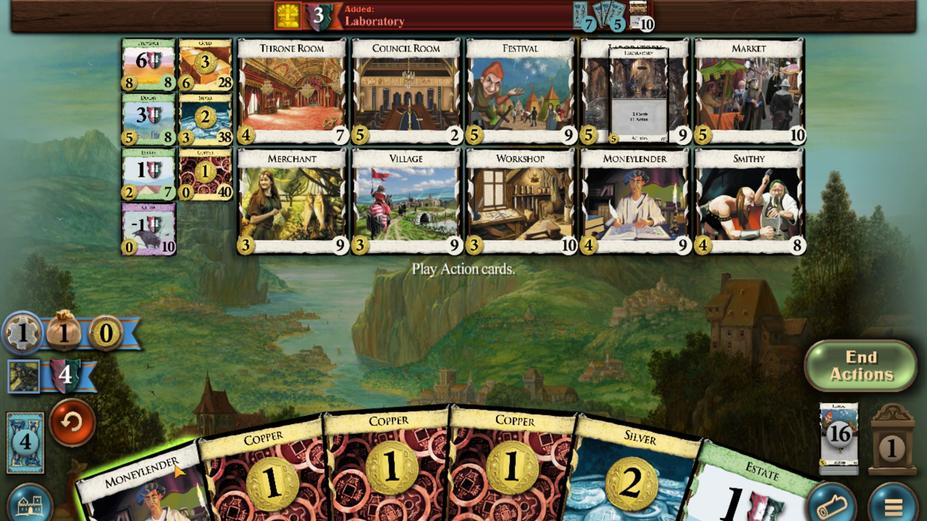 
Action: Mouse pressed left at (322, 379)
Screenshot: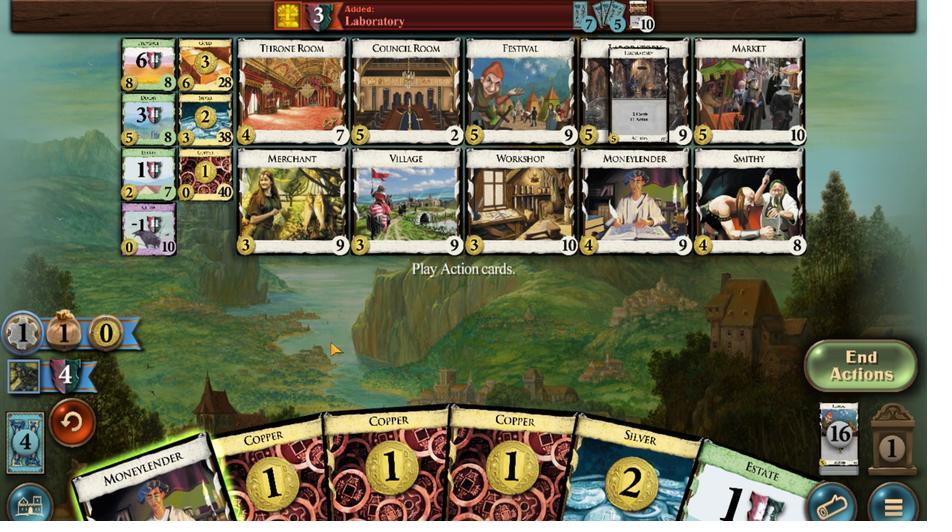 
Action: Mouse moved to (404, 384)
Screenshot: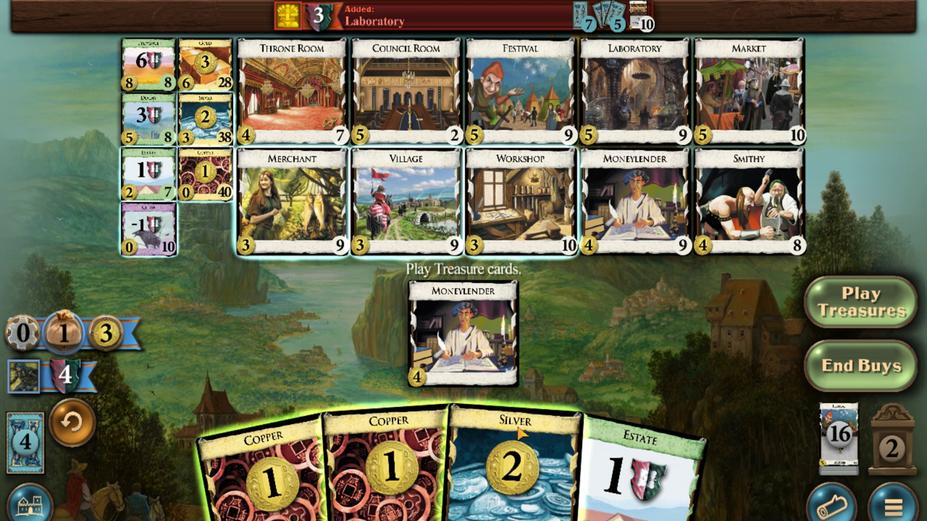 
Action: Mouse pressed left at (404, 384)
Screenshot: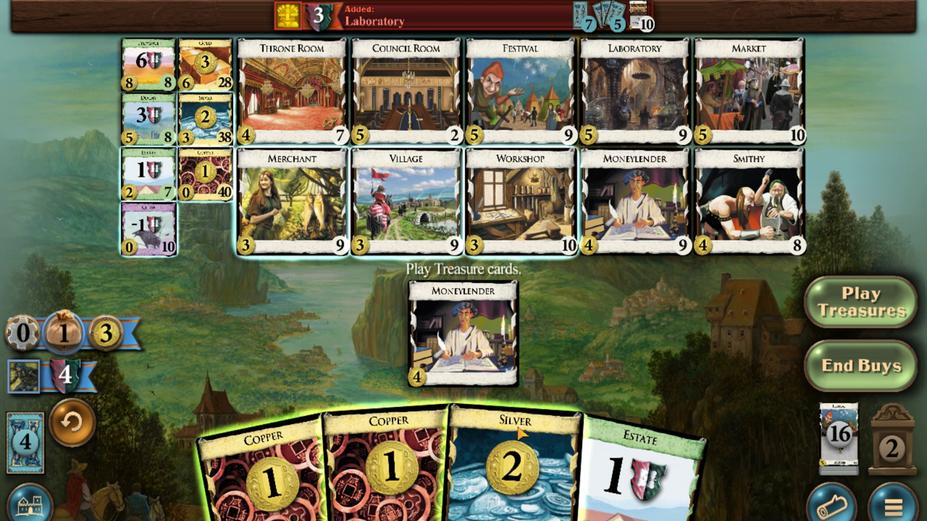 
Action: Mouse moved to (401, 454)
Screenshot: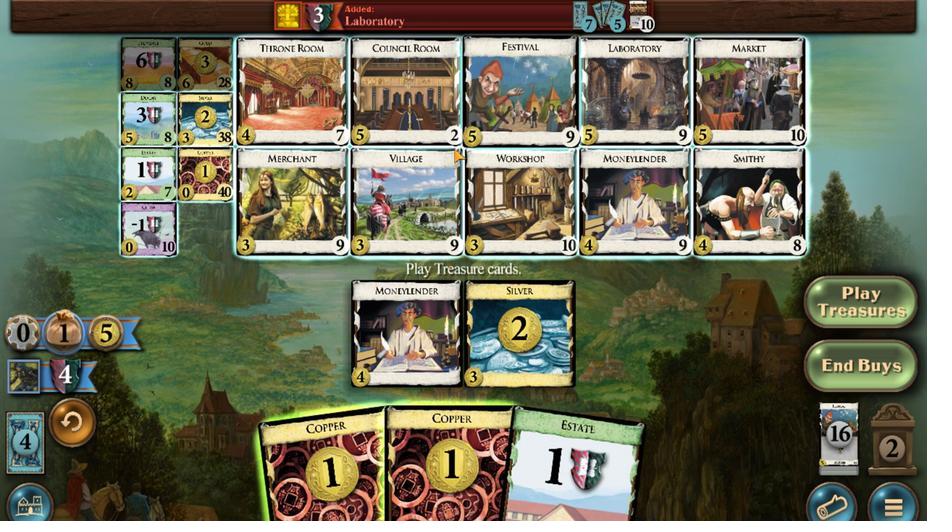 
Action: Mouse pressed left at (401, 454)
Screenshot: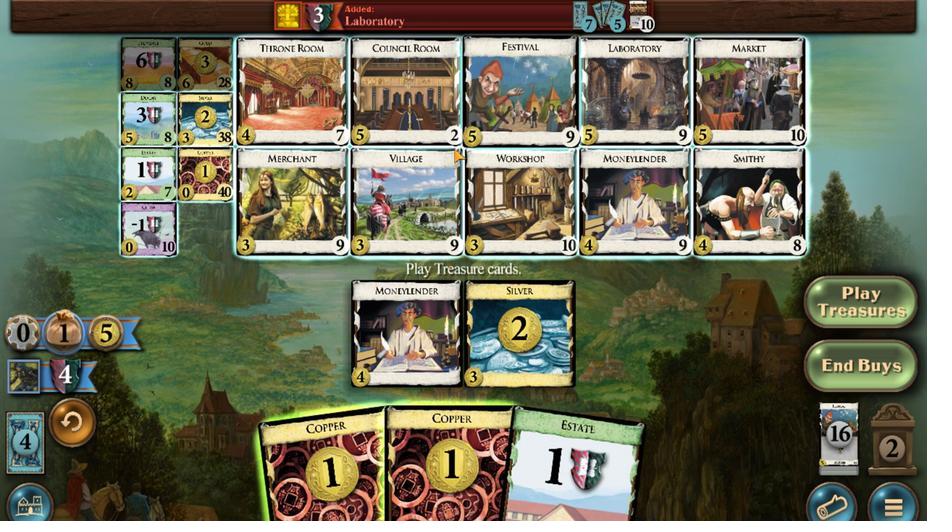 
Action: Mouse moved to (365, 385)
Screenshot: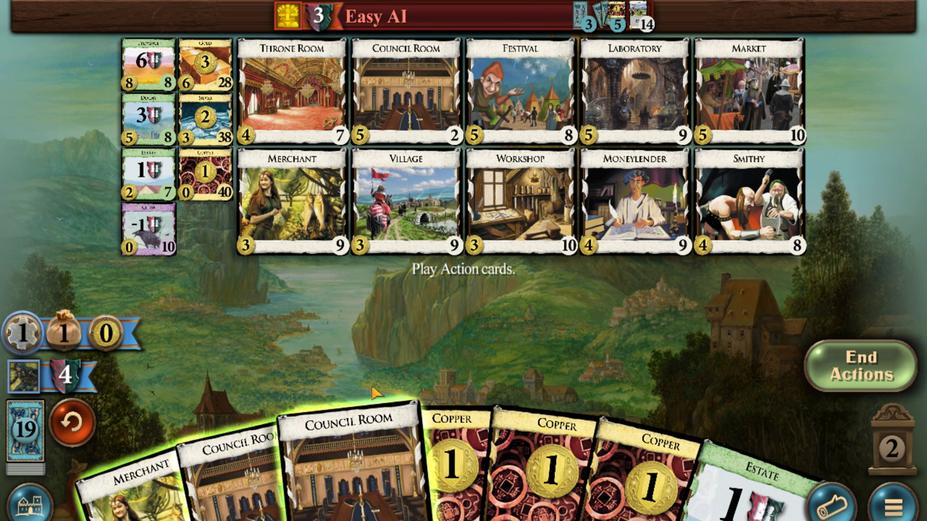 
Action: Mouse pressed left at (365, 385)
Screenshot: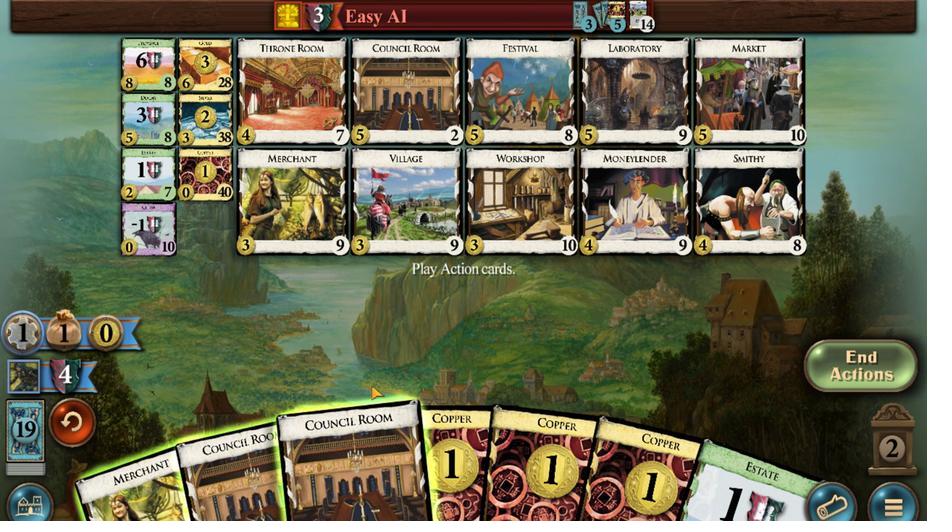 
Action: Mouse moved to (401, 380)
Screenshot: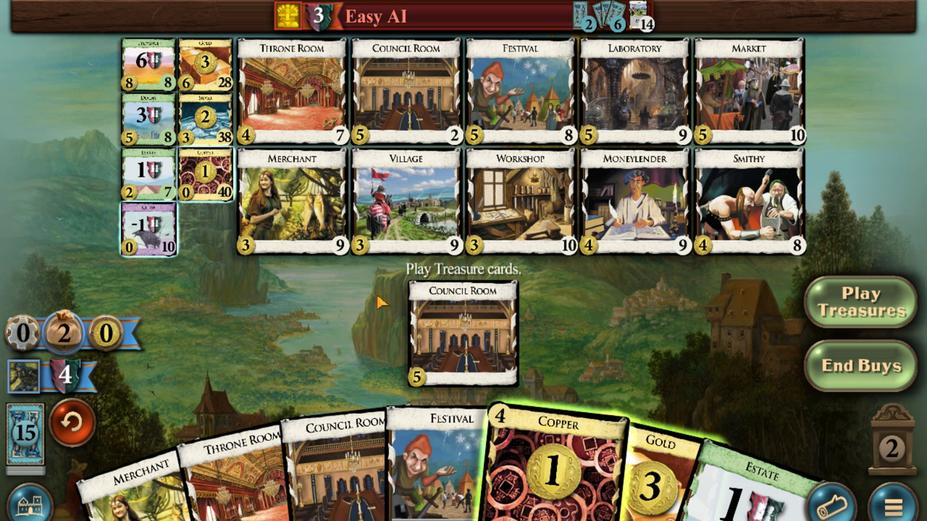 
Action: Mouse pressed left at (401, 380)
Screenshot: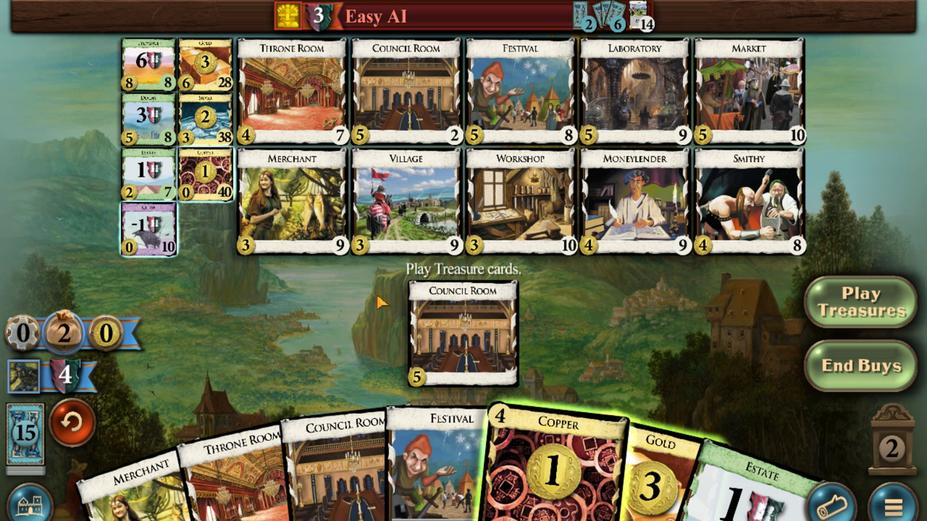 
Action: Mouse moved to (402, 381)
Screenshot: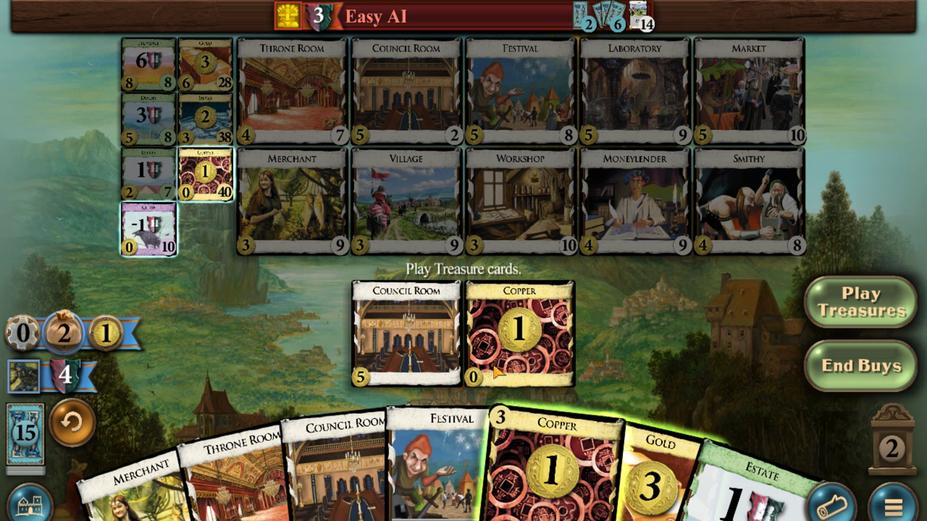 
Action: Mouse pressed left at (402, 381)
Screenshot: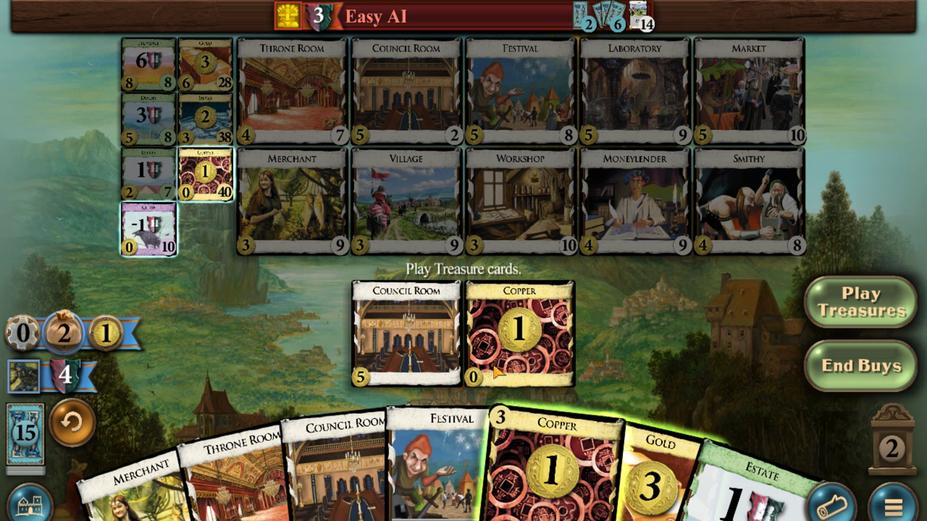 
Action: Mouse moved to (407, 381)
Screenshot: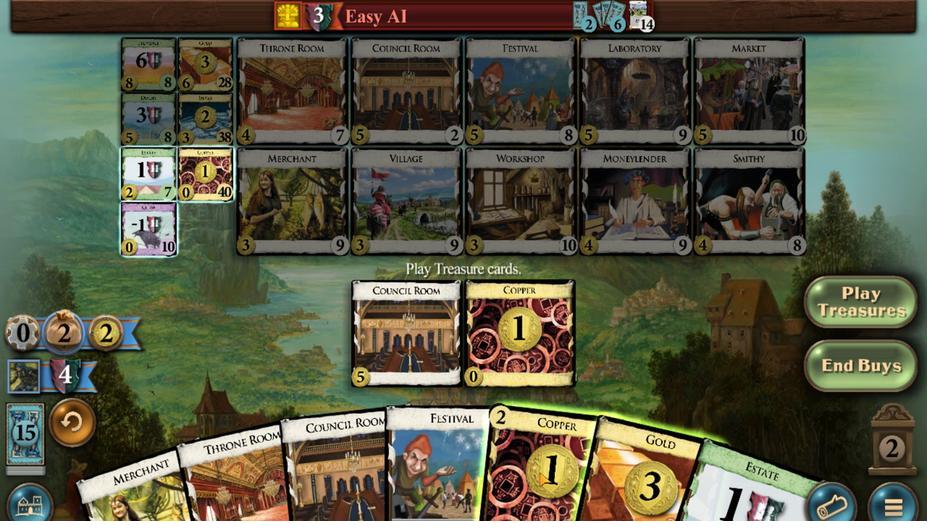 
Action: Mouse pressed left at (407, 381)
Screenshot: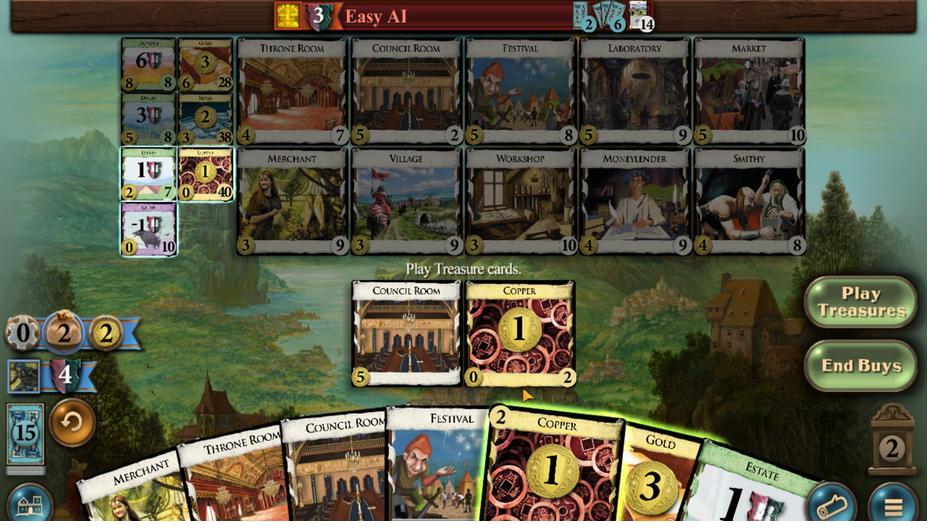 
Action: Mouse moved to (423, 379)
Screenshot: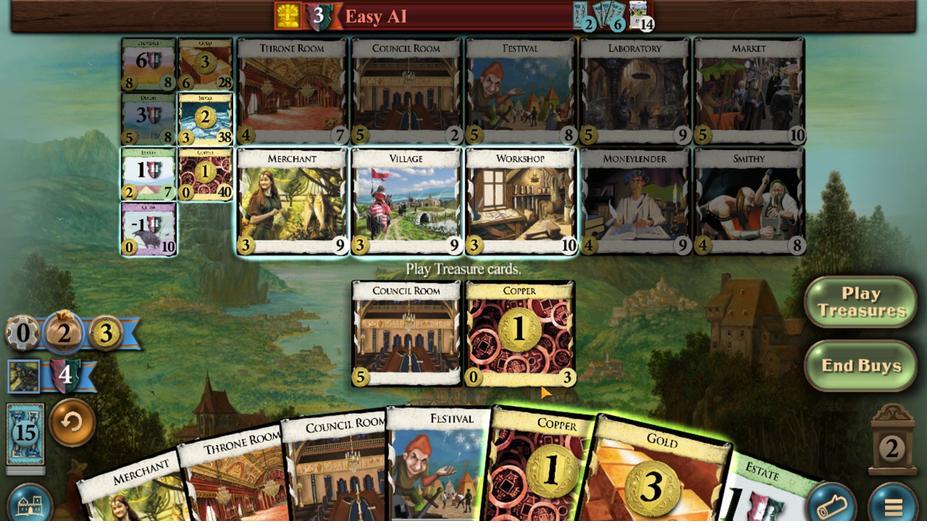 
Action: Mouse pressed left at (423, 379)
Screenshot: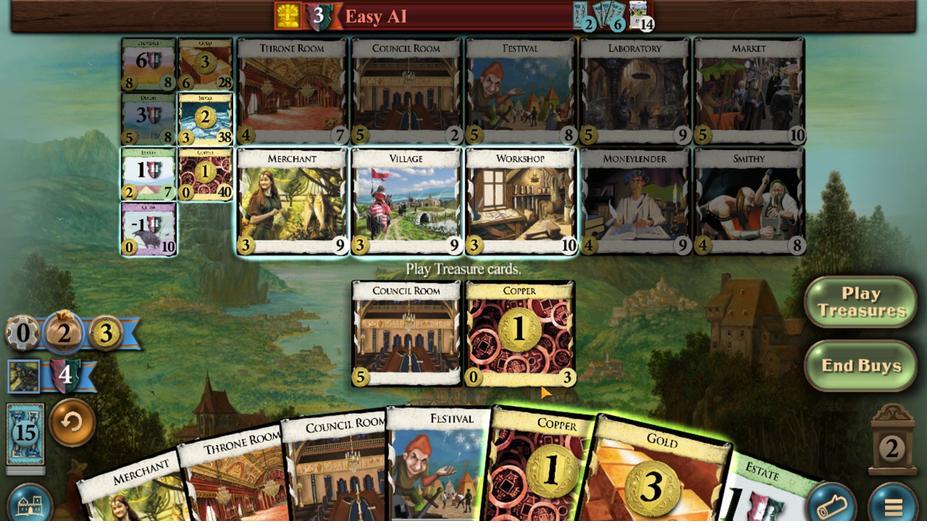 
Action: Mouse moved to (319, 446)
Screenshot: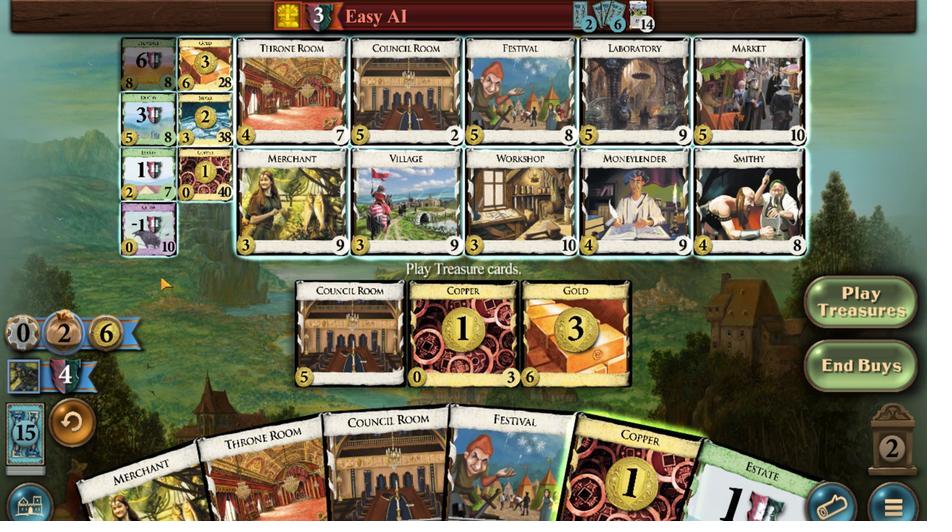 
Action: Mouse pressed left at (319, 446)
Screenshot: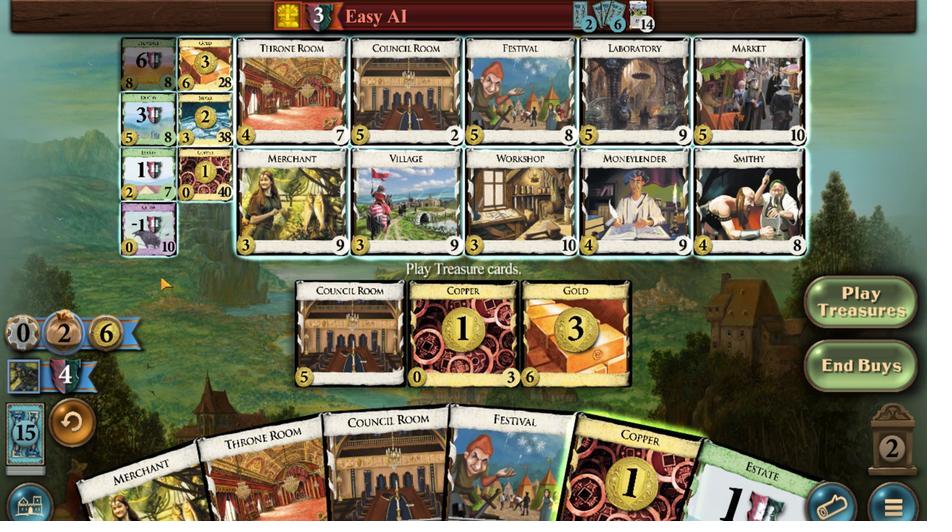 
Action: Mouse moved to (330, 436)
Screenshot: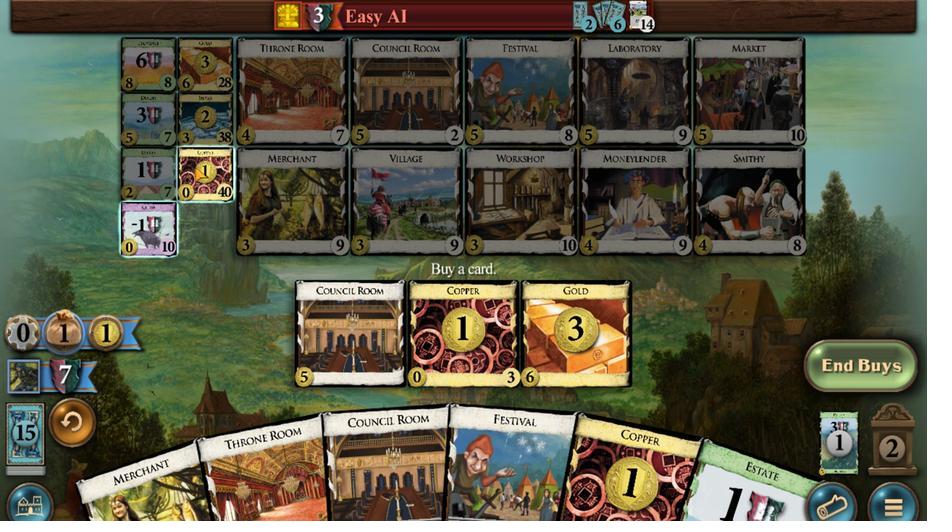 
Action: Mouse pressed left at (330, 436)
Screenshot: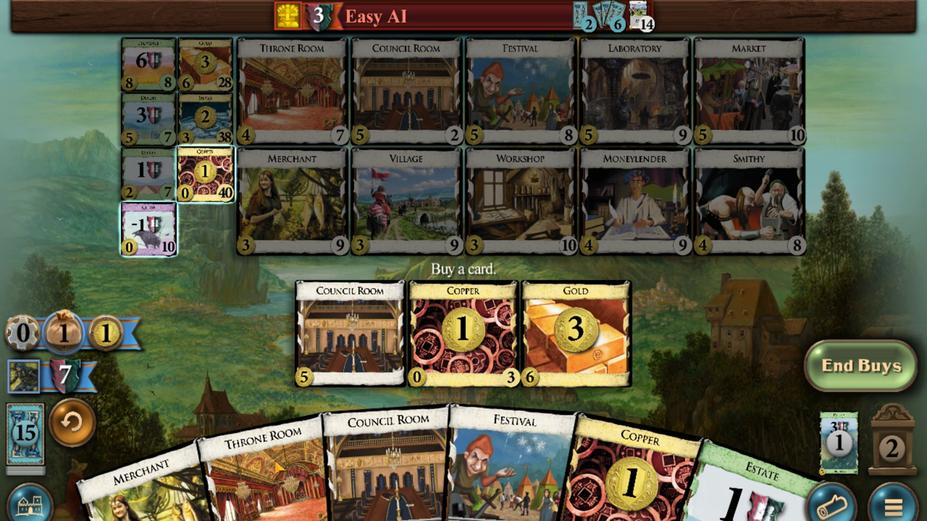 
Action: Mouse moved to (324, 378)
Screenshot: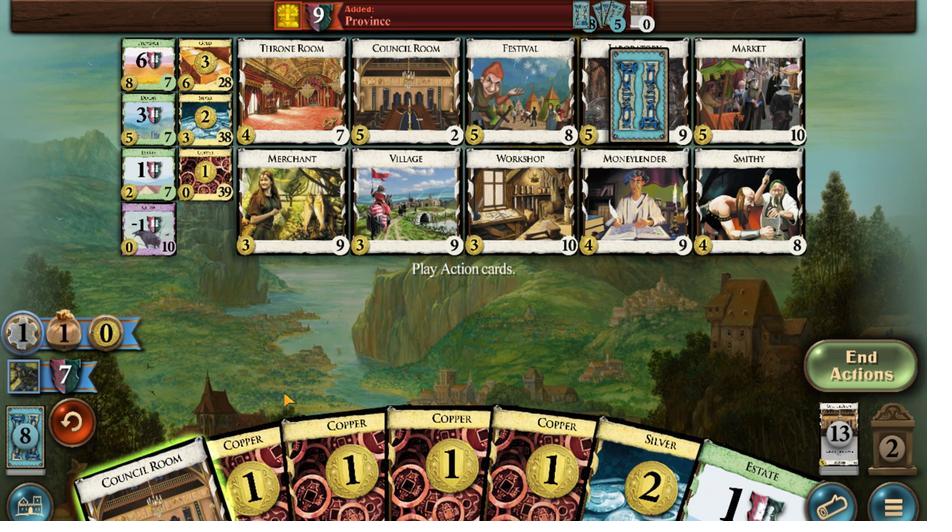 
Action: Mouse pressed left at (324, 378)
Screenshot: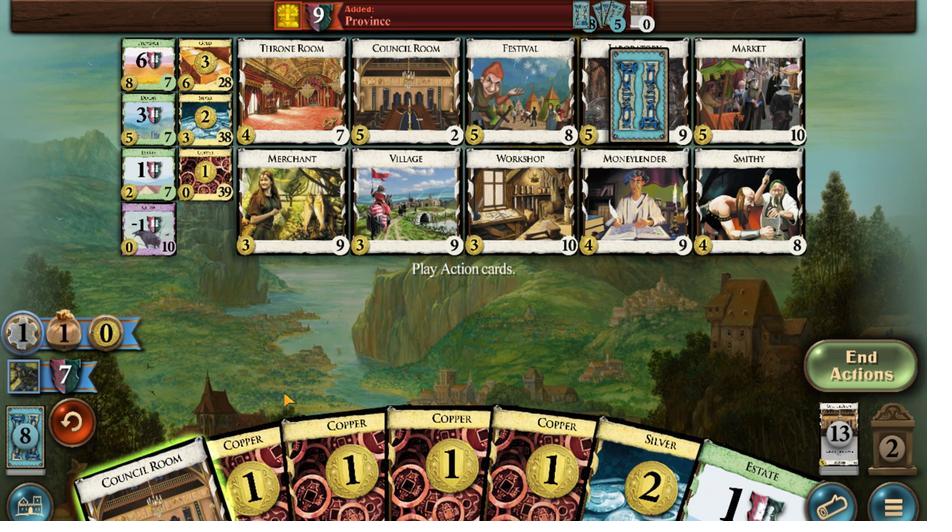 
Action: Mouse moved to (402, 378)
Screenshot: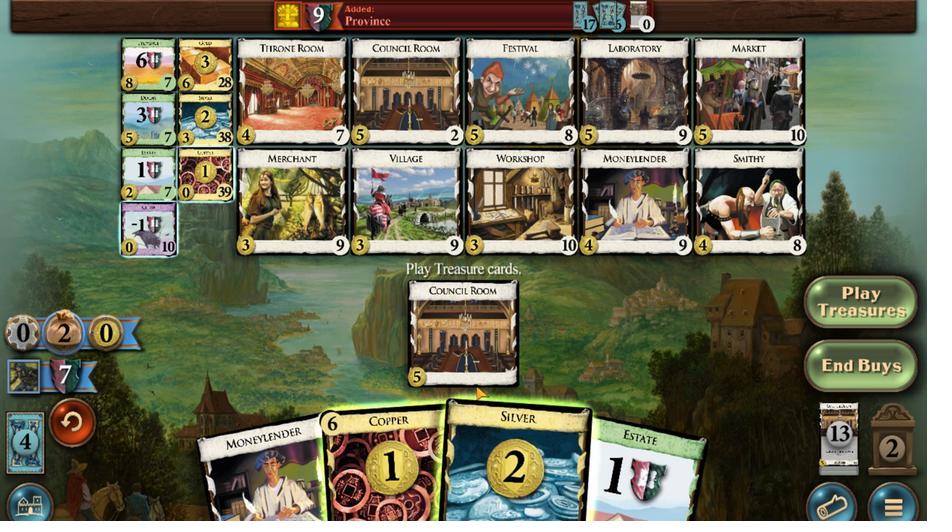 
Action: Mouse pressed left at (402, 378)
Screenshot: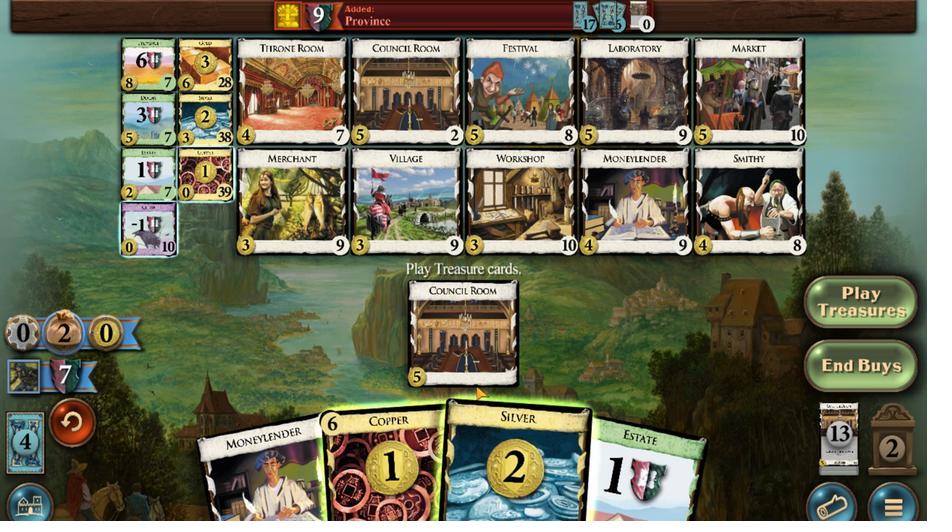 
Action: Mouse moved to (389, 379)
Screenshot: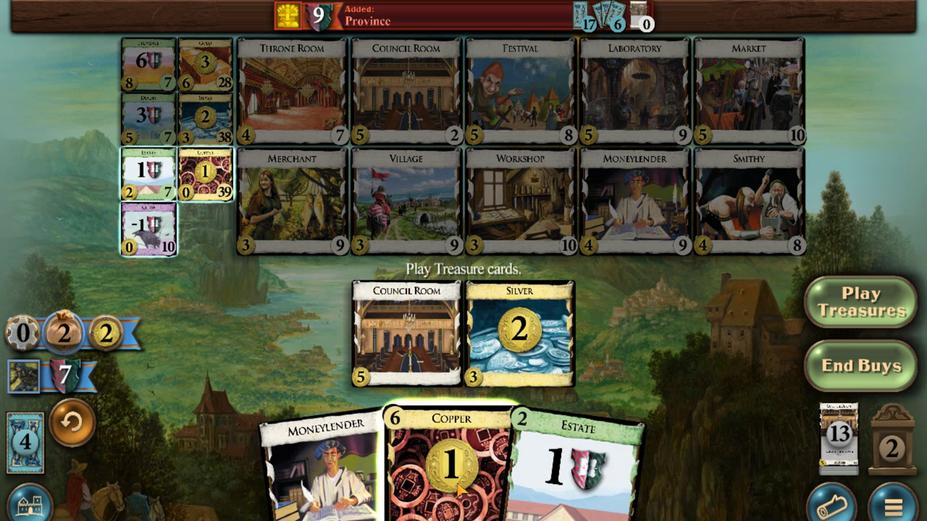 
Action: Mouse pressed left at (389, 379)
Screenshot: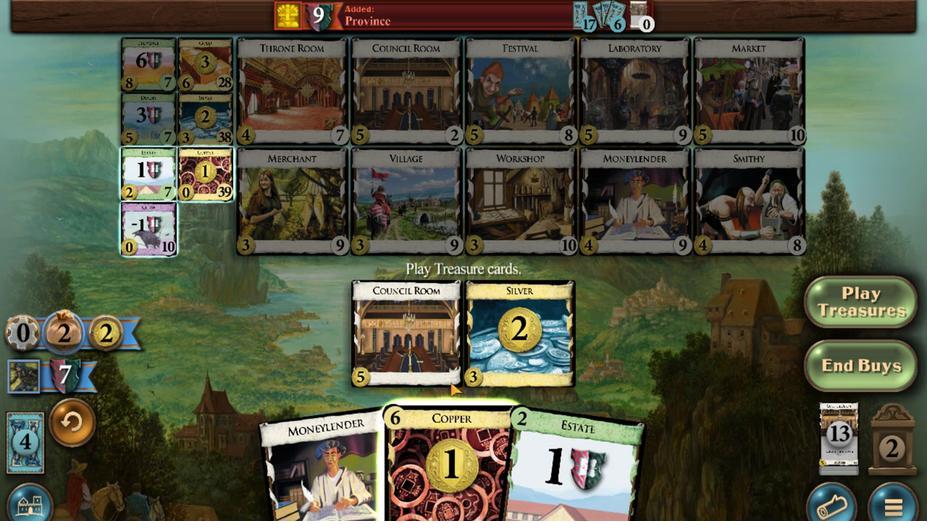 
Action: Mouse moved to (386, 378)
Screenshot: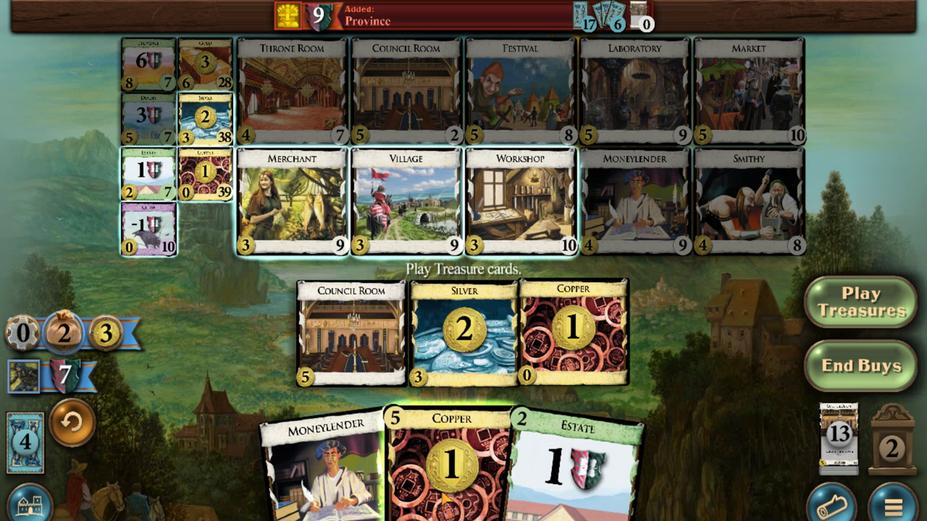 
Action: Mouse pressed left at (386, 378)
Screenshot: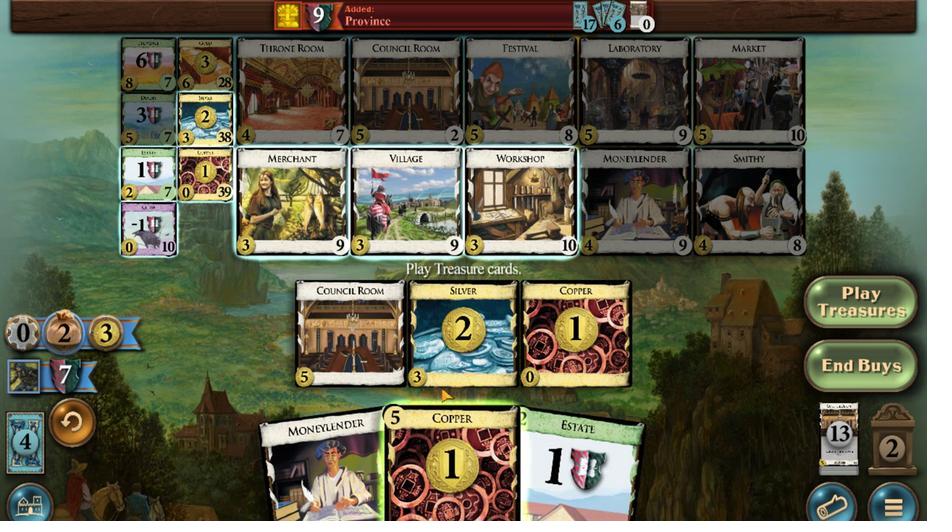 
Action: Mouse moved to (384, 378)
Screenshot: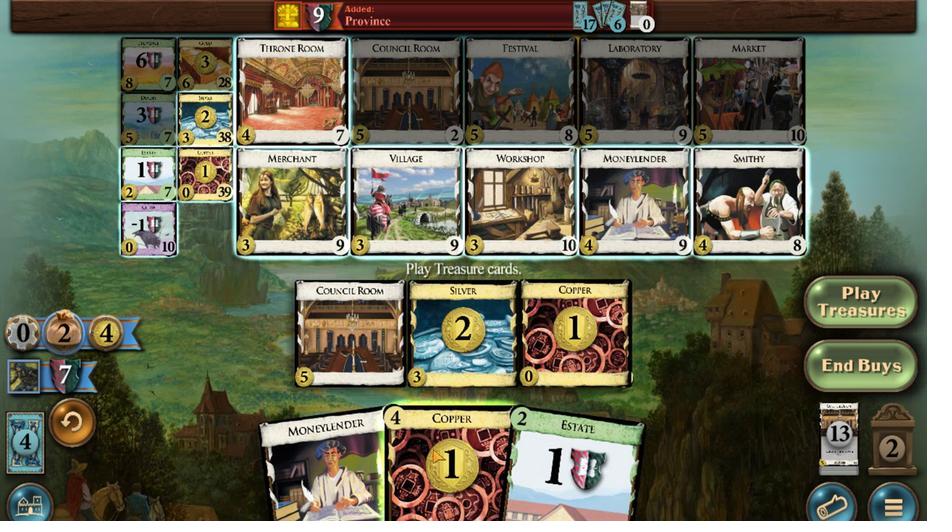 
Action: Mouse pressed left at (384, 378)
Screenshot: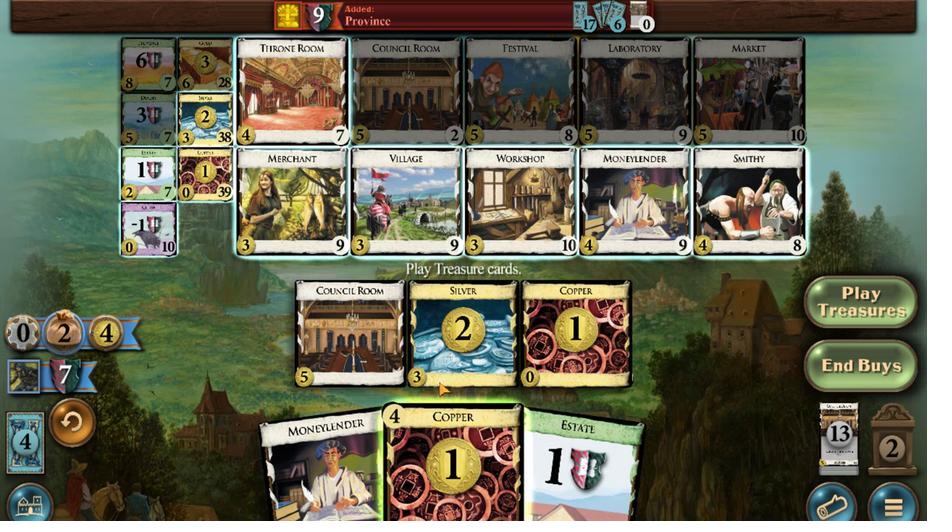 
Action: Mouse moved to (382, 381)
Screenshot: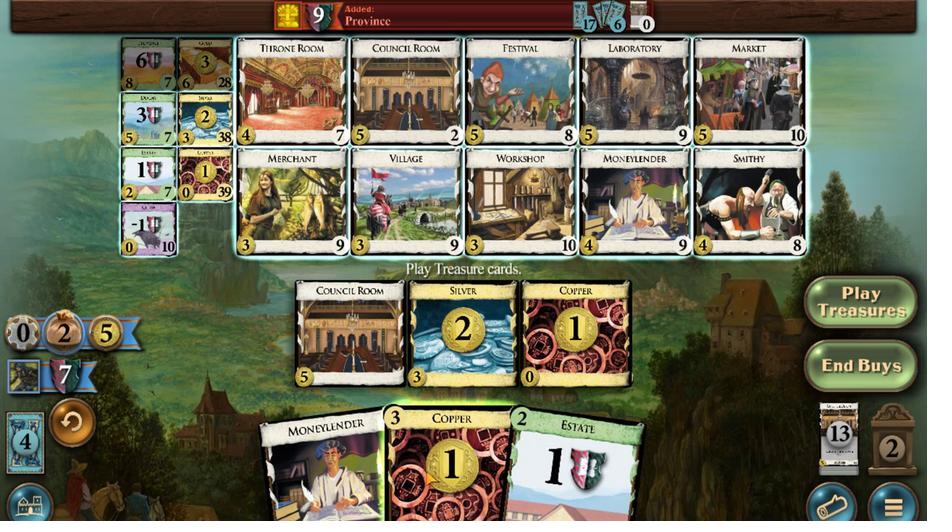 
Action: Mouse pressed left at (382, 381)
Screenshot: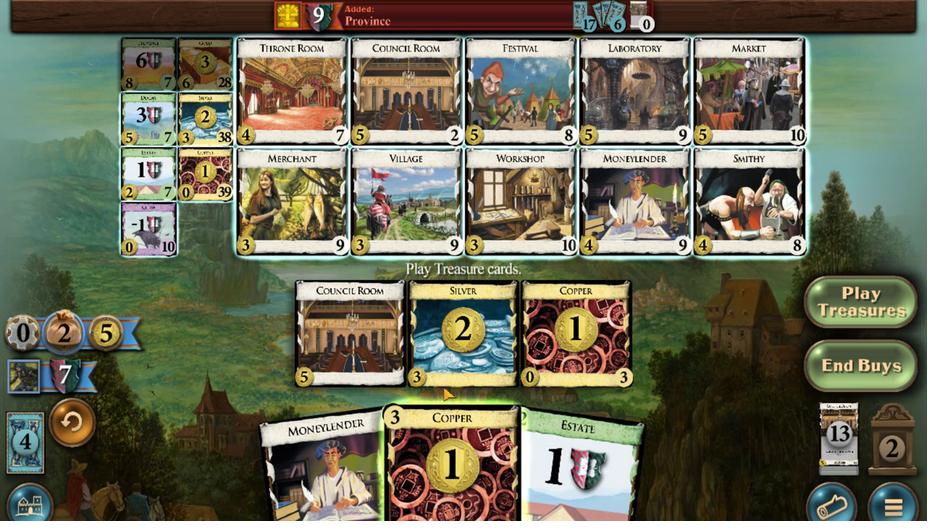 
Action: Mouse moved to (376, 452)
Screenshot: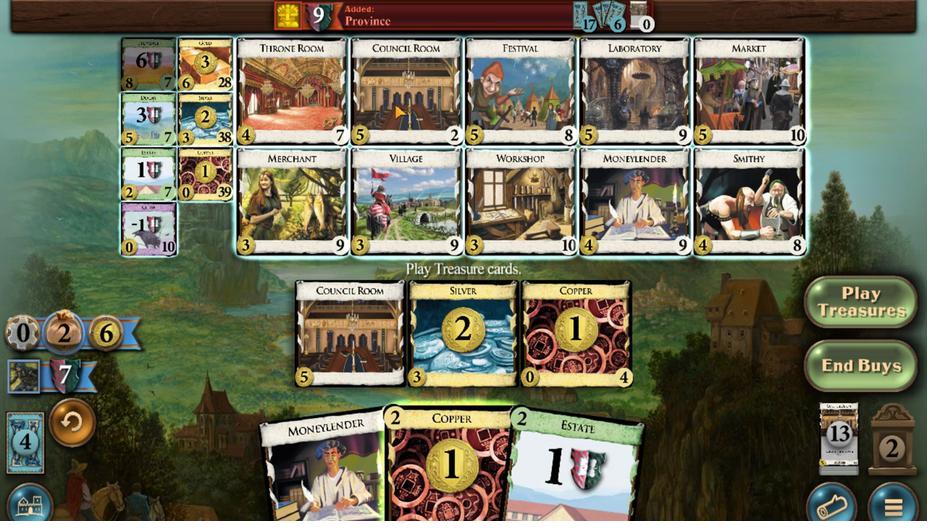 
Action: Mouse pressed left at (376, 452)
Screenshot: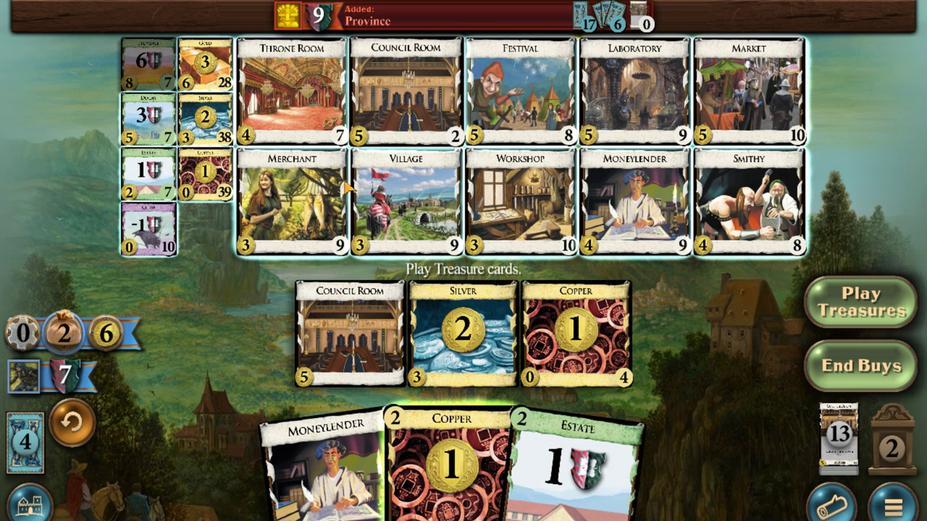 
Action: Mouse moved to (330, 434)
Screenshot: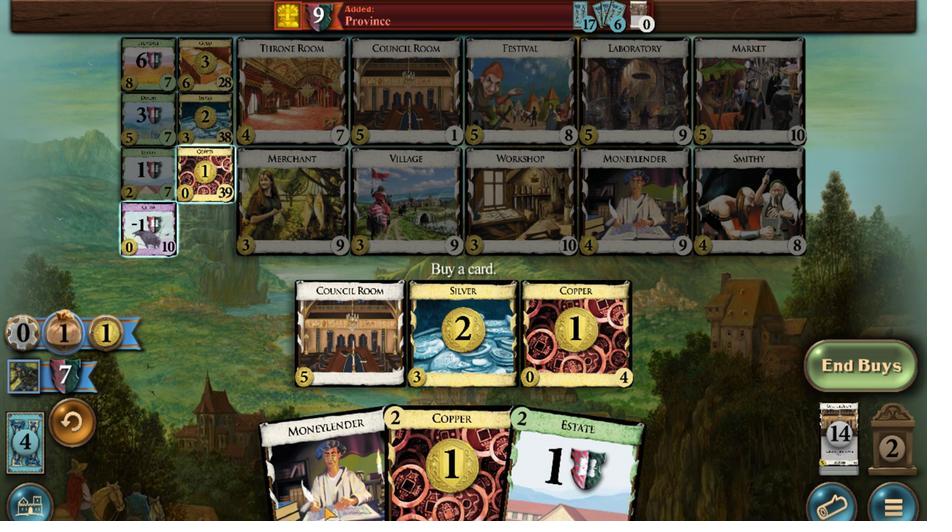 
Action: Mouse pressed left at (330, 434)
Screenshot: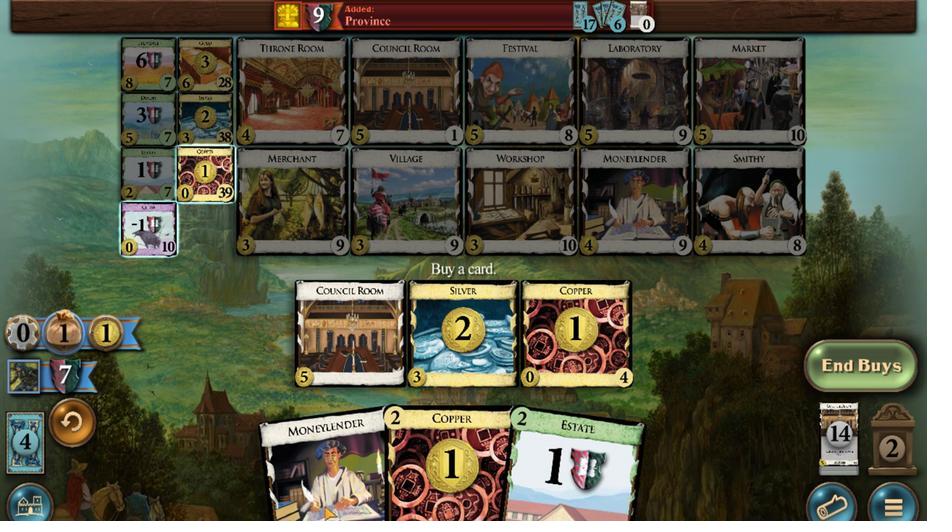 
Action: Mouse moved to (323, 375)
Screenshot: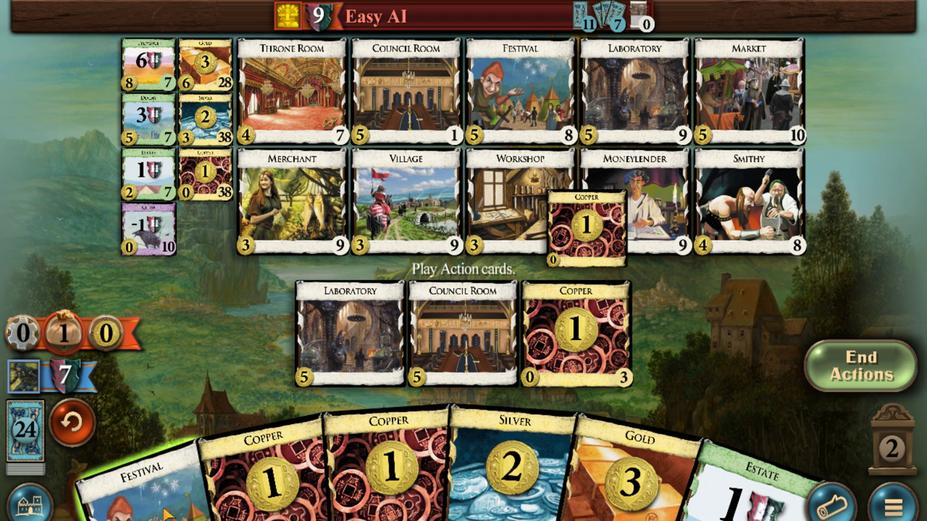 
Action: Mouse pressed left at (323, 375)
Screenshot: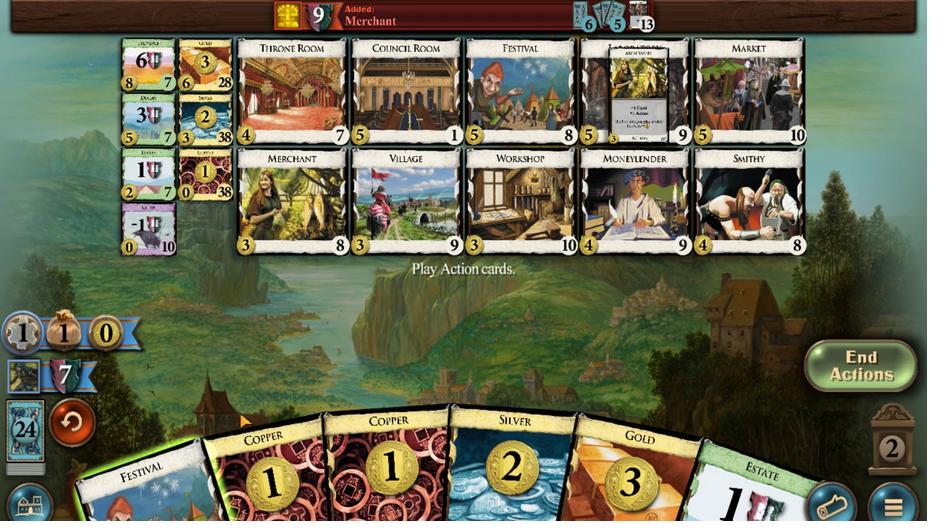 
Action: Mouse moved to (409, 376)
Screenshot: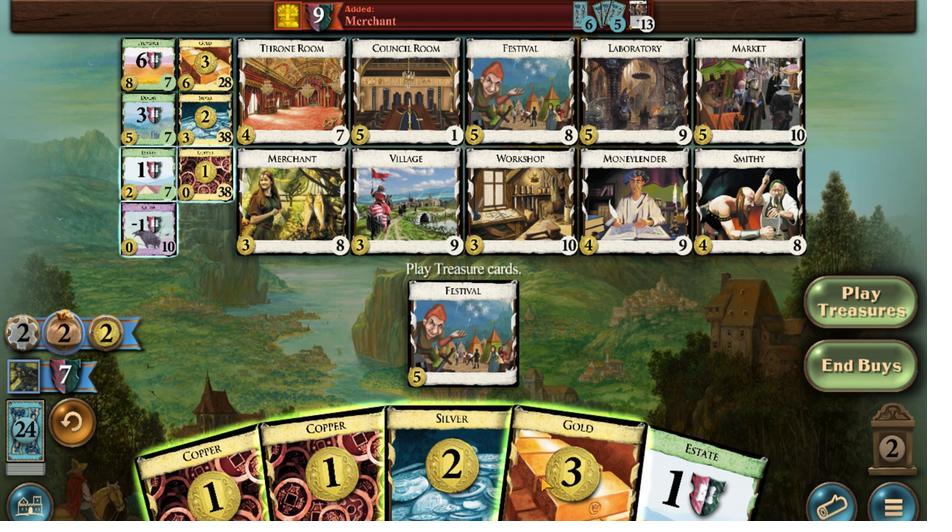 
Action: Mouse pressed left at (409, 376)
Screenshot: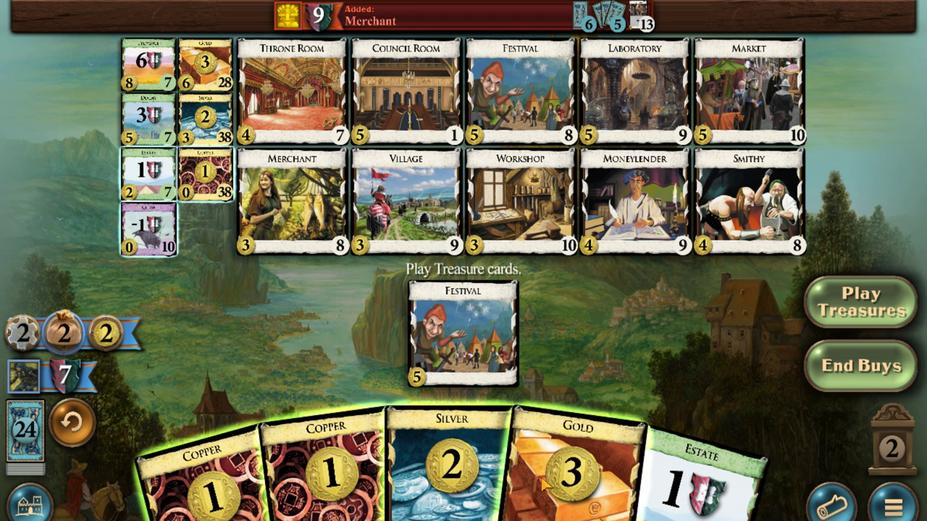 
Action: Mouse moved to (321, 443)
Screenshot: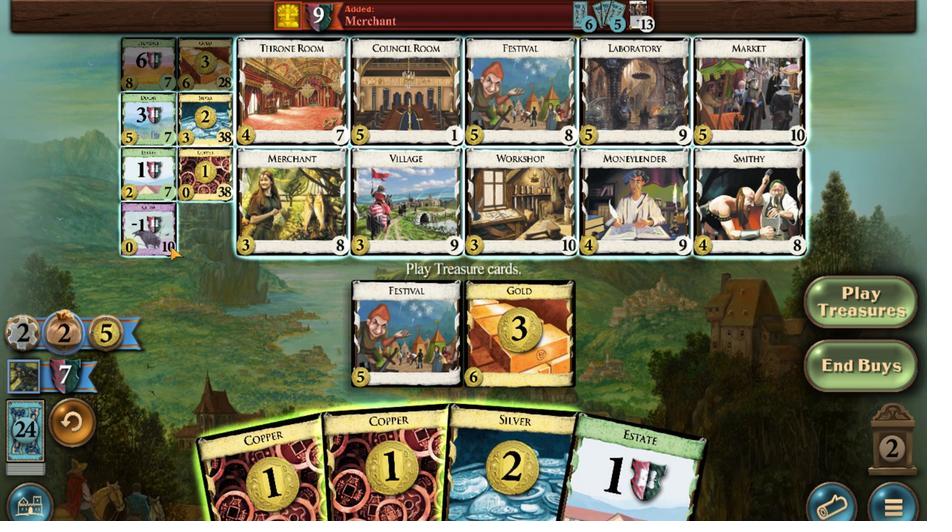 
Action: Mouse pressed left at (321, 443)
Screenshot: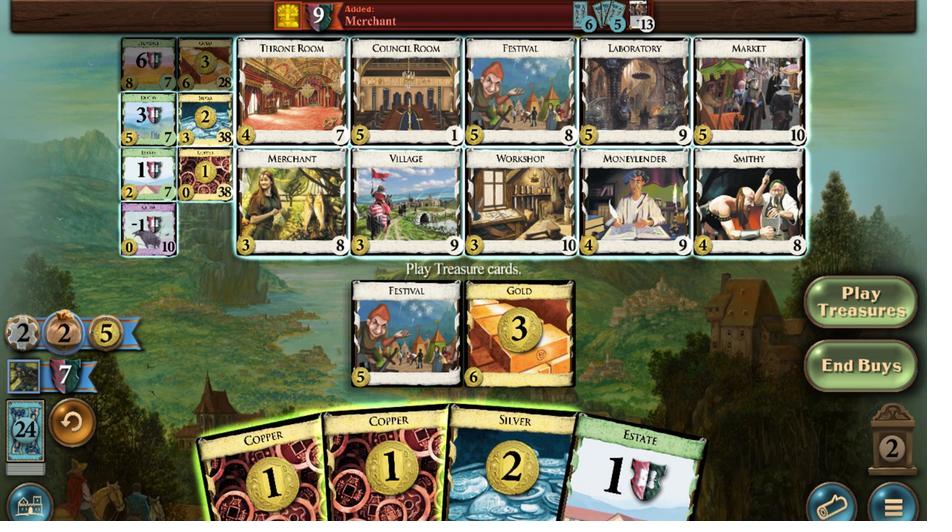 
Action: Mouse moved to (331, 434)
Screenshot: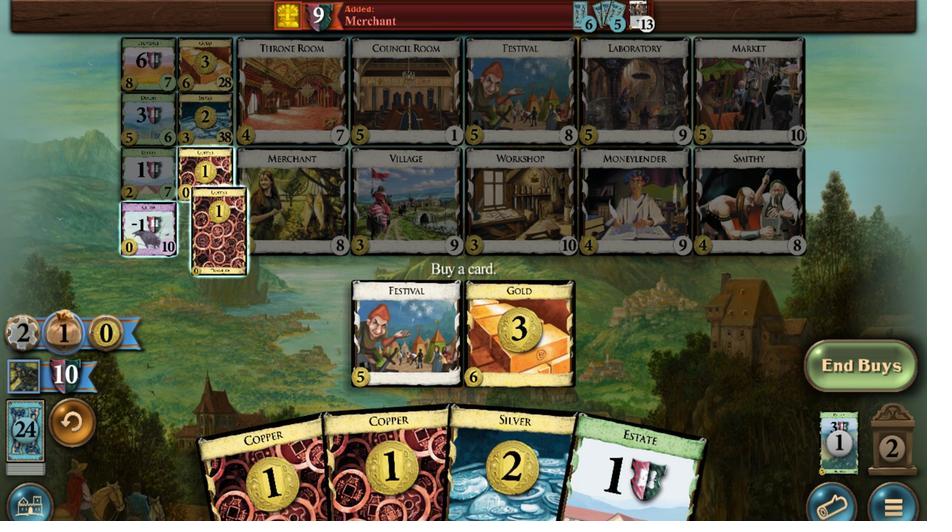 
Action: Mouse pressed left at (331, 434)
Screenshot: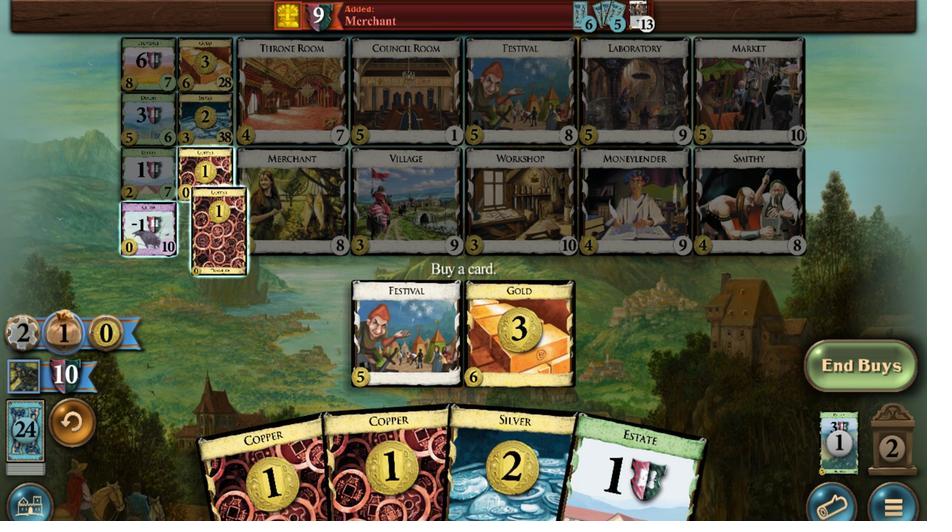
Action: Mouse moved to (378, 377)
Screenshot: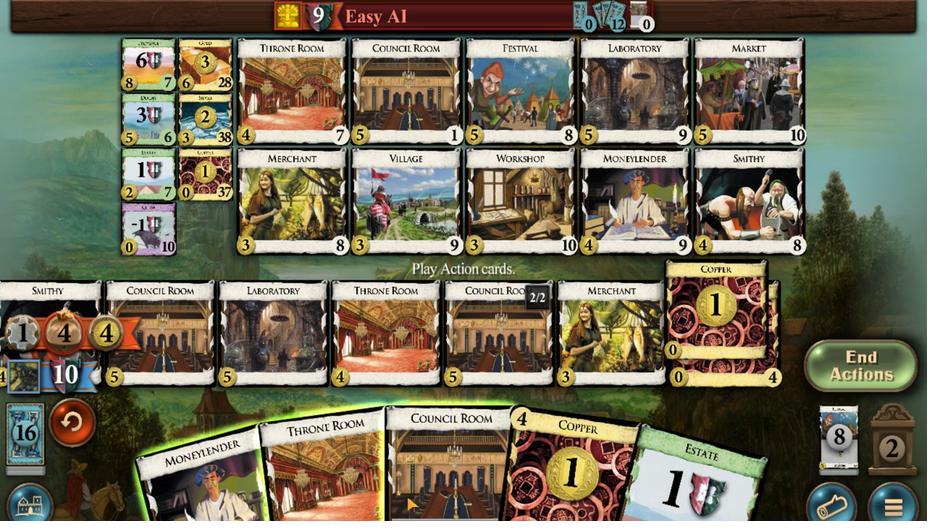 
Action: Mouse pressed left at (378, 377)
Screenshot: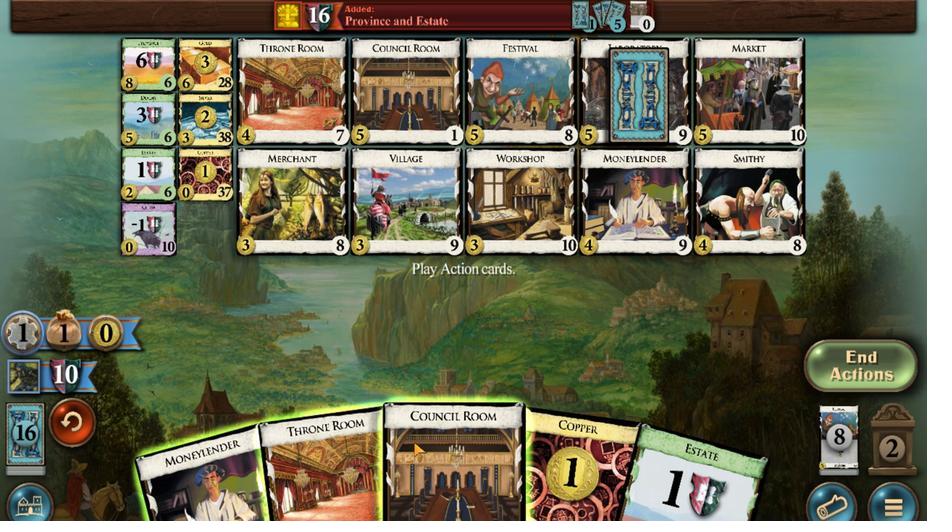 
Action: Mouse moved to (407, 378)
Screenshot: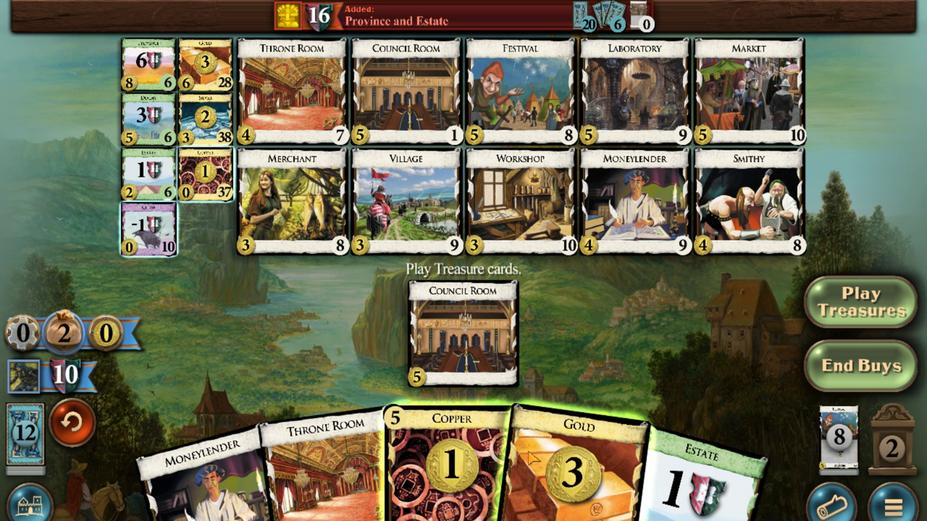 
Action: Mouse pressed left at (407, 378)
Screenshot: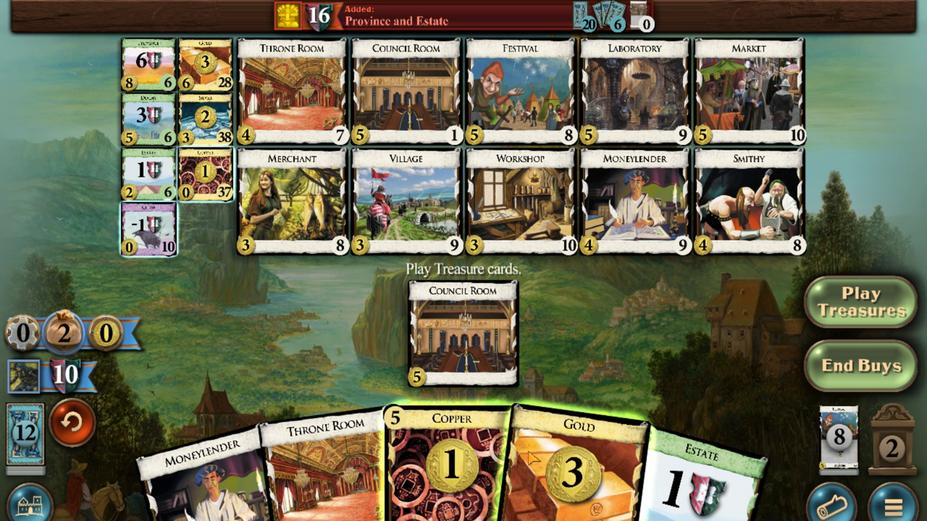 
Action: Mouse moved to (393, 374)
Screenshot: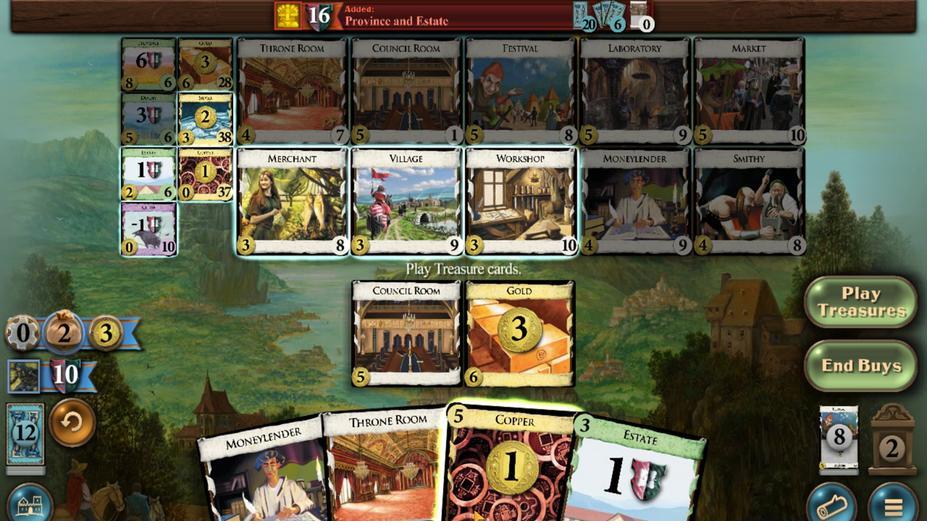 
Action: Mouse pressed left at (393, 374)
Screenshot: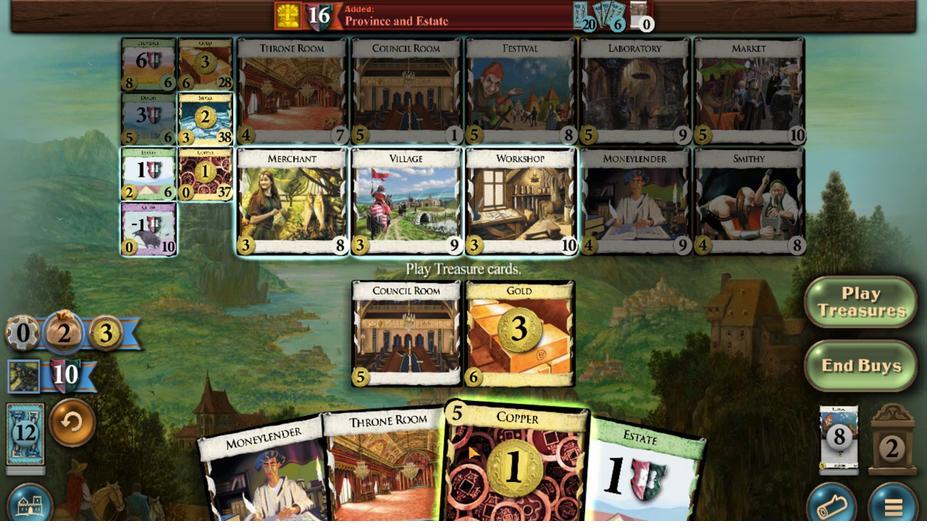 
Action: Mouse moved to (396, 379)
Screenshot: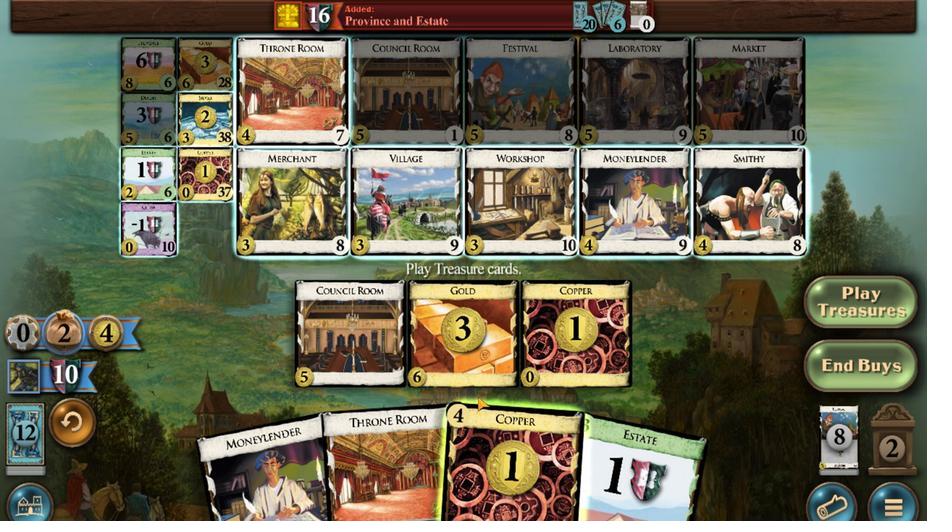 
Action: Mouse pressed left at (396, 379)
Screenshot: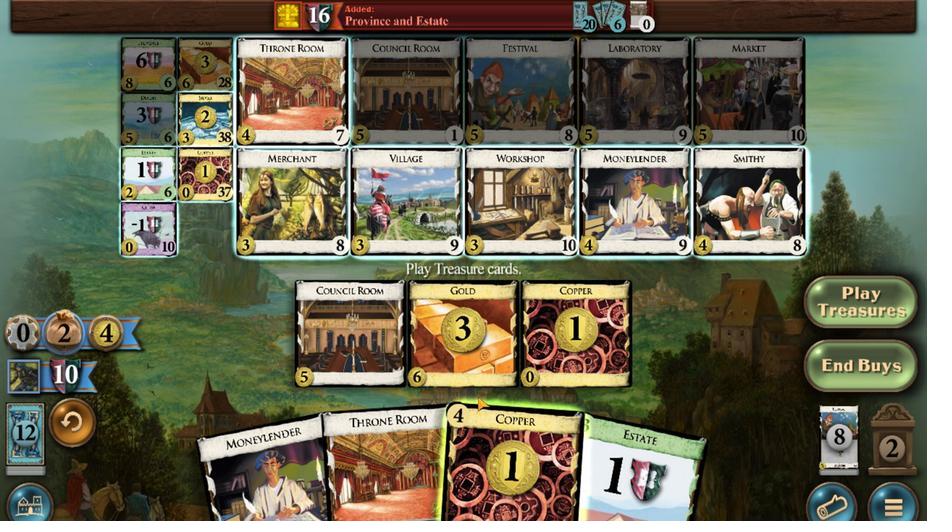 
Action: Mouse moved to (396, 379)
Screenshot: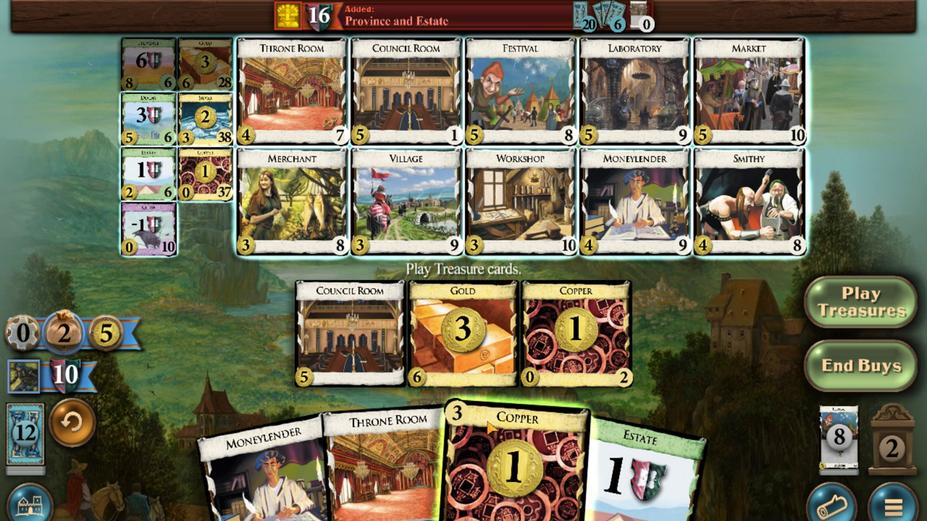 
Action: Mouse pressed left at (396, 379)
Screenshot: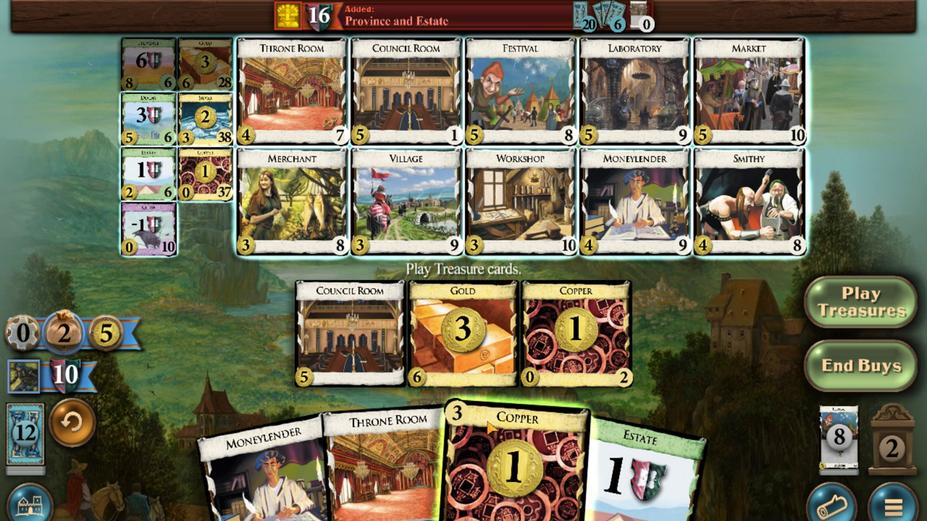 
Action: Mouse moved to (399, 377)
Screenshot: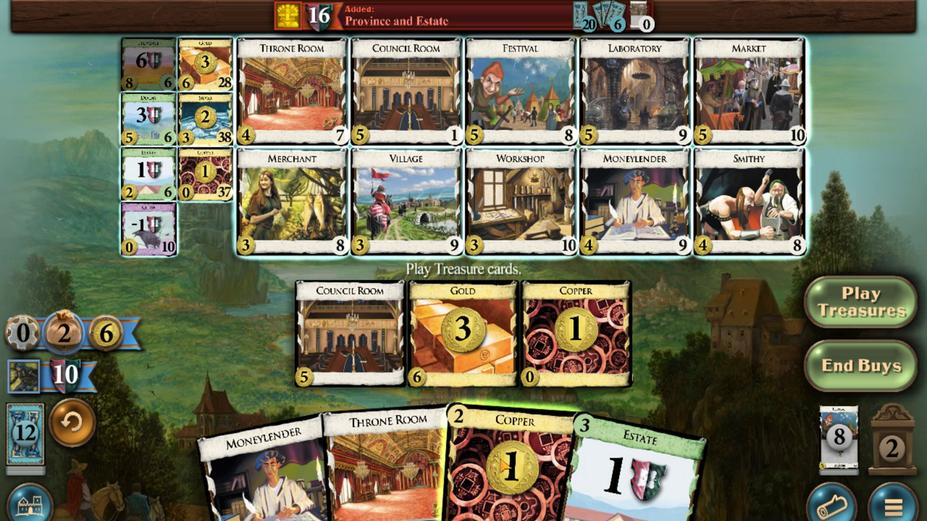 
Action: Mouse pressed left at (399, 377)
Screenshot: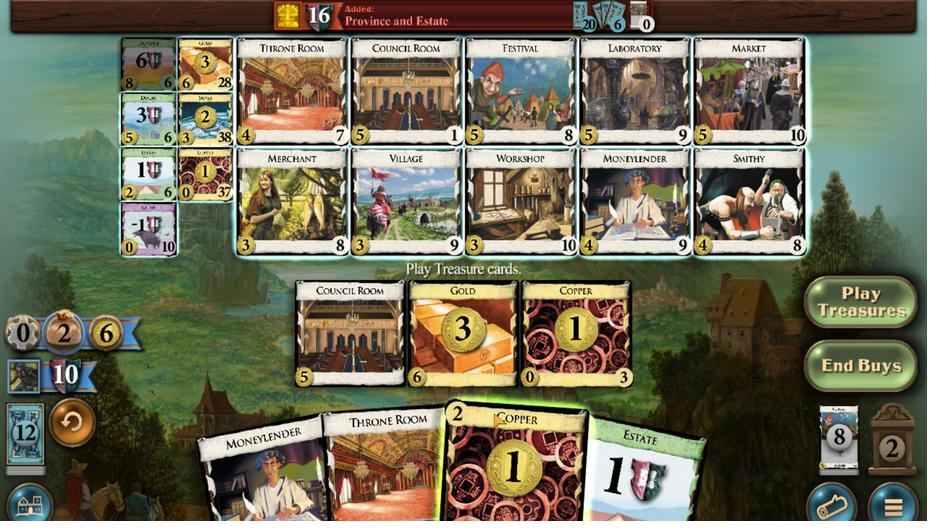 
Action: Mouse moved to (397, 379)
Screenshot: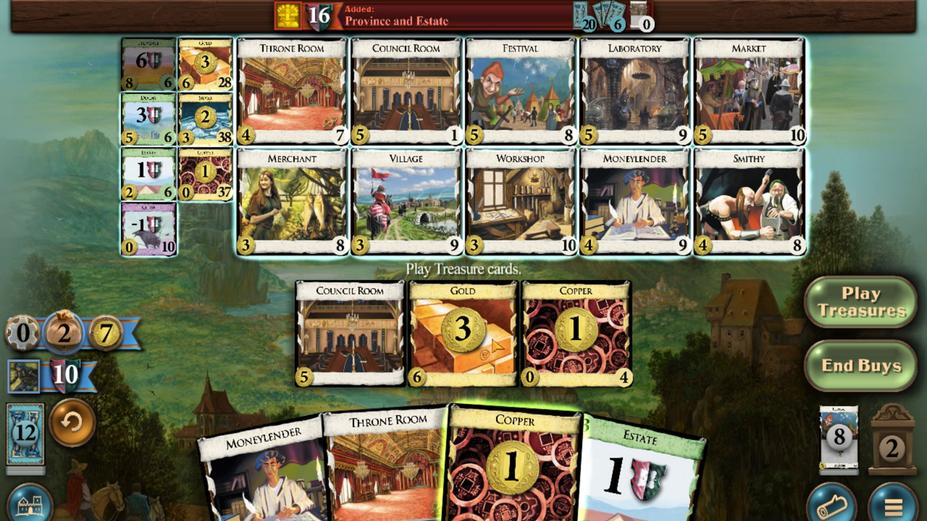 
Action: Mouse pressed left at (397, 379)
Screenshot: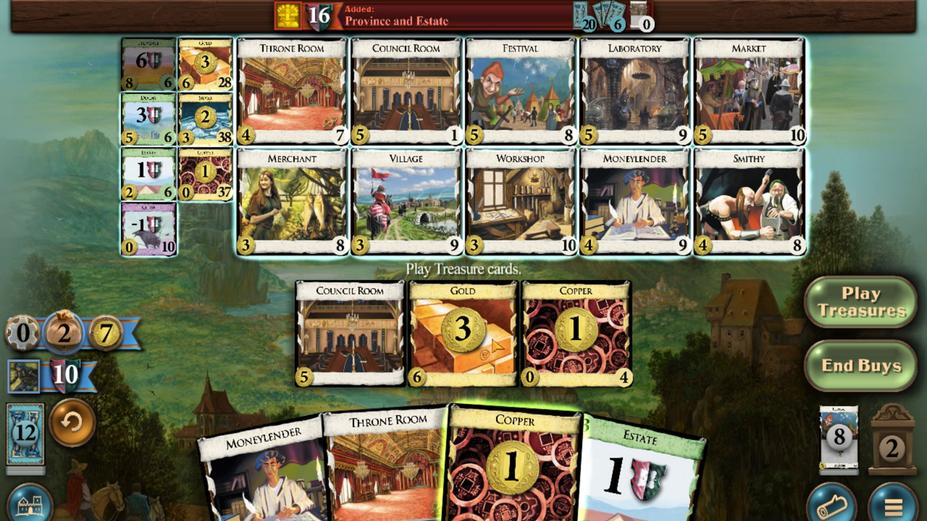 
Action: Mouse moved to (321, 457)
Screenshot: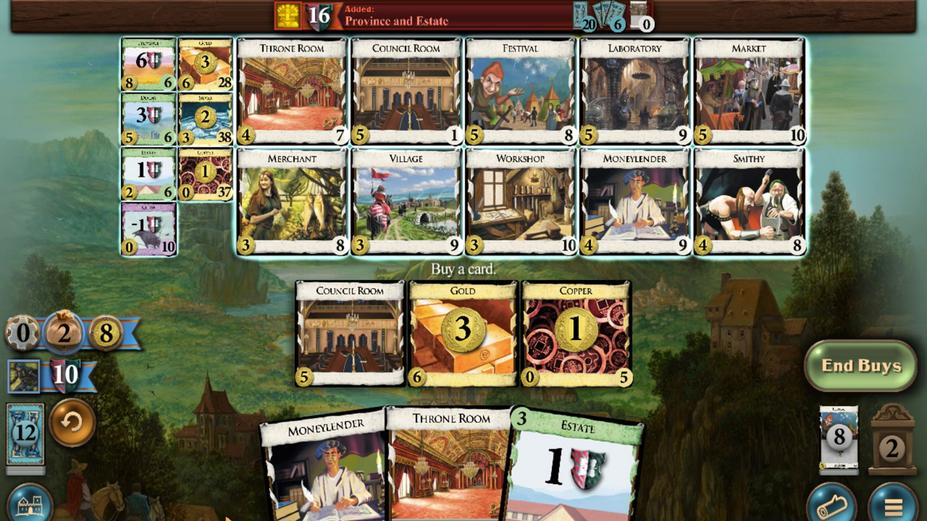 
Action: Mouse pressed left at (321, 457)
Screenshot: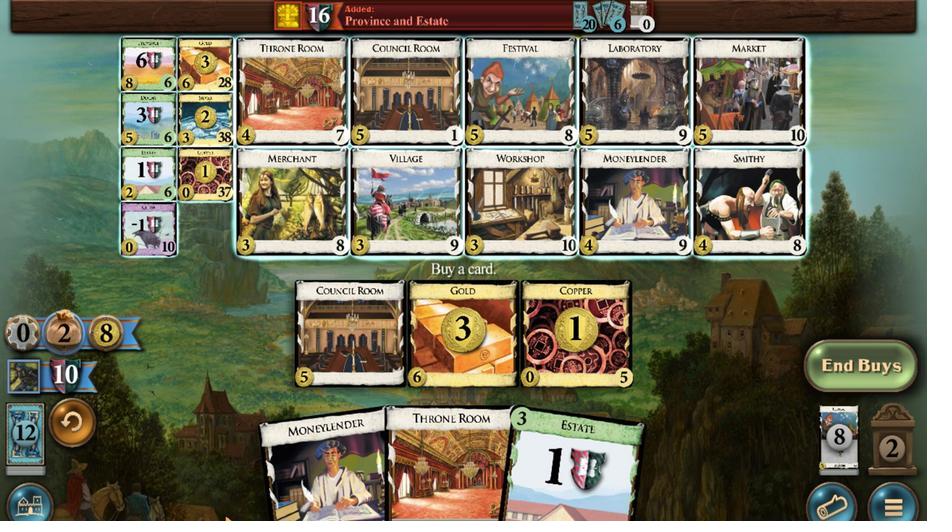 
Action: Mouse moved to (334, 435)
Screenshot: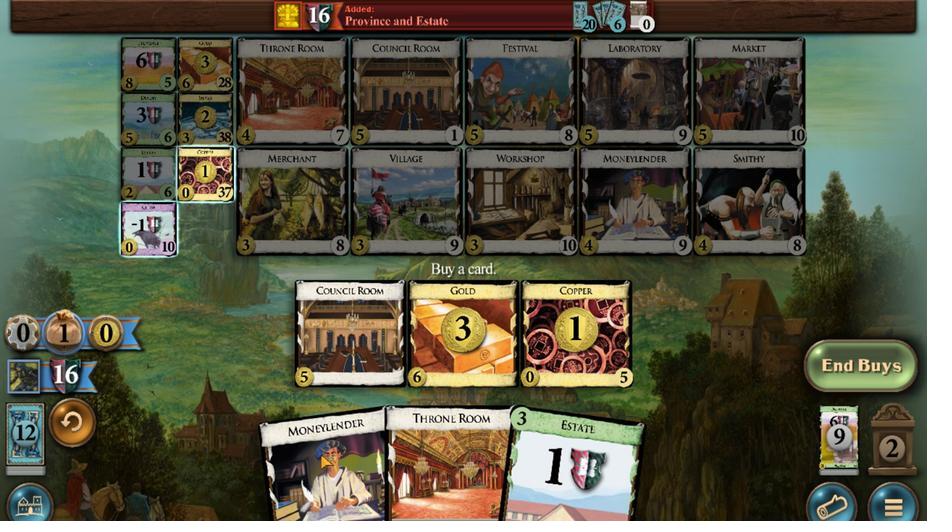 
Action: Mouse pressed left at (334, 435)
Screenshot: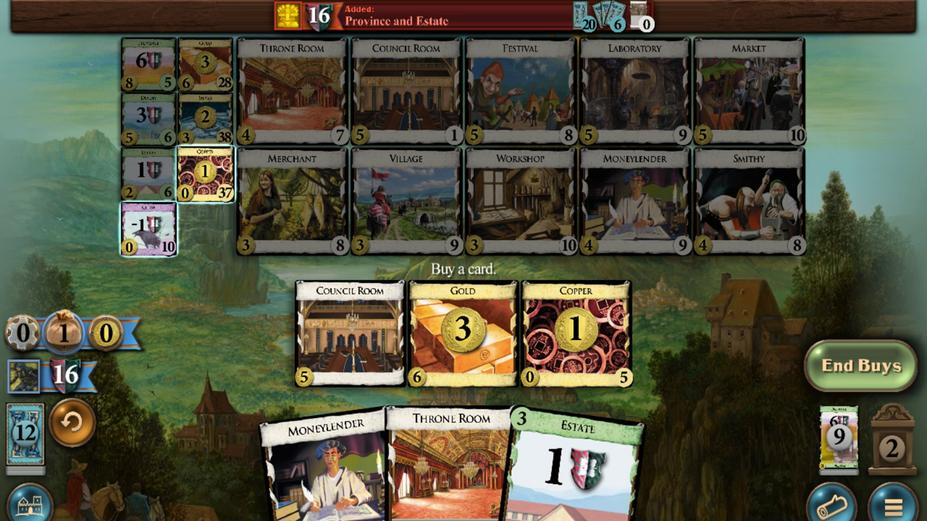 
Action: Mouse moved to (337, 381)
Screenshot: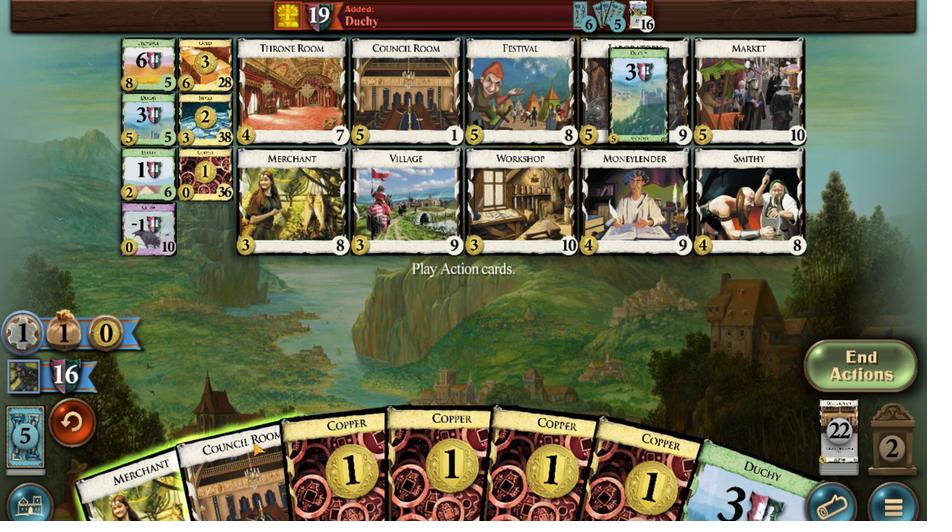 
Action: Mouse pressed left at (337, 381)
Screenshot: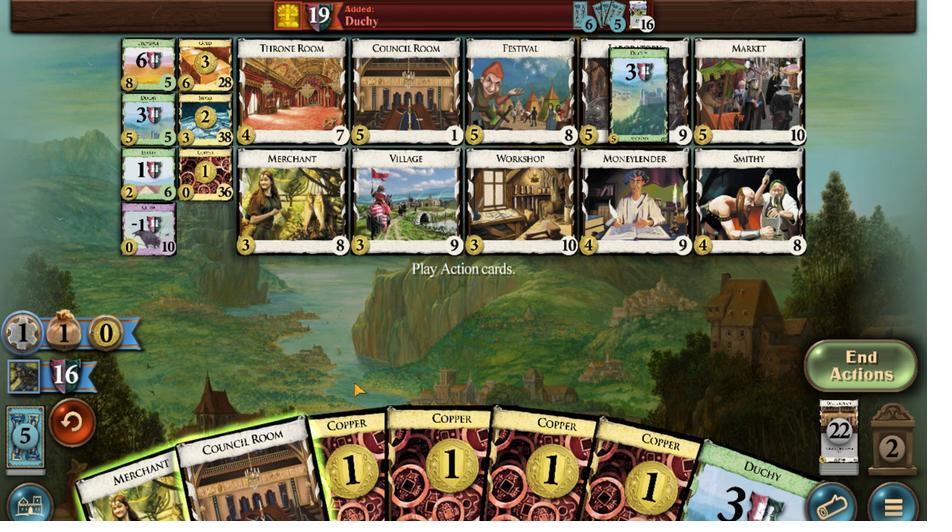 
Action: Mouse moved to (404, 376)
Screenshot: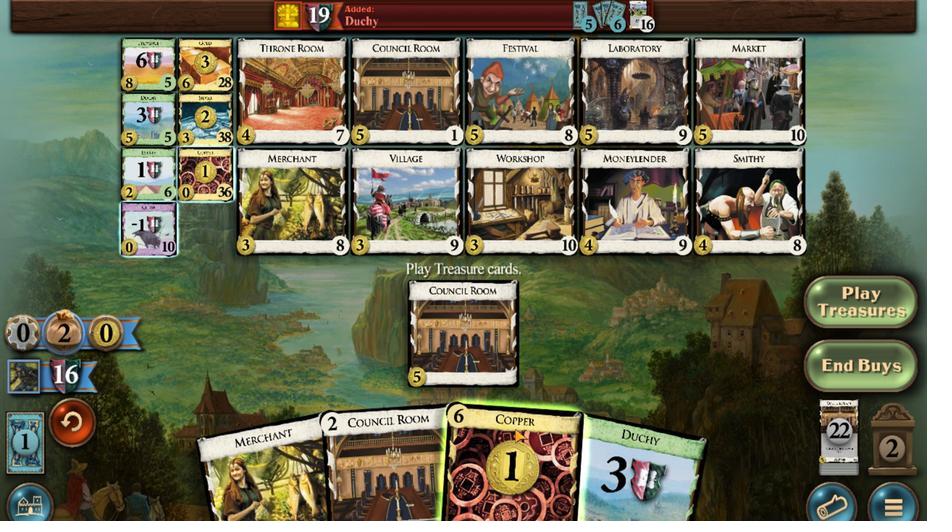 
Action: Mouse pressed left at (404, 376)
Screenshot: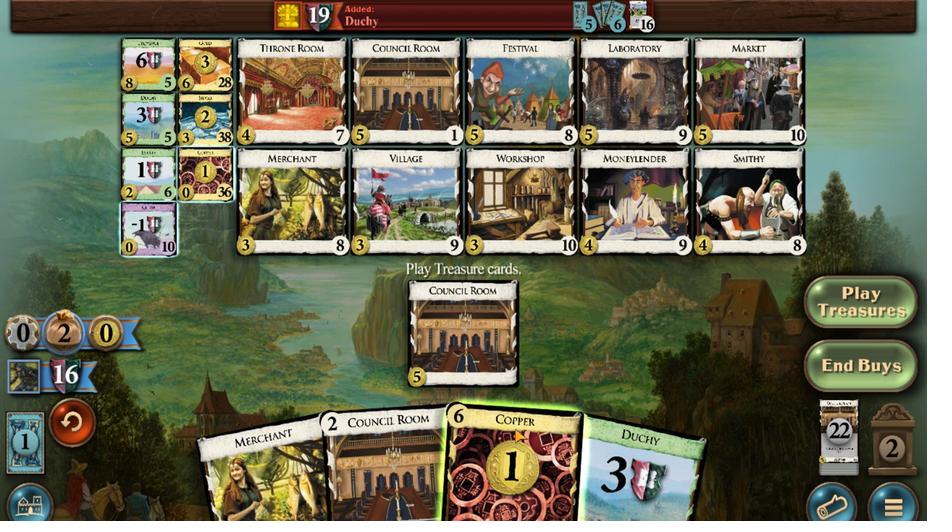 
Action: Mouse moved to (403, 381)
Screenshot: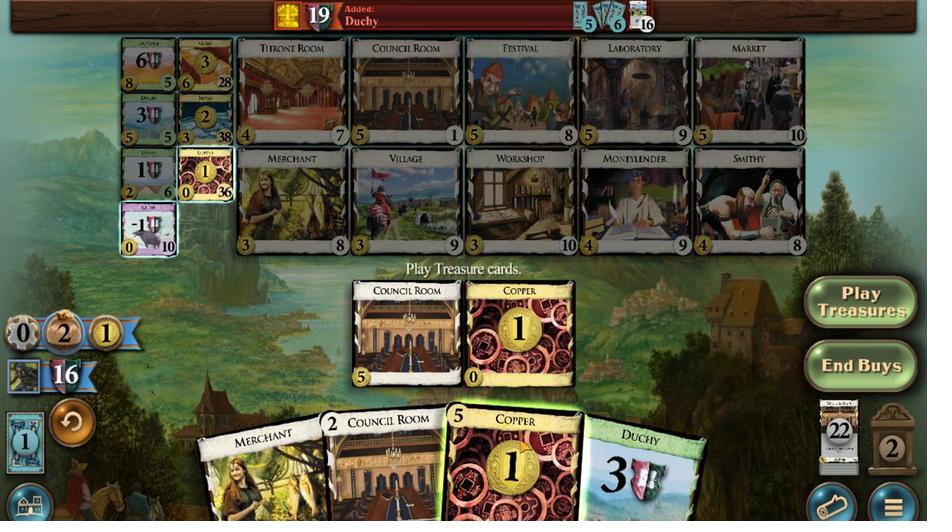 
Action: Mouse pressed left at (403, 381)
Screenshot: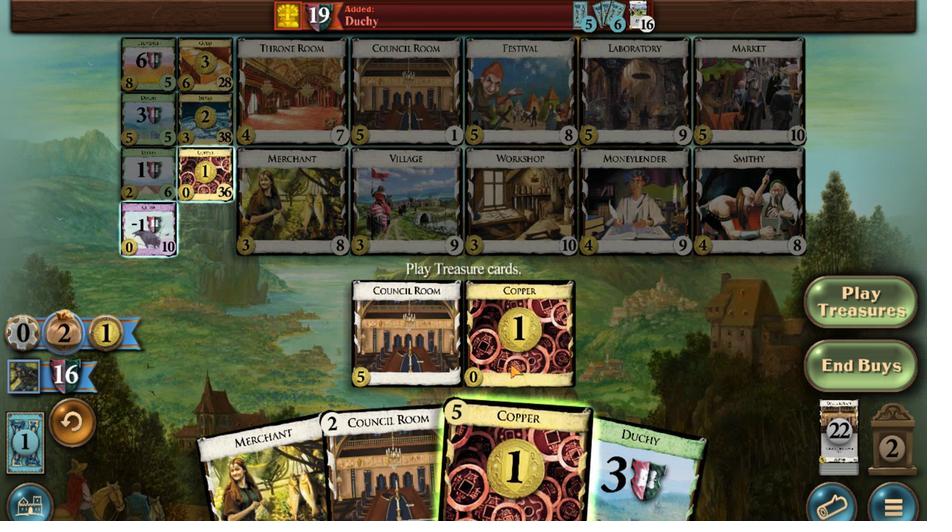 
Action: Mouse moved to (398, 382)
Screenshot: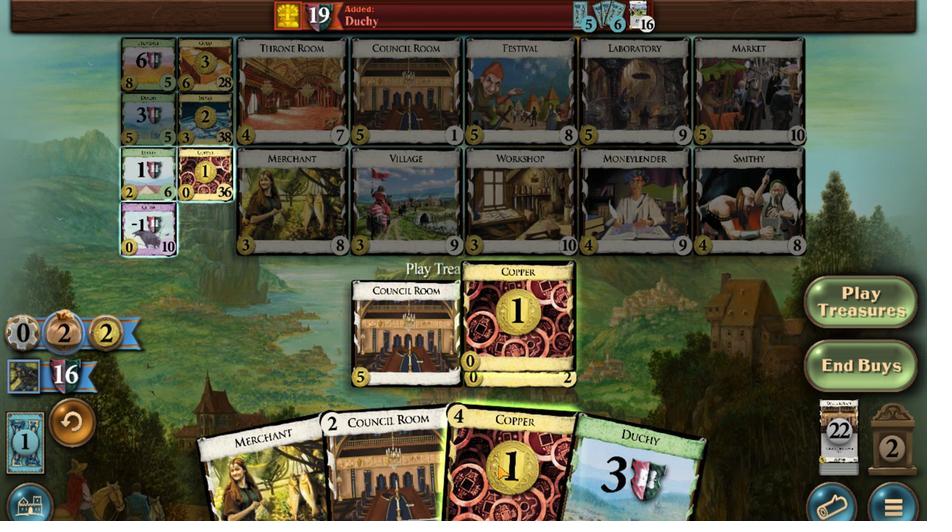 
Action: Mouse pressed left at (398, 382)
Screenshot: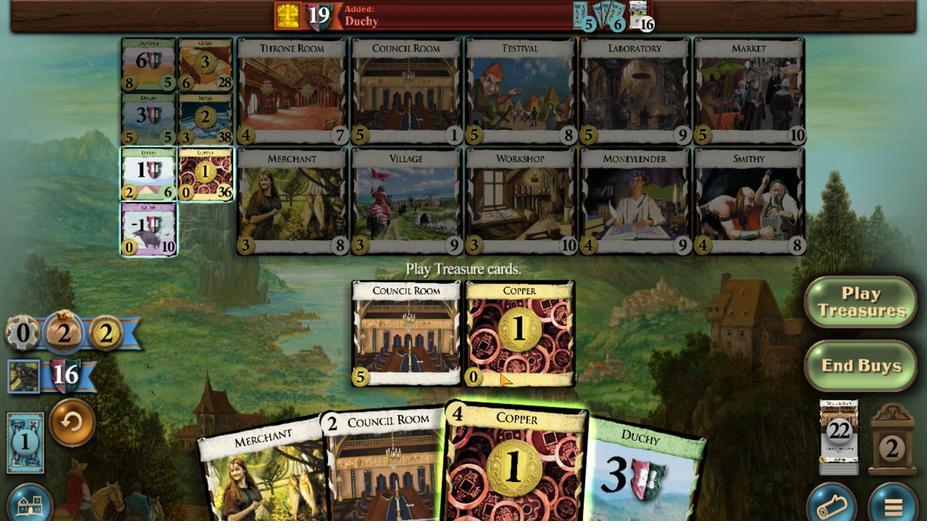 
Action: Mouse moved to (395, 383)
Screenshot: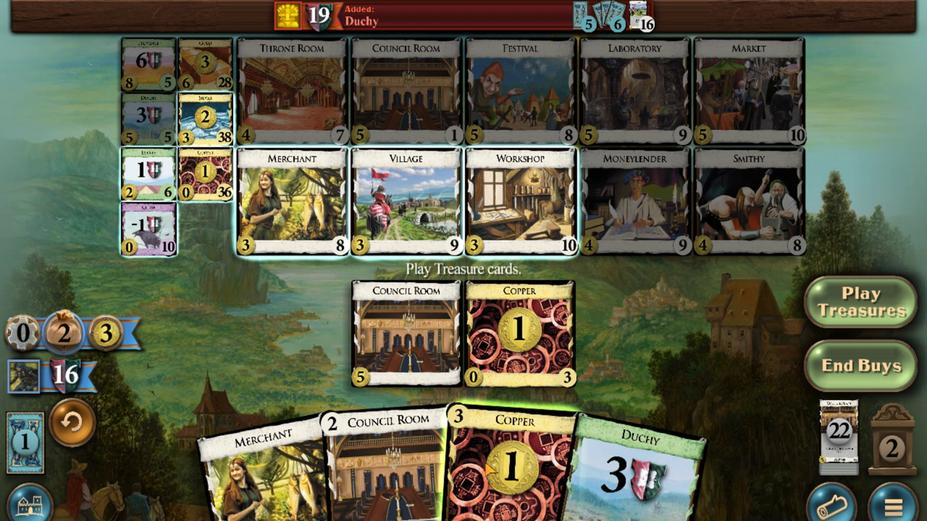 
Action: Mouse pressed left at (395, 383)
Screenshot: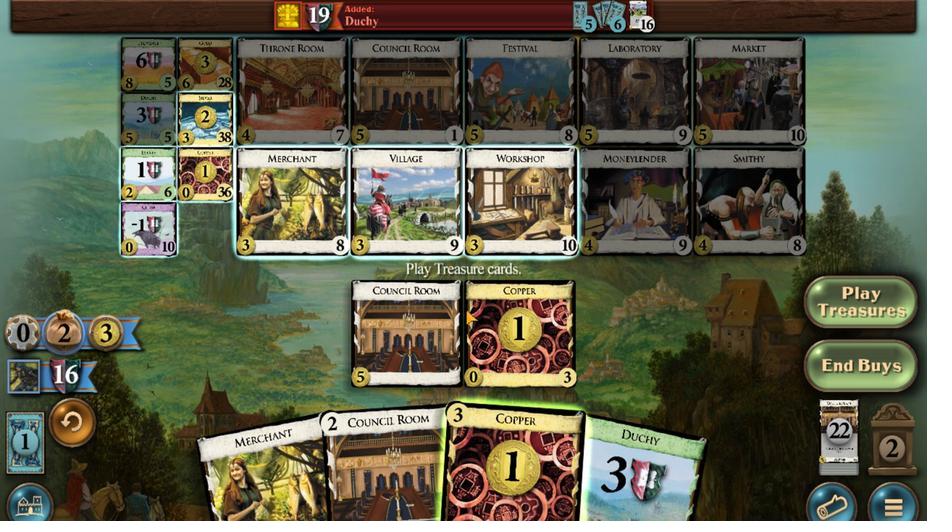 
Action: Mouse moved to (398, 386)
Screenshot: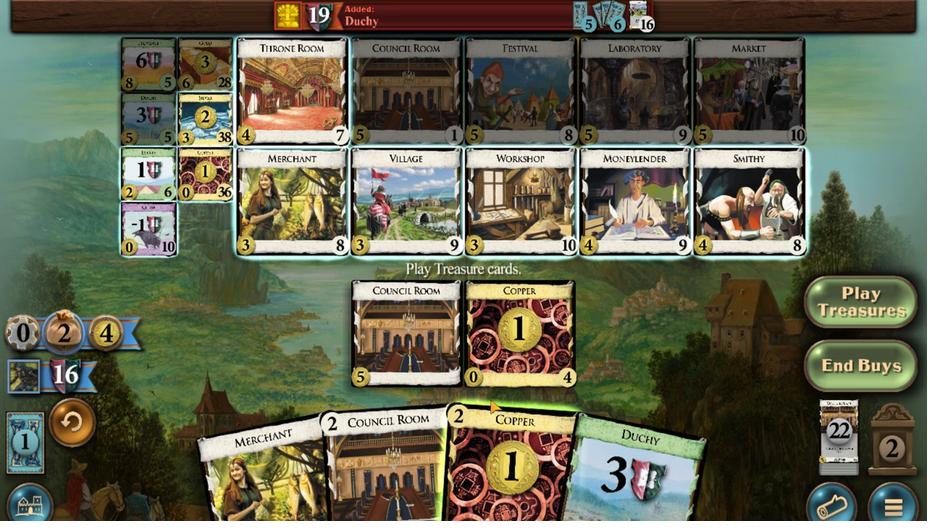 
Action: Mouse pressed left at (398, 386)
Screenshot: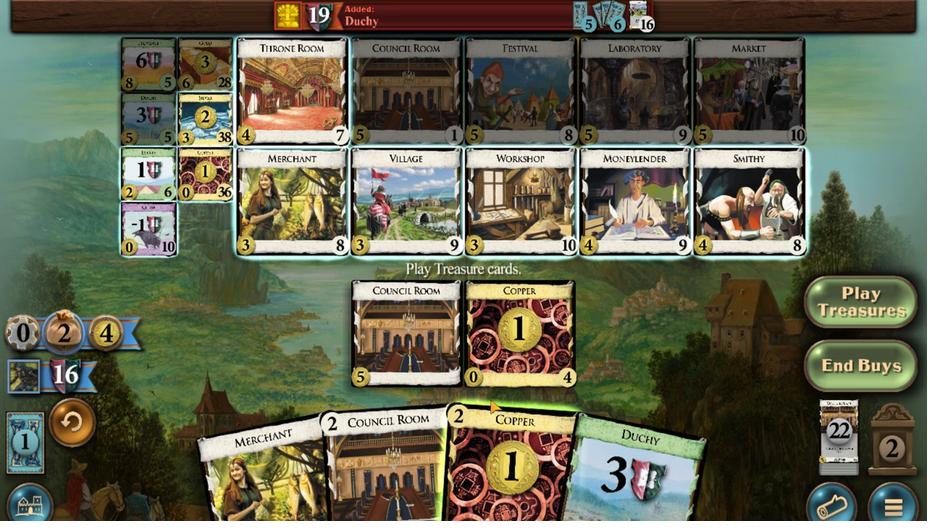 
Action: Mouse moved to (378, 453)
Screenshot: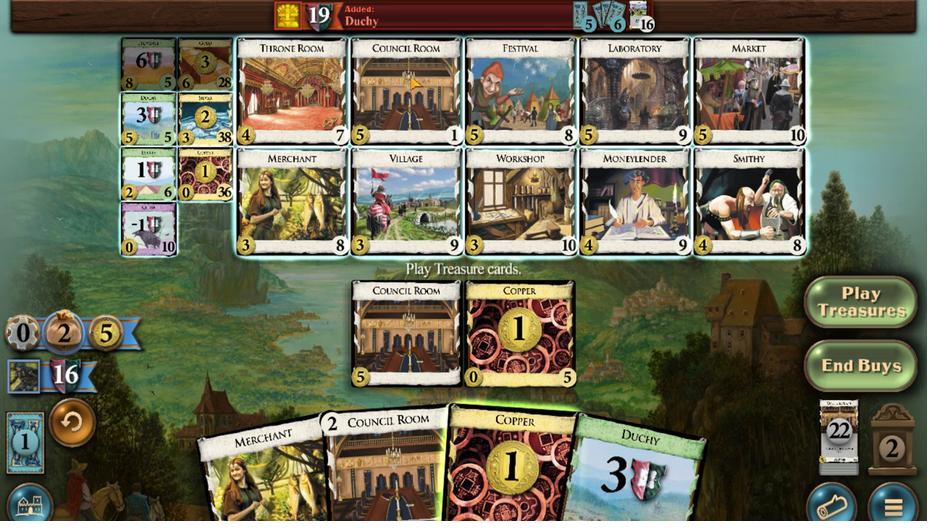 
Action: Mouse pressed left at (378, 453)
Screenshot: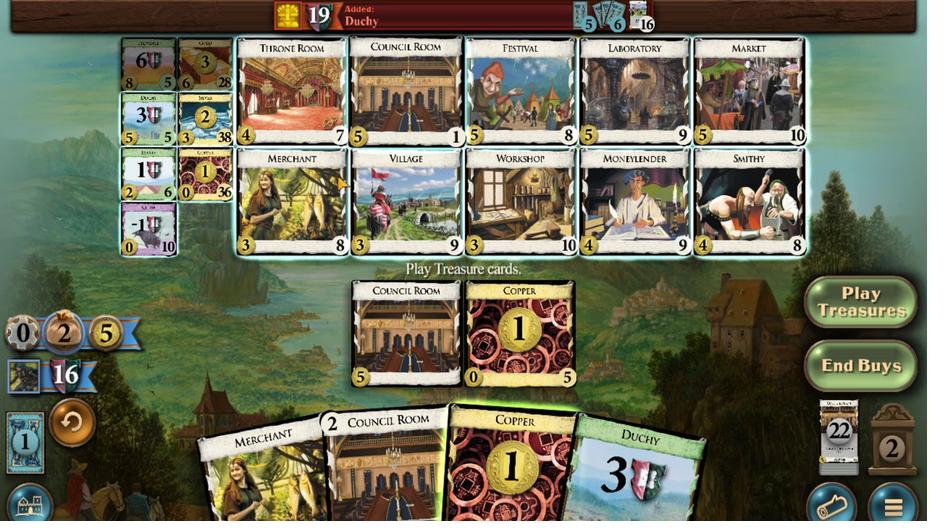 
Action: Mouse moved to (331, 435)
Screenshot: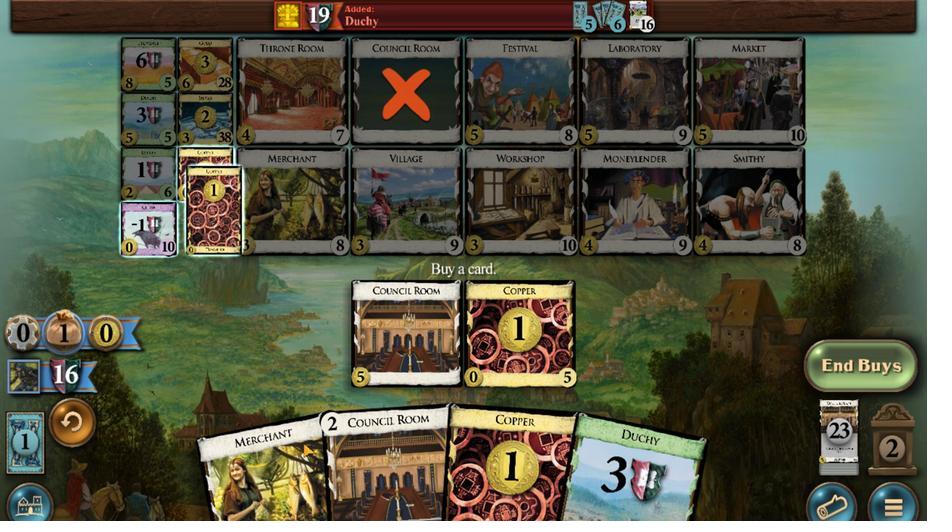 
Action: Mouse pressed left at (331, 435)
Screenshot: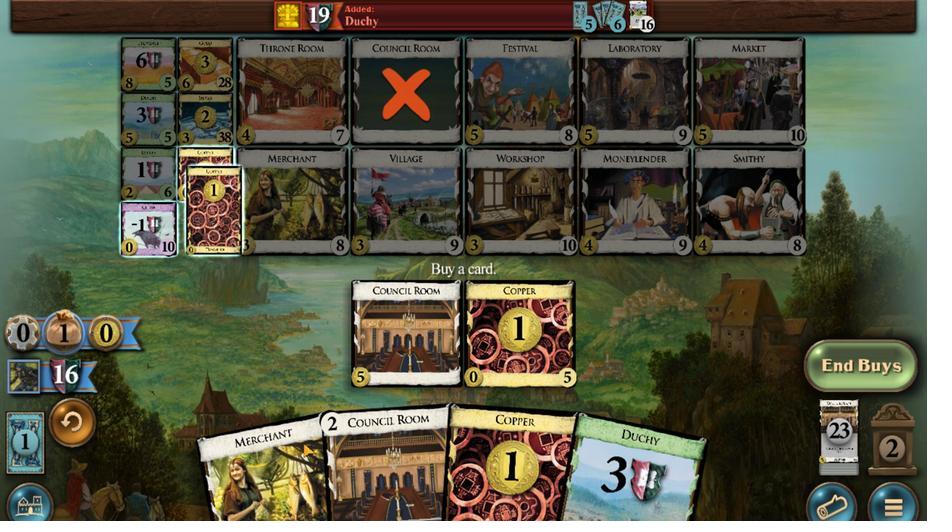 
Action: Mouse moved to (312, 378)
Screenshot: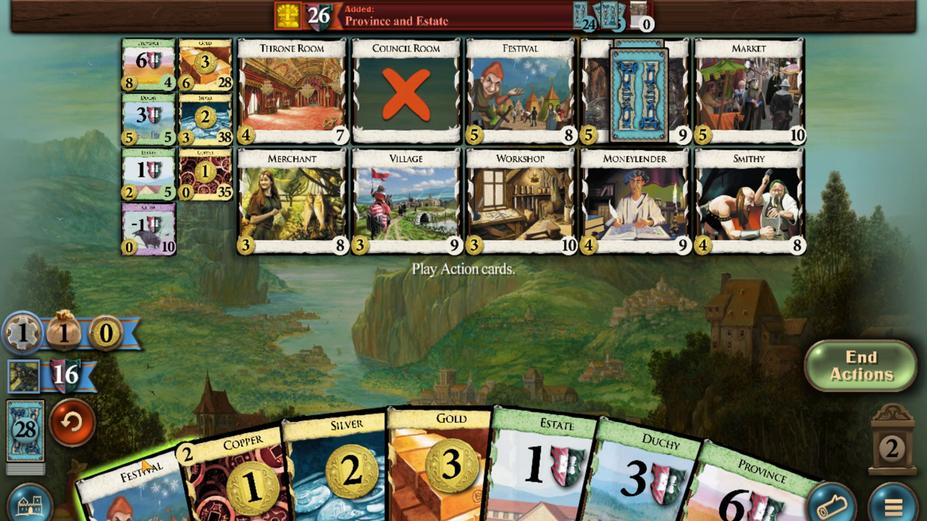 
Action: Mouse pressed left at (312, 378)
Screenshot: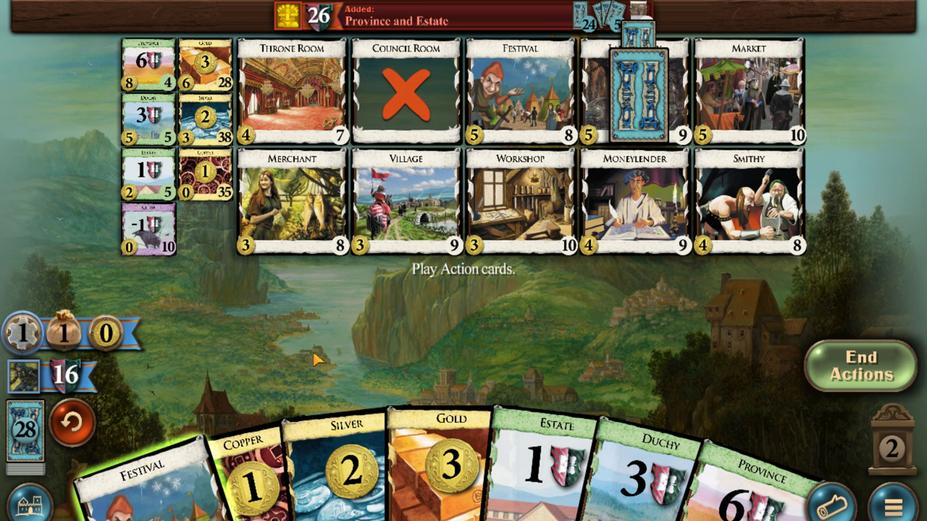 
Action: Mouse moved to (372, 379)
Screenshot: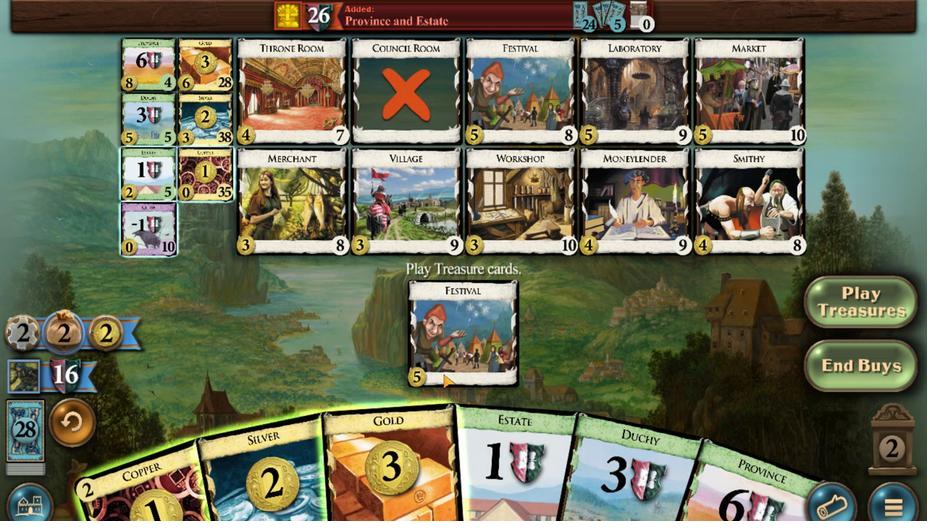 
Action: Mouse pressed left at (372, 379)
Screenshot: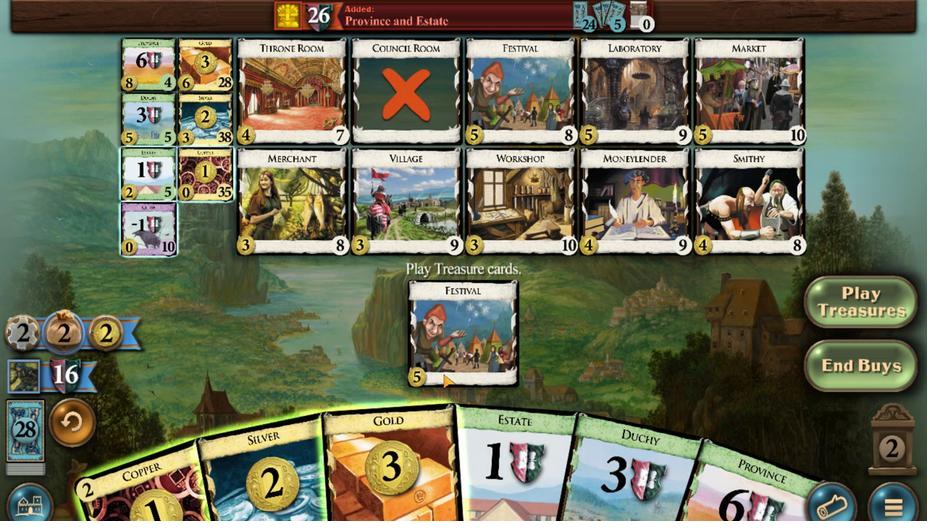 
Action: Mouse moved to (363, 378)
Screenshot: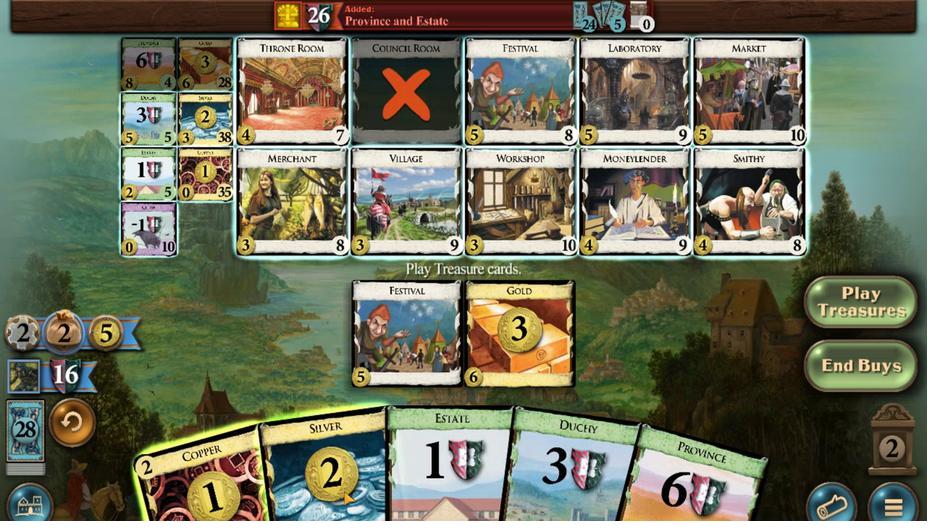 
Action: Mouse pressed left at (363, 378)
Screenshot: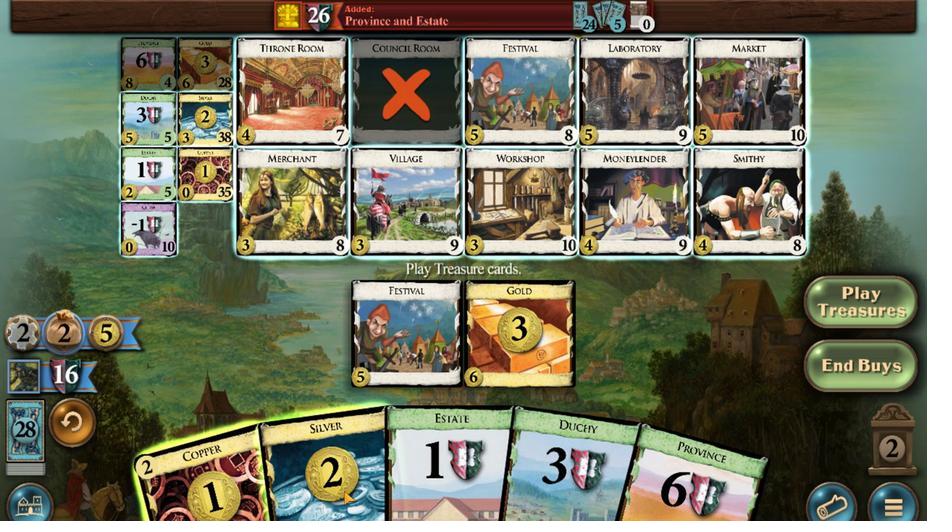 
Action: Mouse moved to (357, 381)
Screenshot: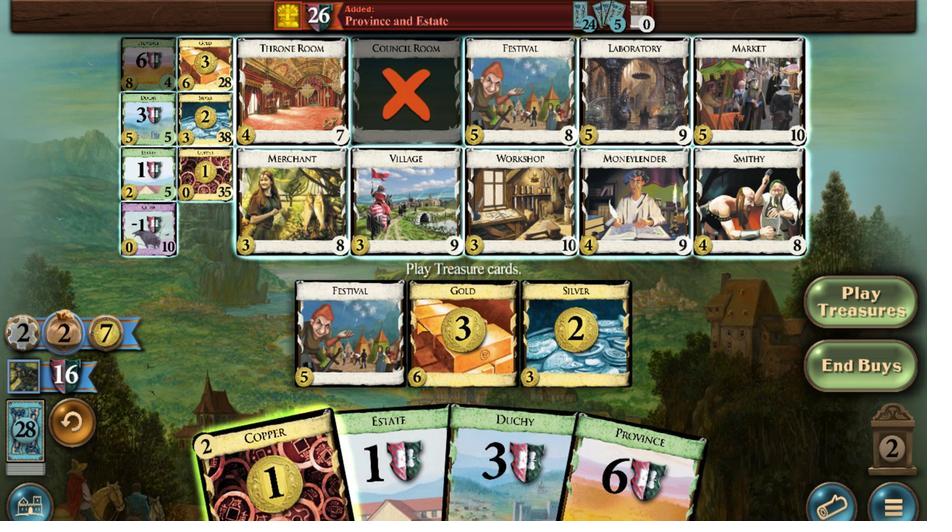 
Action: Mouse pressed left at (357, 381)
Screenshot: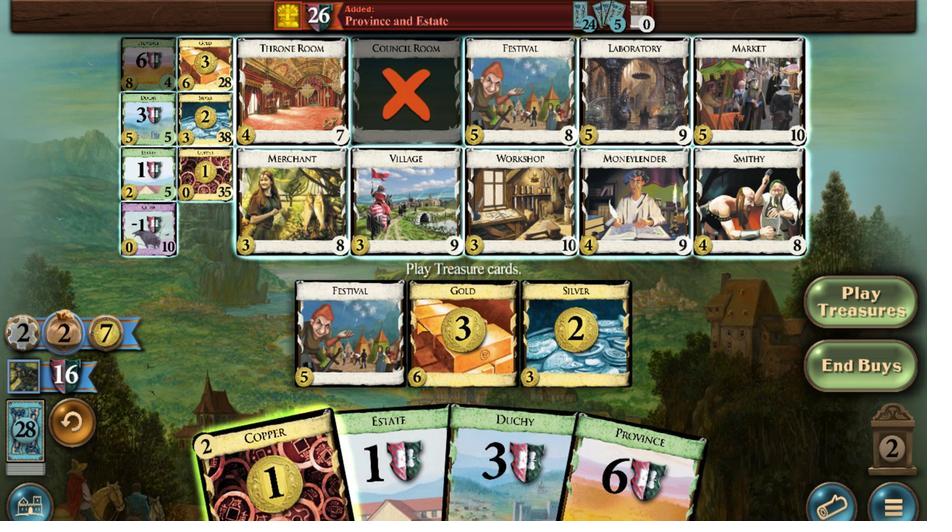 
Action: Mouse moved to (347, 384)
Screenshot: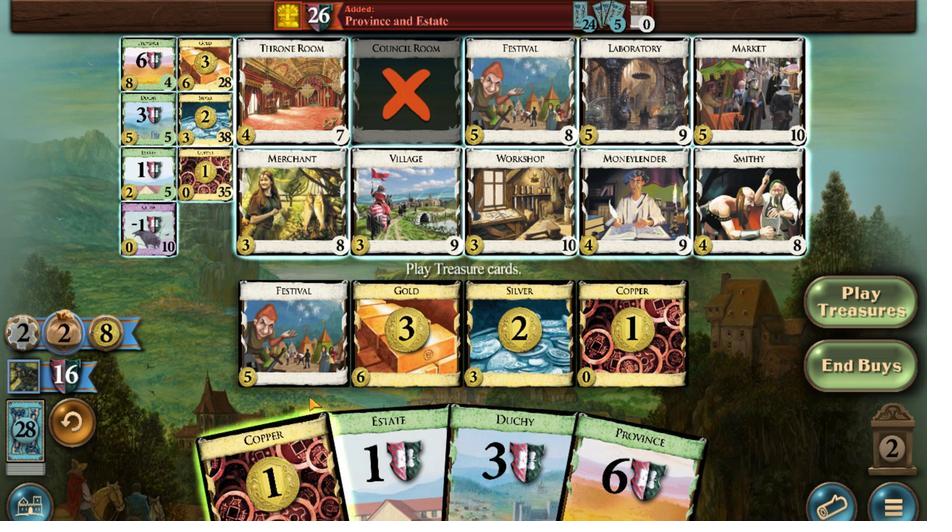 
Action: Mouse pressed left at (347, 384)
Screenshot: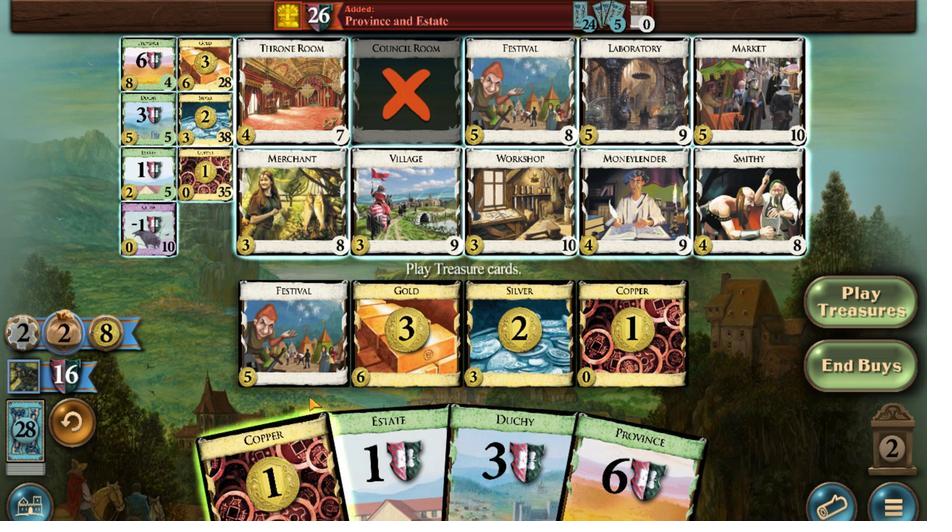 
Action: Mouse moved to (321, 455)
Screenshot: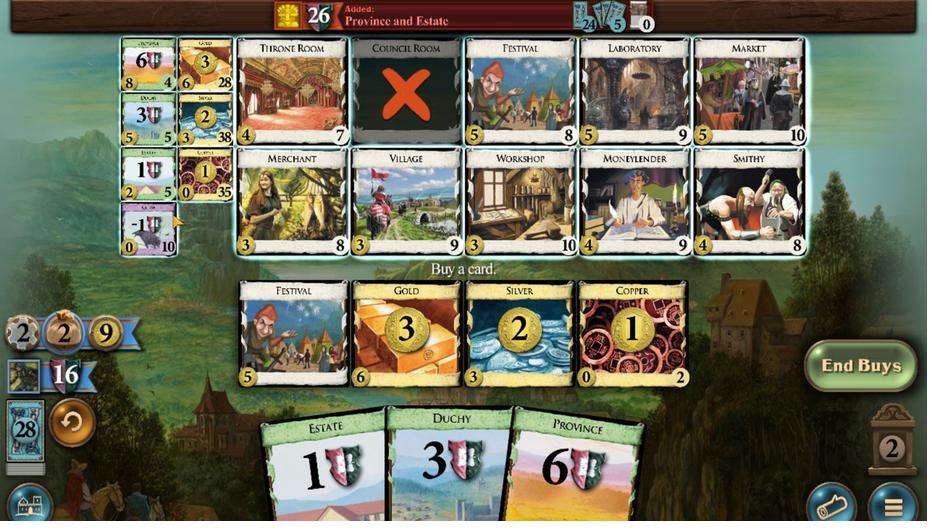 
Action: Mouse pressed left at (321, 455)
Screenshot: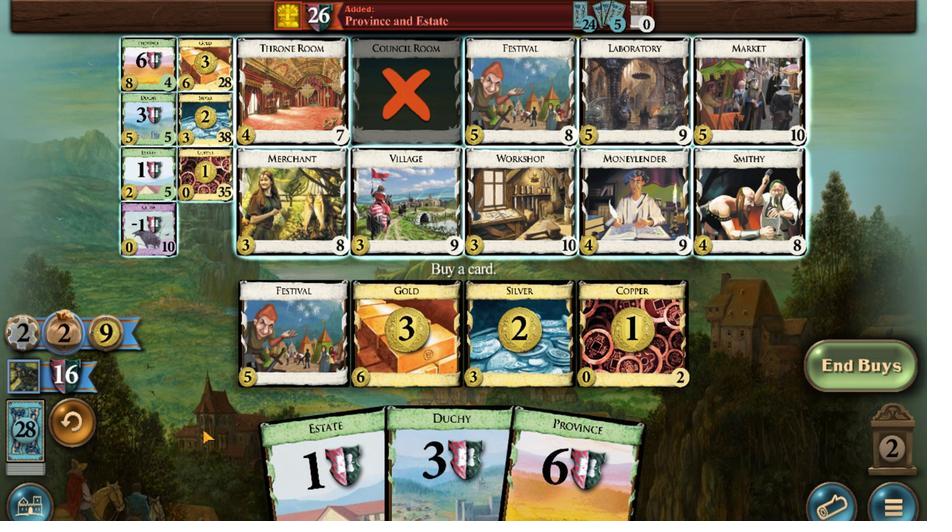 
Action: Mouse moved to (335, 434)
Screenshot: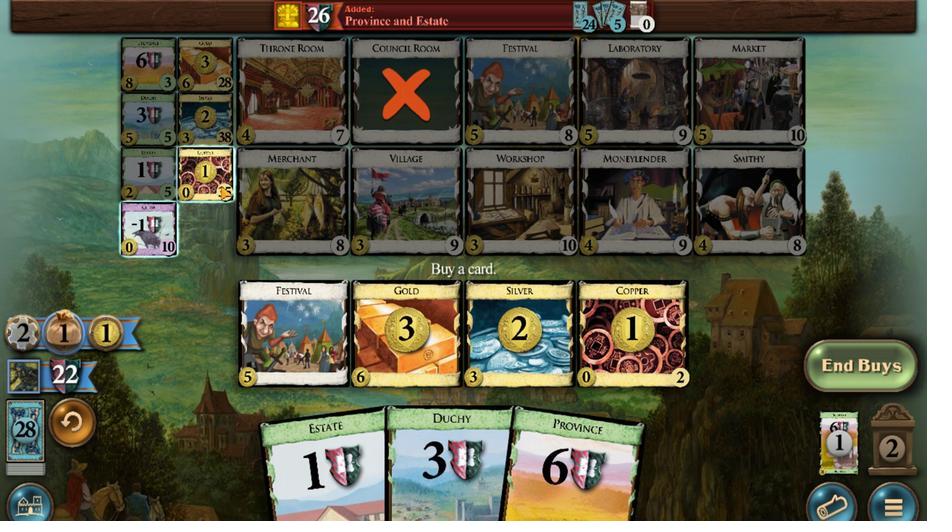 
Action: Mouse pressed left at (335, 434)
Screenshot: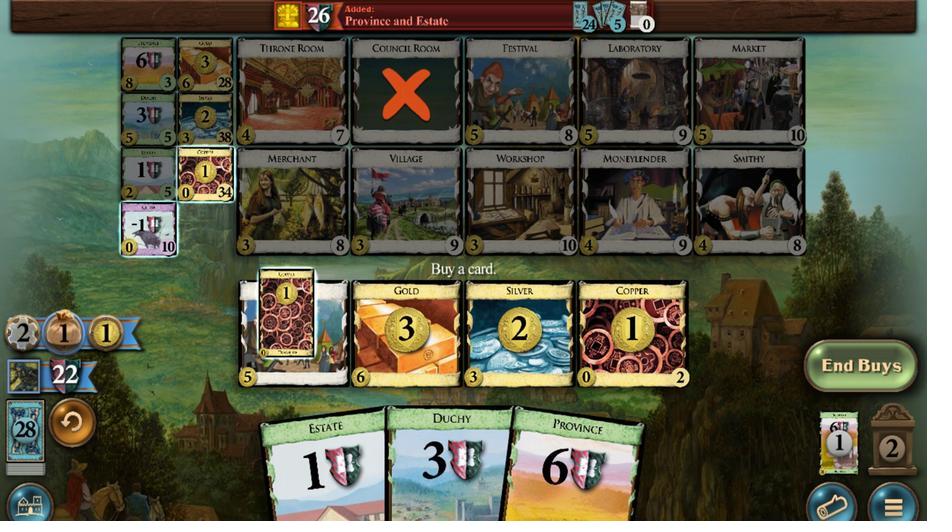 
Action: Mouse moved to (365, 381)
Screenshot: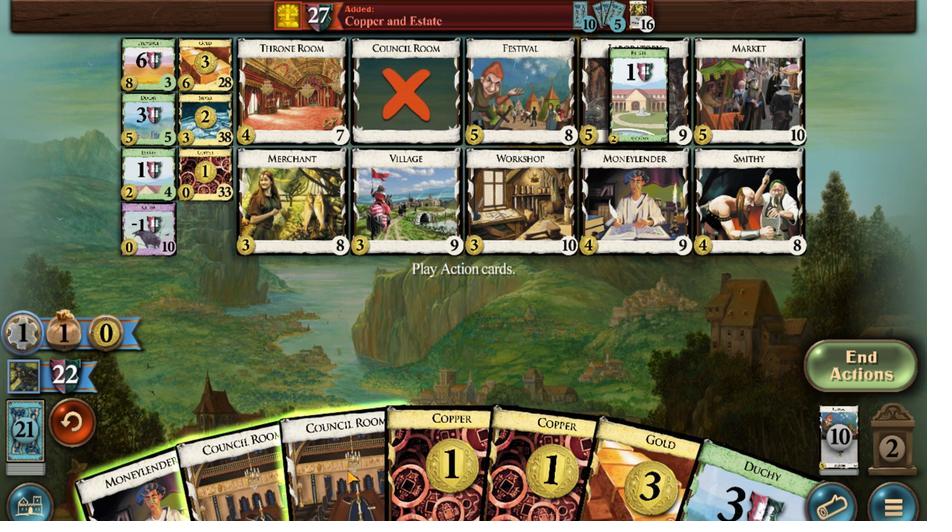 
Action: Mouse pressed left at (365, 381)
Screenshot: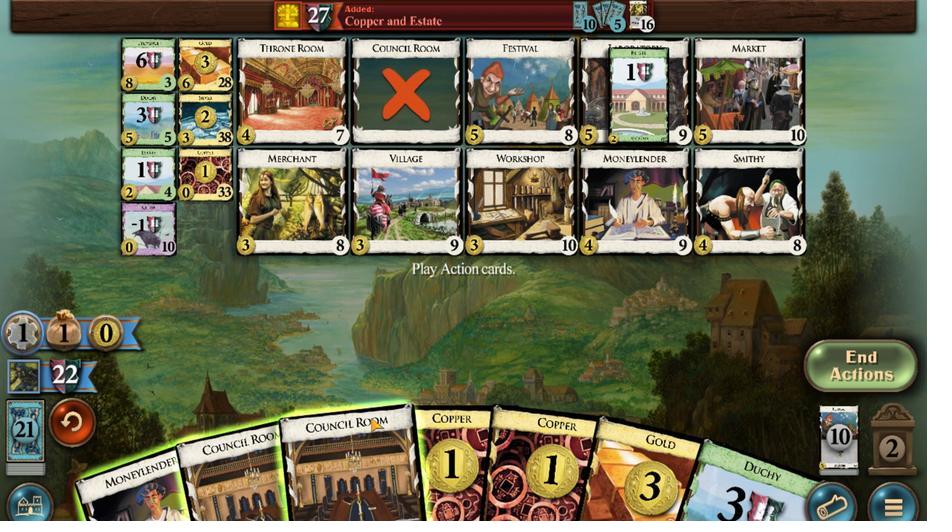 
Action: Mouse moved to (423, 378)
Screenshot: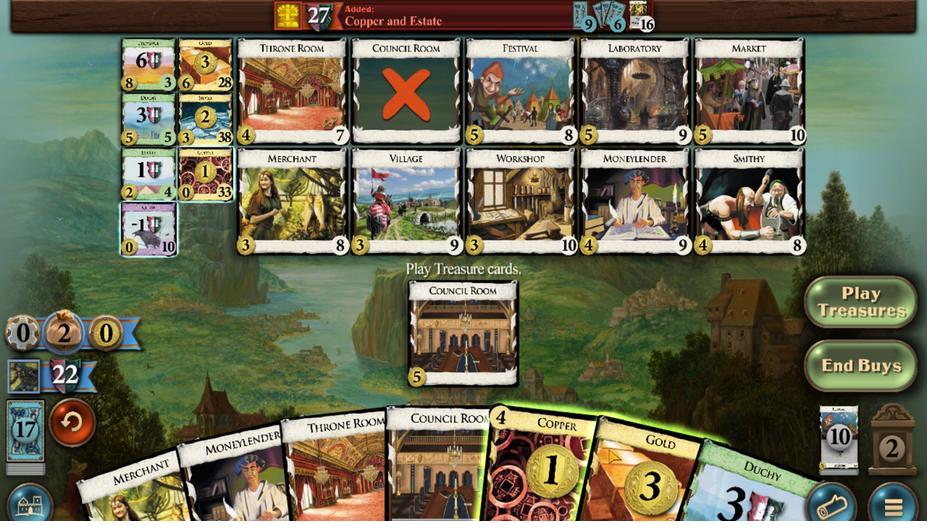 
Action: Mouse pressed left at (423, 378)
Screenshot: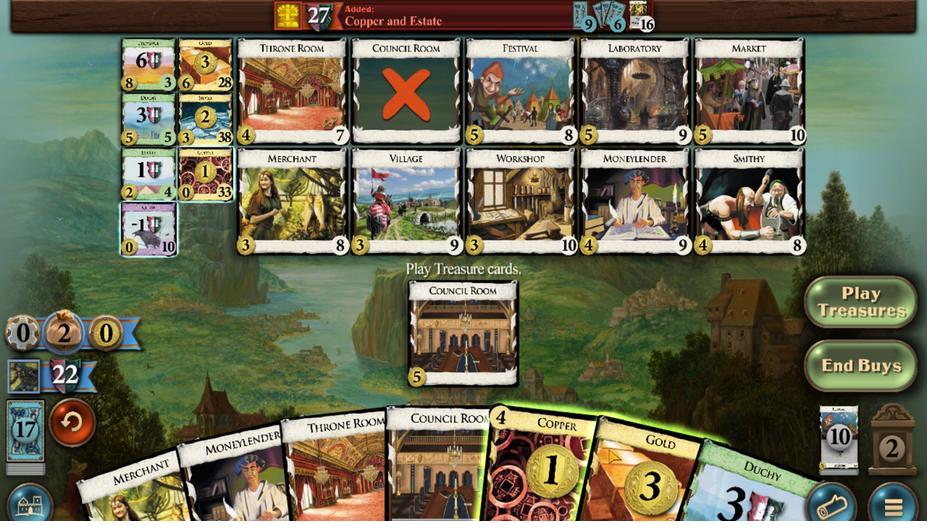 
Action: Mouse moved to (423, 376)
Screenshot: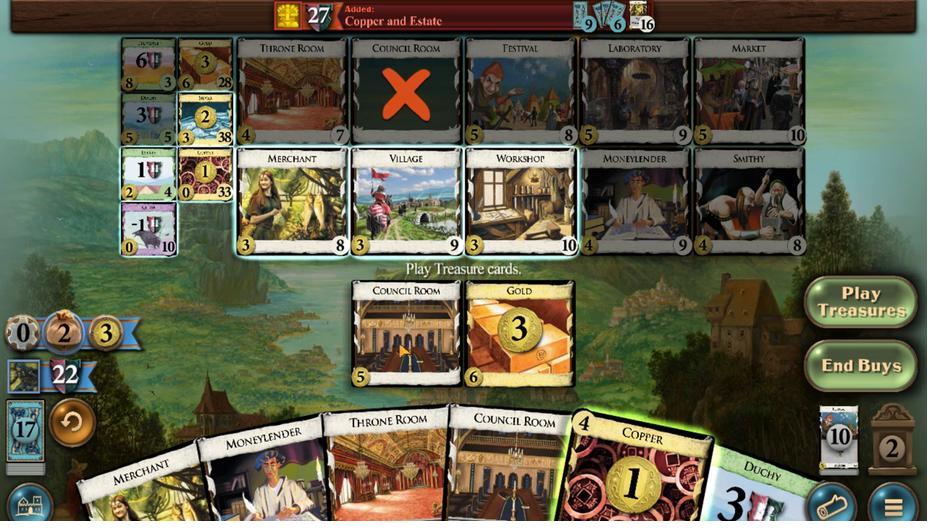 
Action: Mouse pressed left at (423, 376)
Screenshot: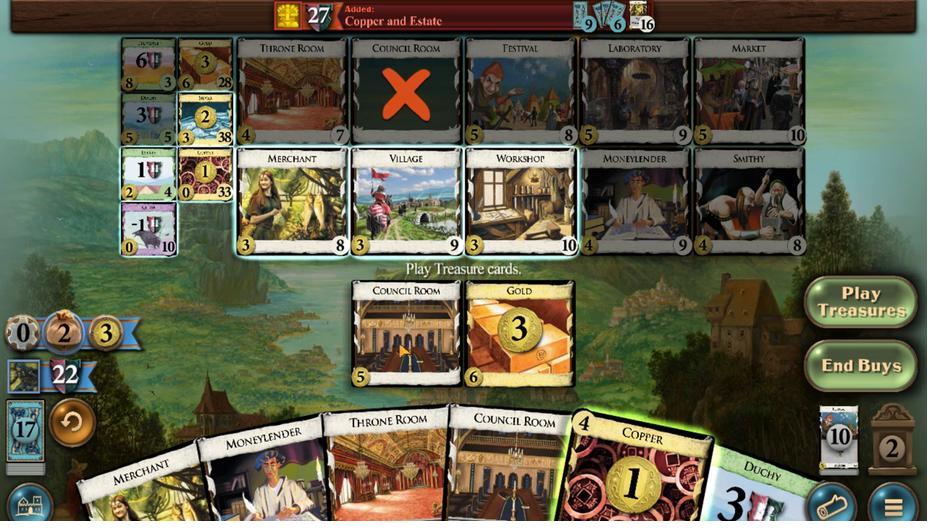 
Action: Mouse moved to (423, 381)
Screenshot: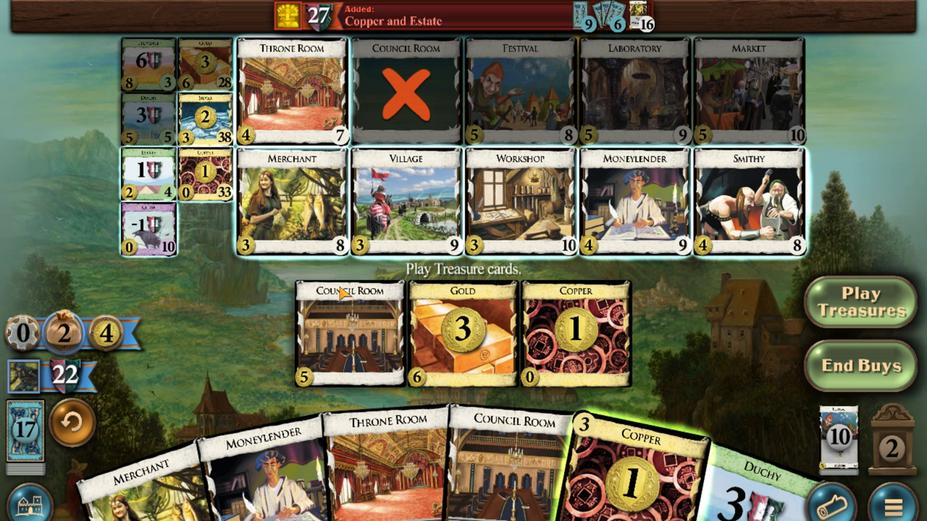 
Action: Mouse pressed left at (423, 381)
Screenshot: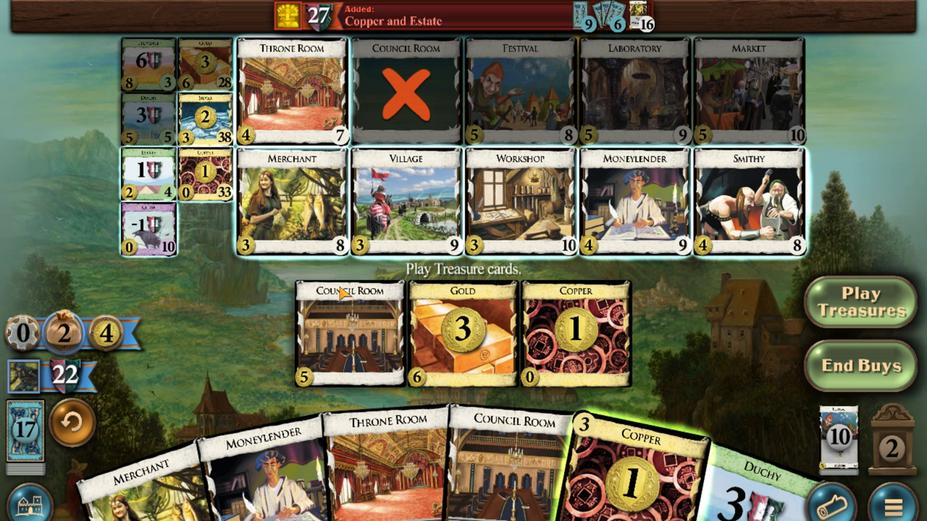 
Action: Mouse moved to (415, 379)
Screenshot: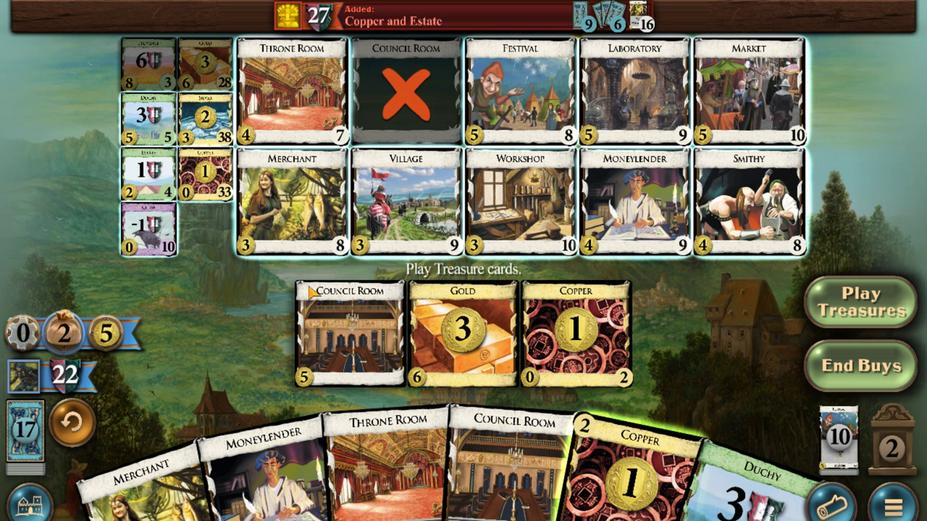 
Action: Mouse pressed left at (415, 379)
Screenshot: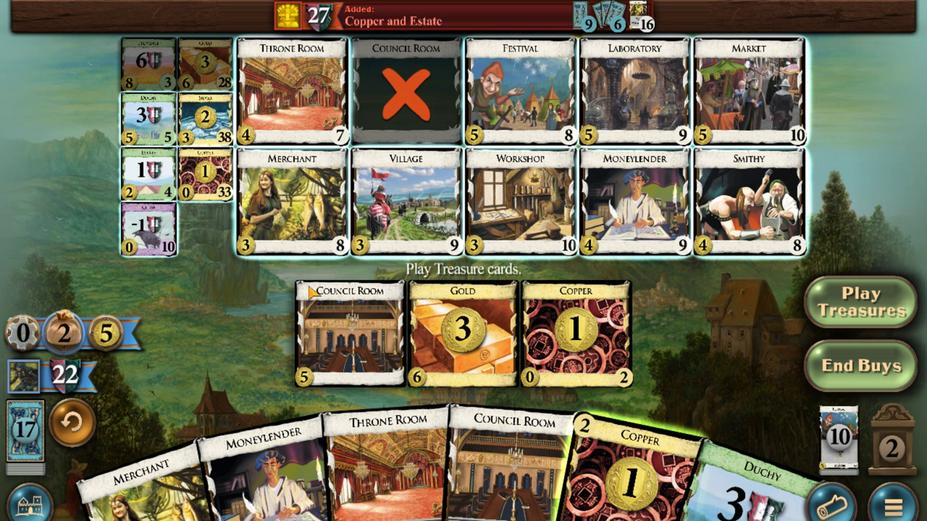 
Action: Mouse moved to (424, 384)
Screenshot: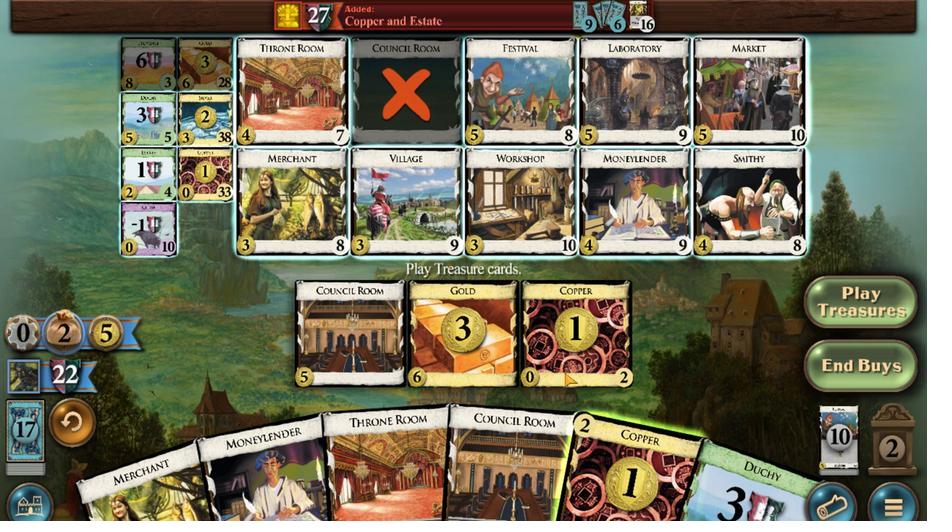 
Action: Mouse pressed left at (424, 384)
Screenshot: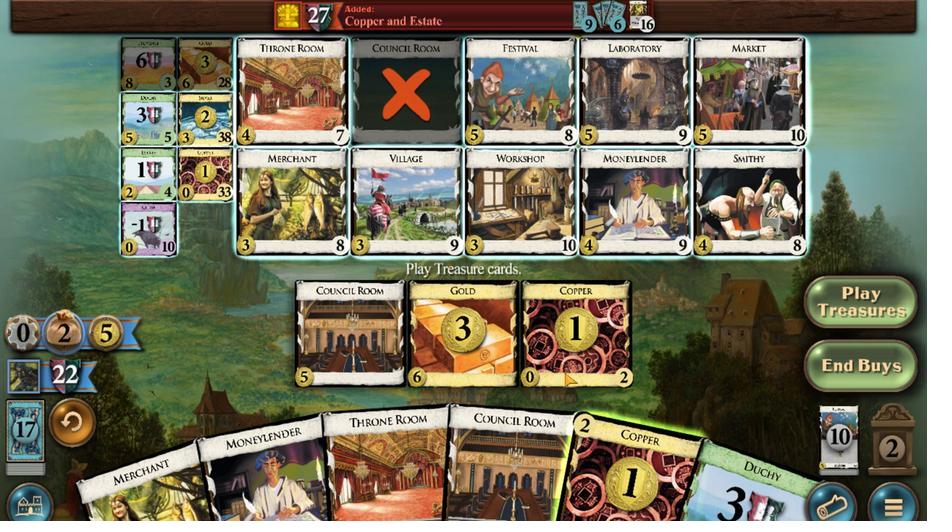
Action: Mouse moved to (419, 381)
Screenshot: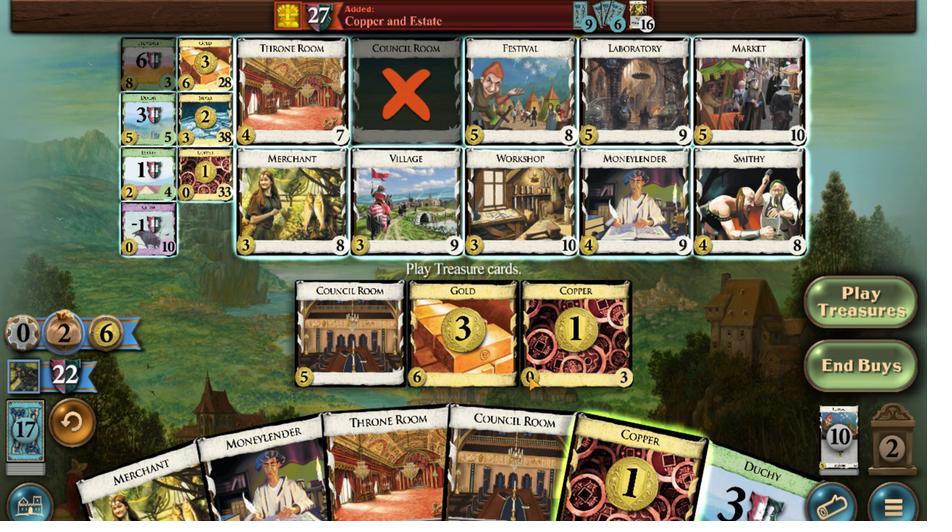 
Action: Mouse pressed left at (419, 381)
Screenshot: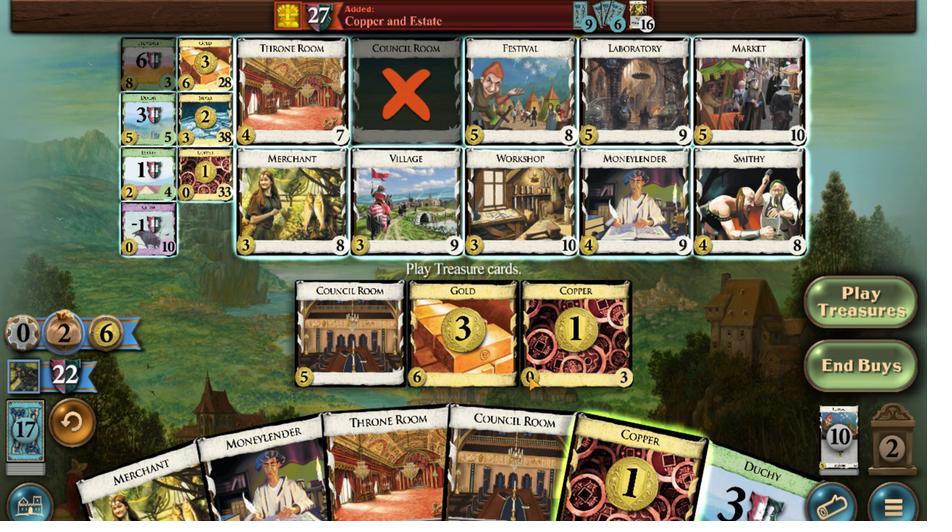 
Action: Mouse moved to (317, 445)
Screenshot: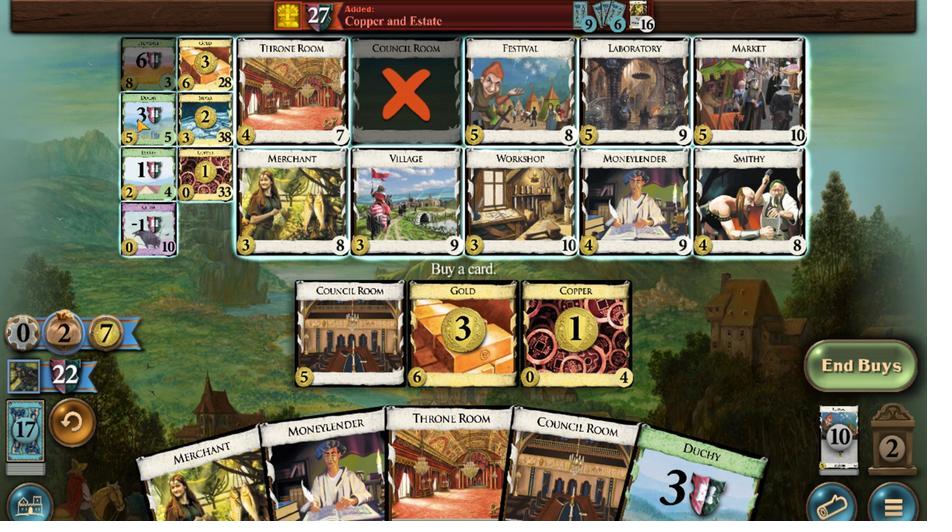 
Action: Mouse pressed left at (317, 445)
